 Task: Look for space in Amargosa, Brazil from 9th July, 2023 to 16th July, 2023 for 2 adults, 1 child in price range Rs.8000 to Rs.16000. Place can be entire place with 2 bedrooms having 2 beds and 1 bathroom. Property type can be house, flat, guest house. Amenities needed are: washing machine. Booking option can be shelf check-in. Required host language is Spanish.
Action: Mouse moved to (671, 89)
Screenshot: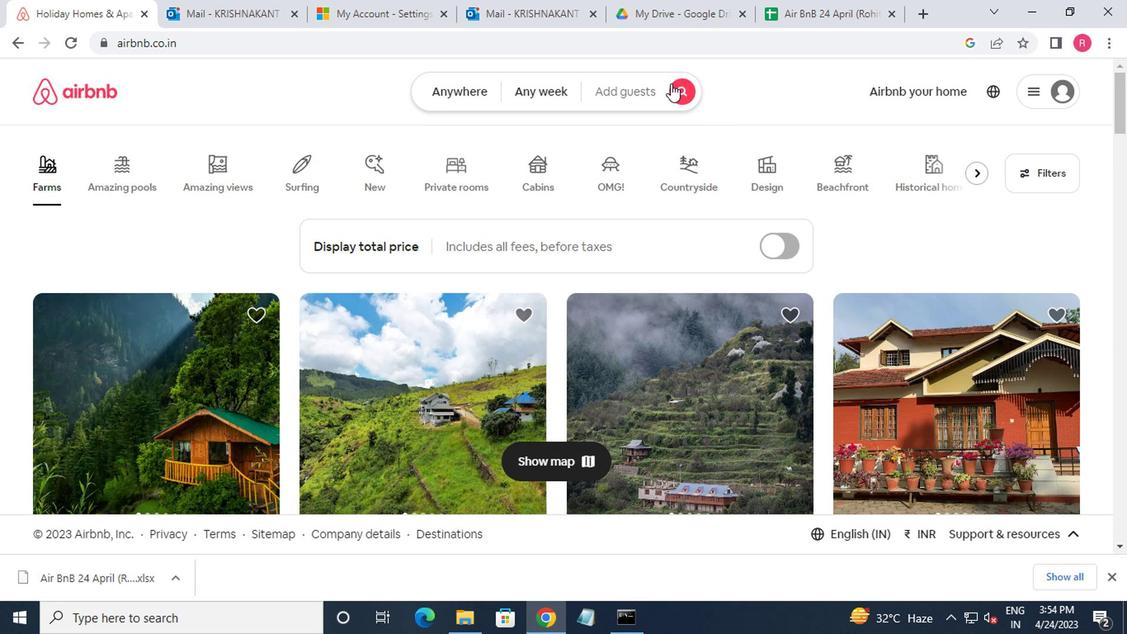 
Action: Mouse pressed left at (671, 89)
Screenshot: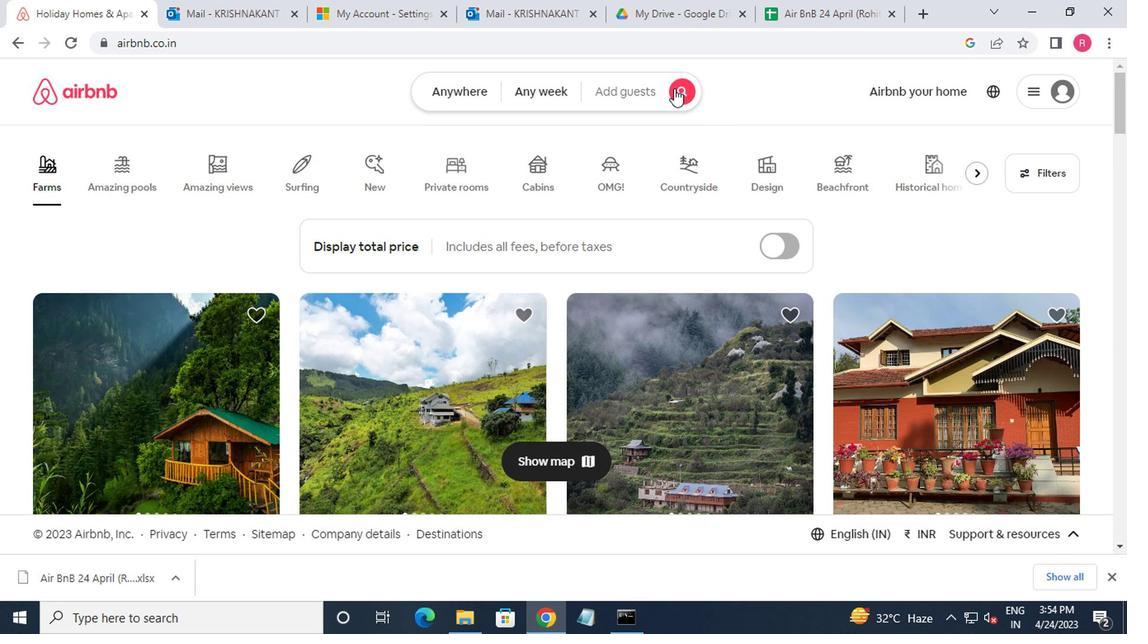 
Action: Mouse moved to (260, 167)
Screenshot: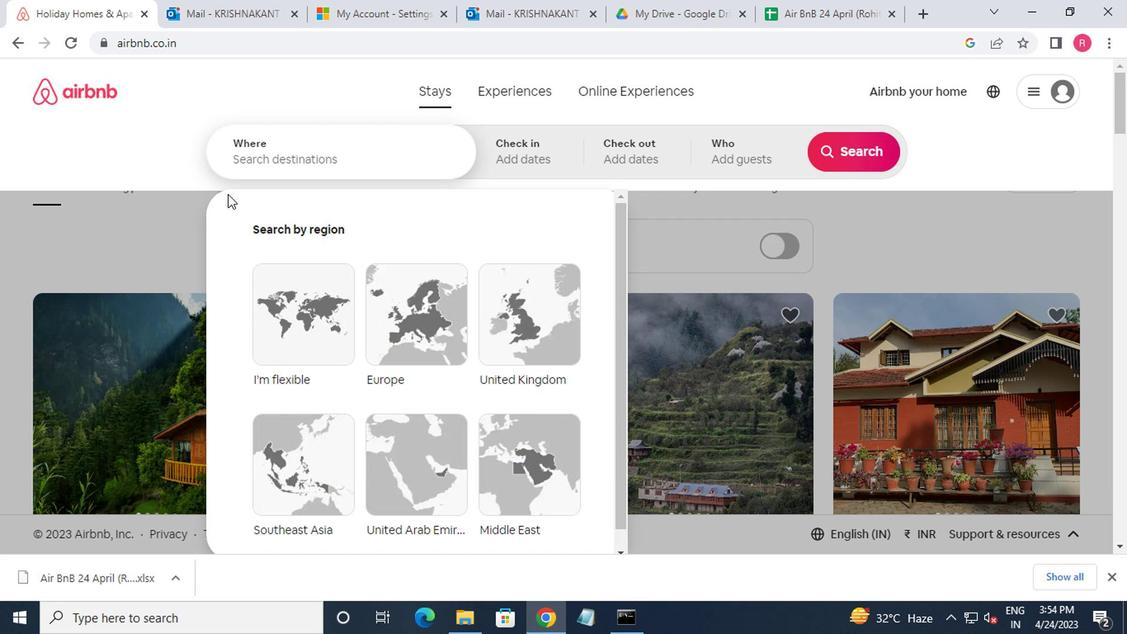
Action: Mouse pressed left at (260, 167)
Screenshot: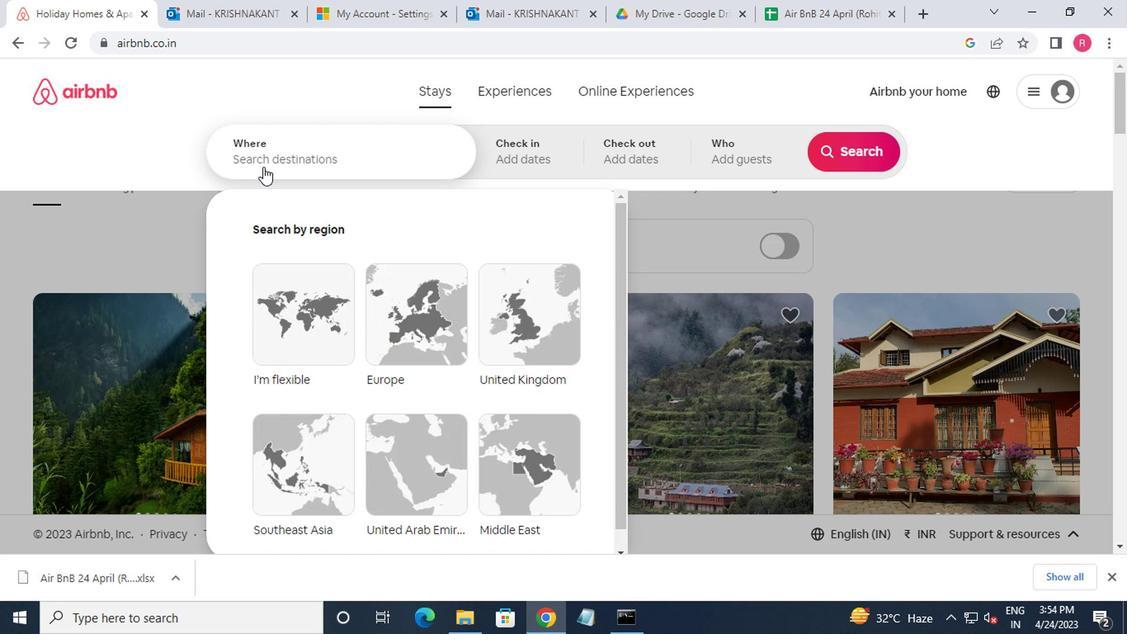 
Action: Mouse moved to (257, 169)
Screenshot: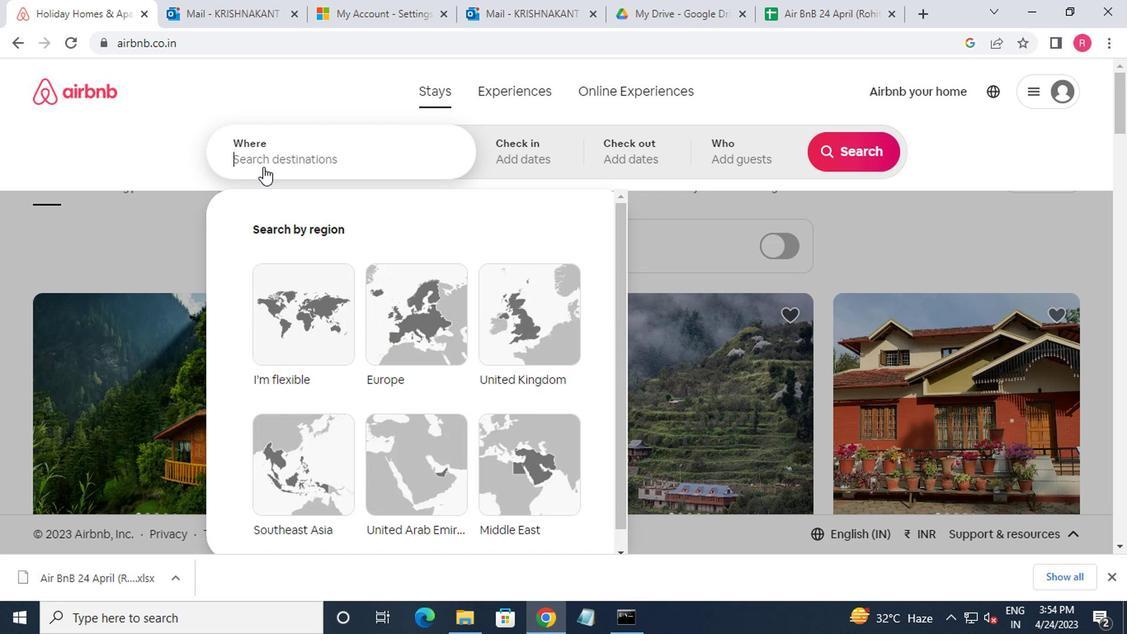
Action: Key pressed amargosa,brazil<Key.enter>
Screenshot: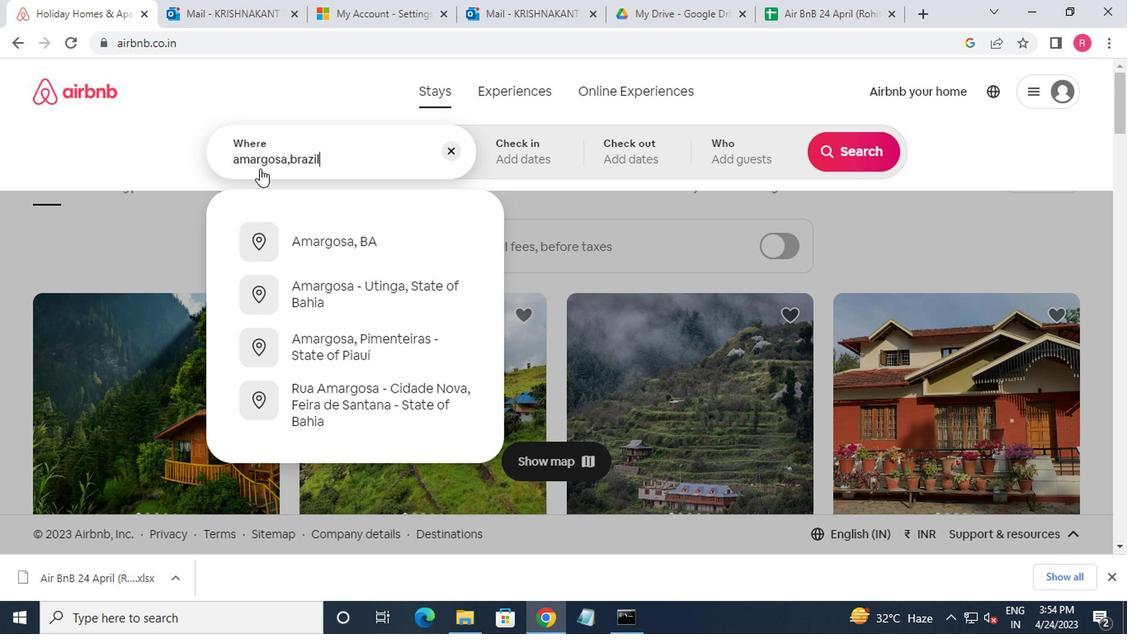 
Action: Mouse moved to (840, 283)
Screenshot: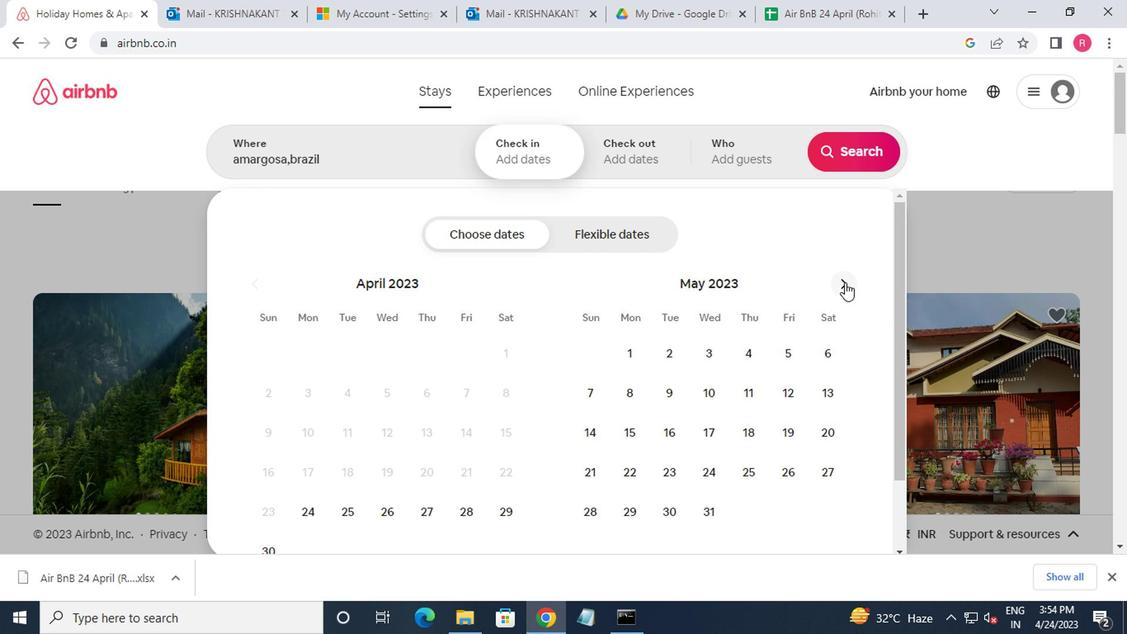 
Action: Mouse pressed left at (840, 283)
Screenshot: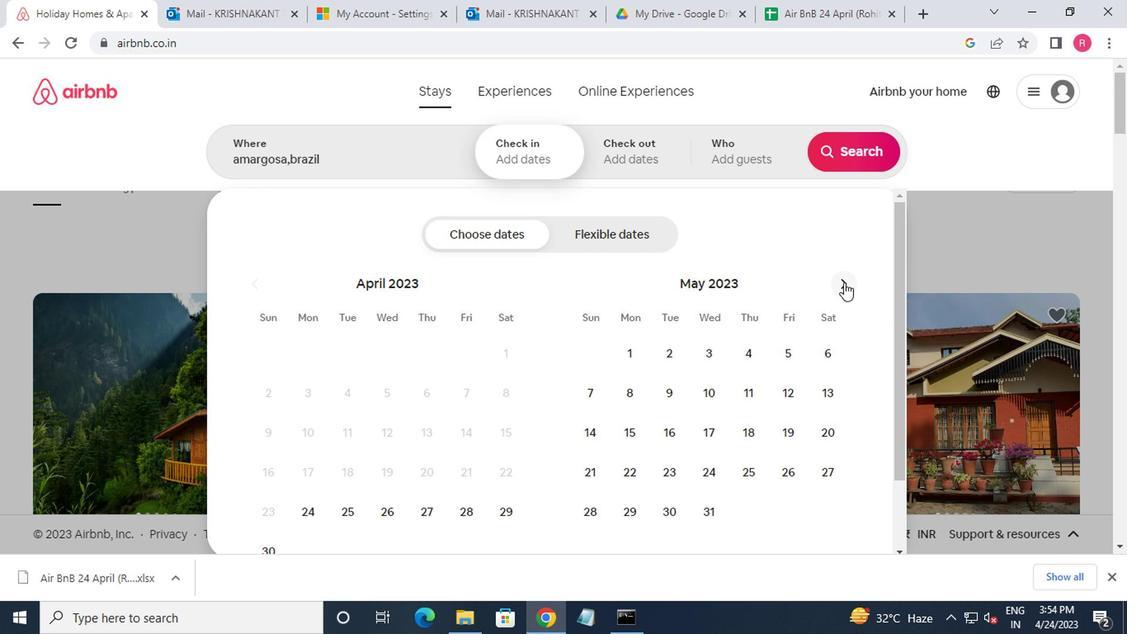 
Action: Mouse moved to (837, 286)
Screenshot: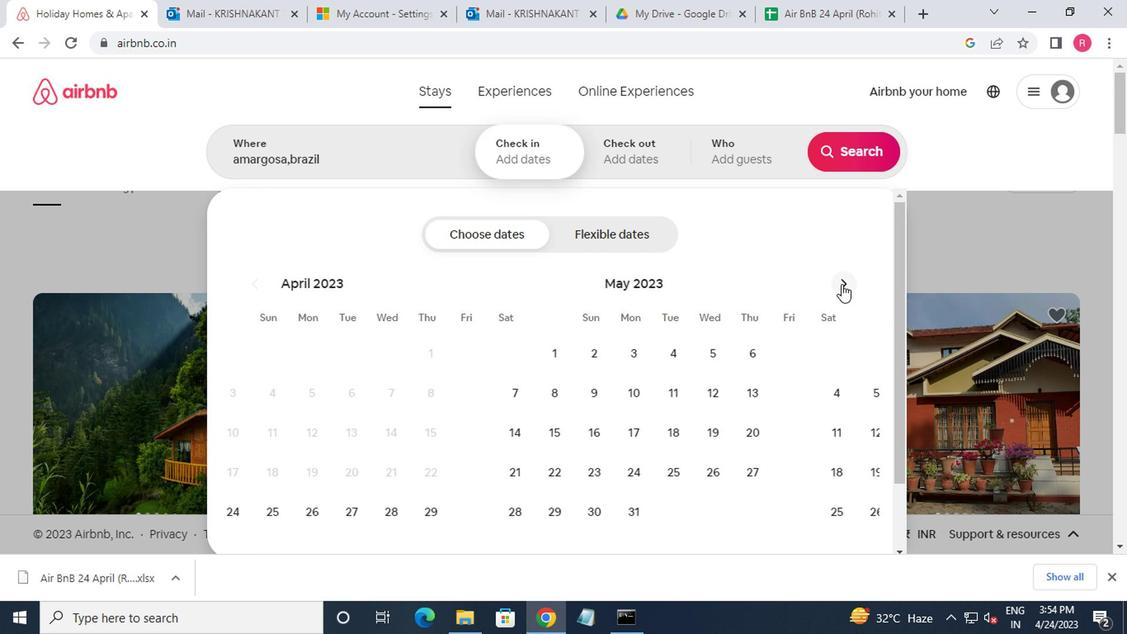 
Action: Mouse pressed left at (837, 286)
Screenshot: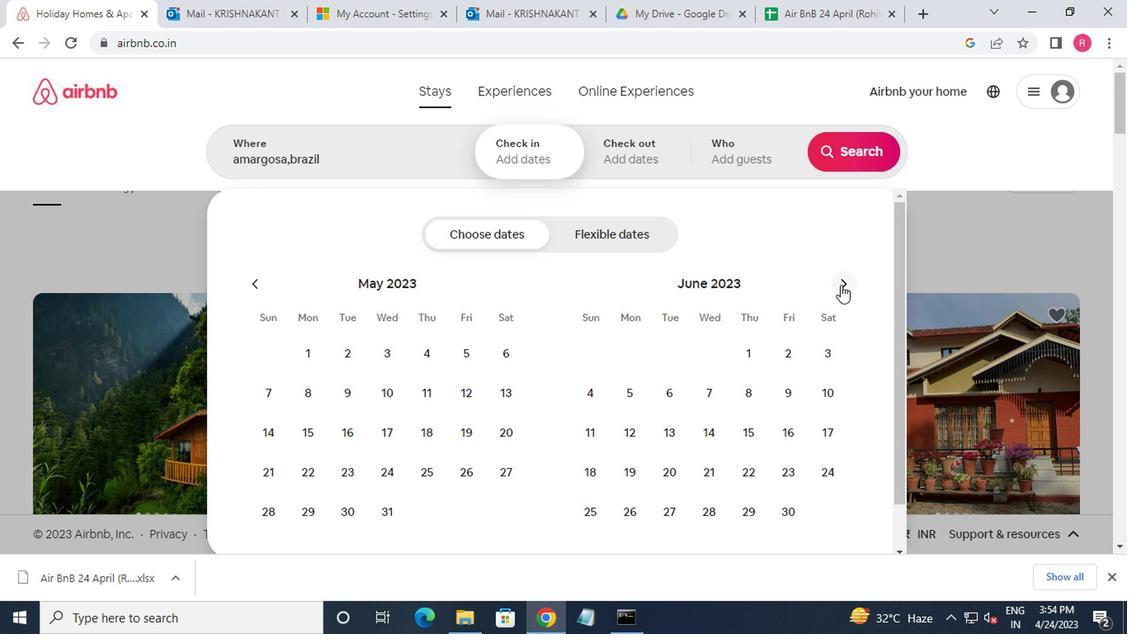 
Action: Mouse moved to (592, 439)
Screenshot: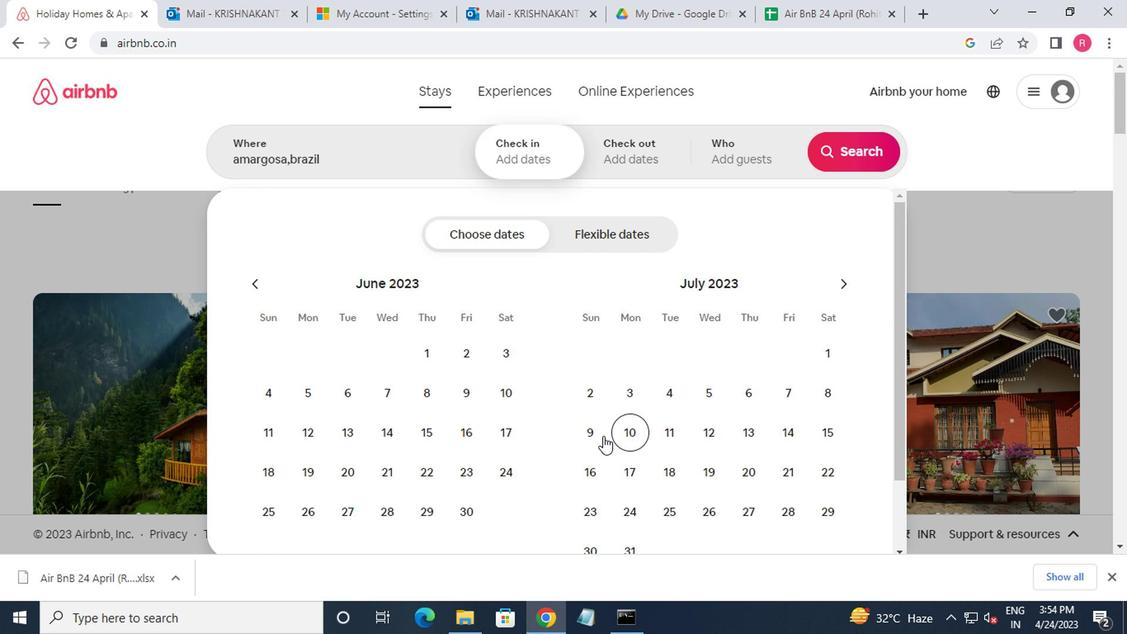 
Action: Mouse pressed left at (592, 439)
Screenshot: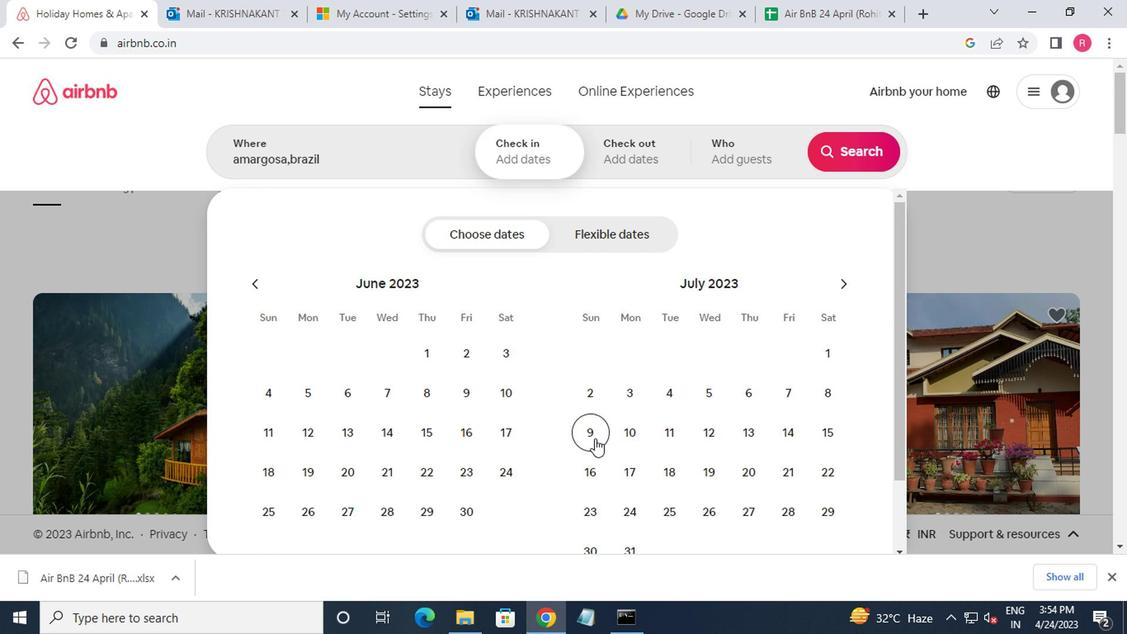 
Action: Mouse moved to (598, 485)
Screenshot: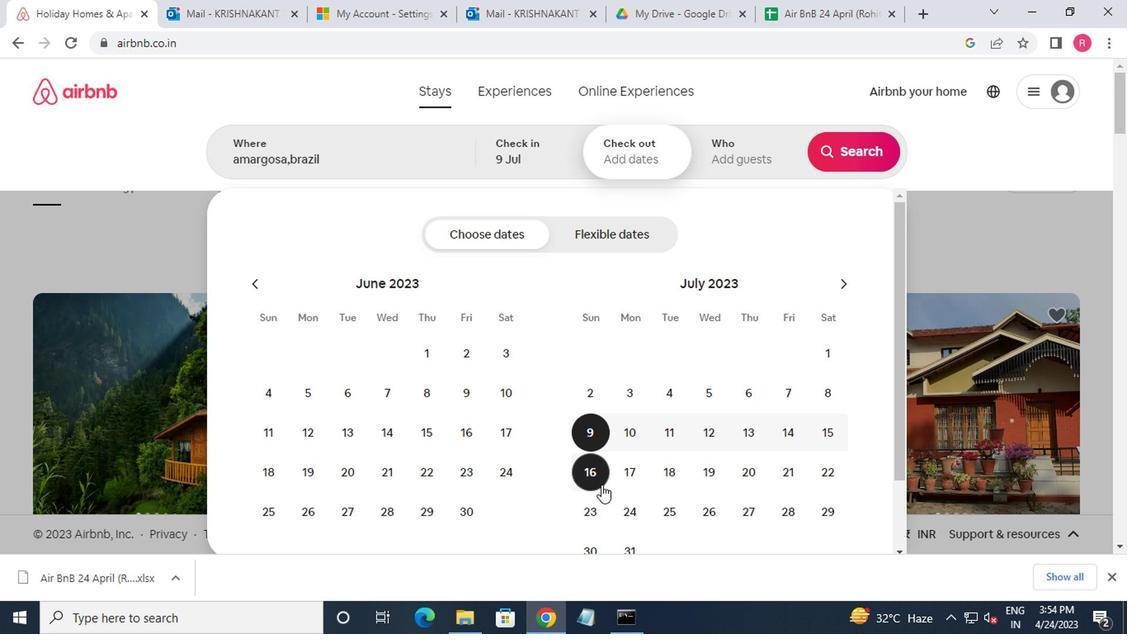 
Action: Mouse pressed left at (598, 485)
Screenshot: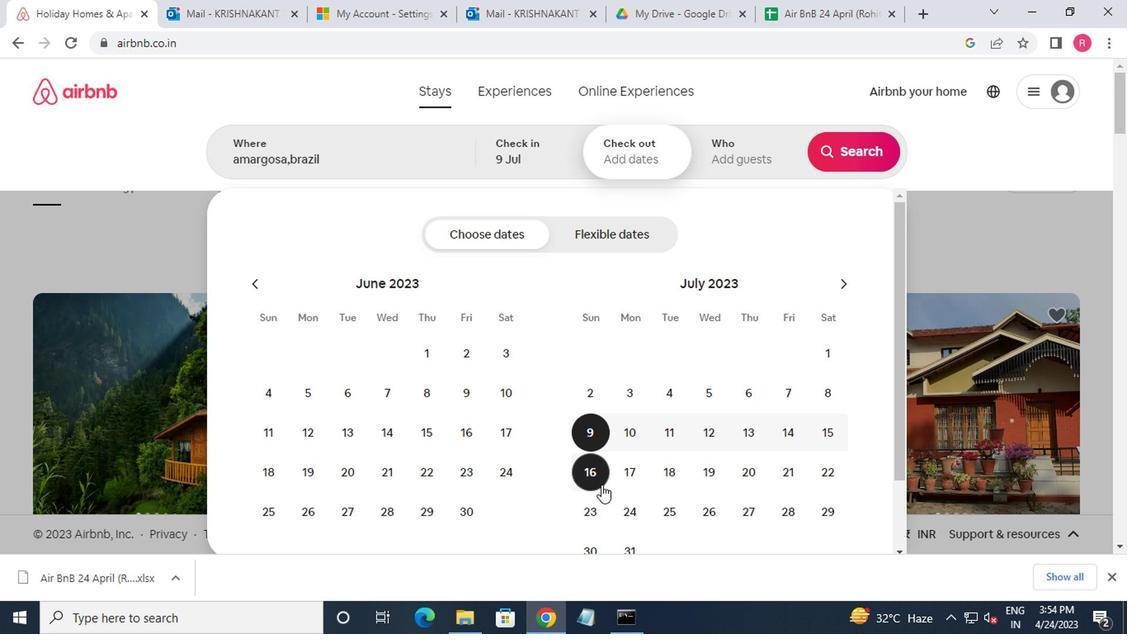 
Action: Mouse moved to (744, 163)
Screenshot: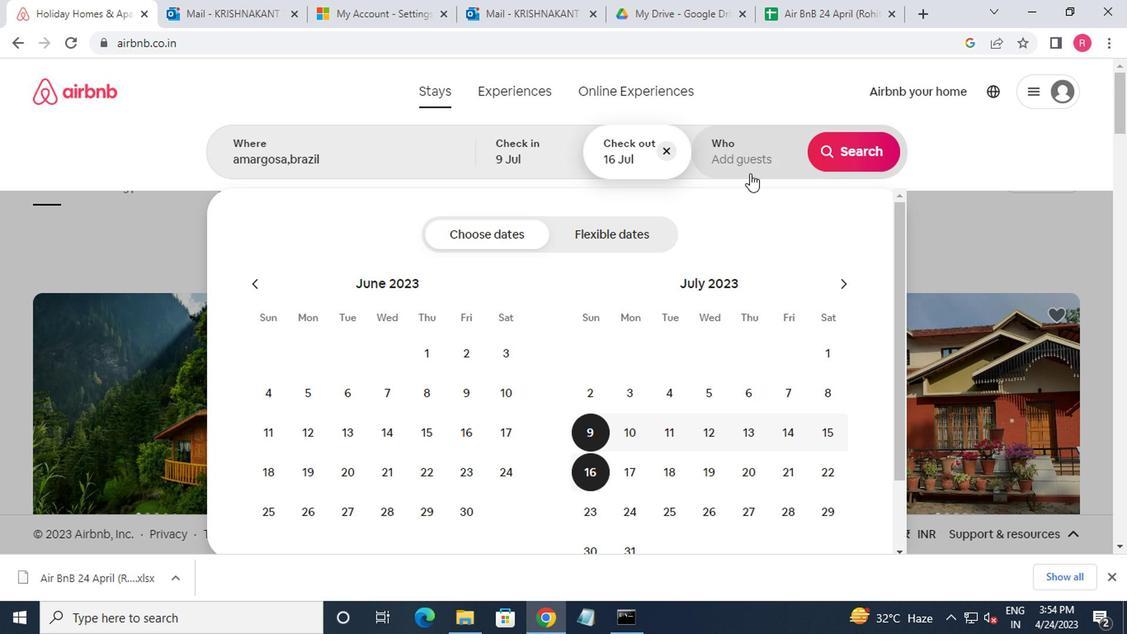 
Action: Mouse pressed left at (744, 163)
Screenshot: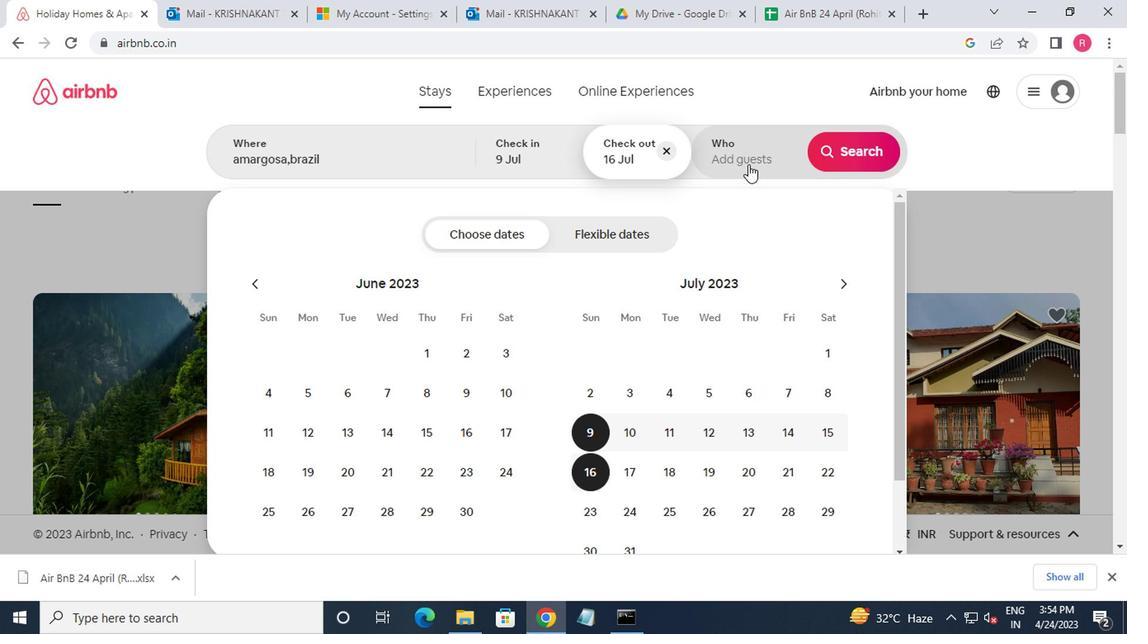 
Action: Mouse moved to (848, 244)
Screenshot: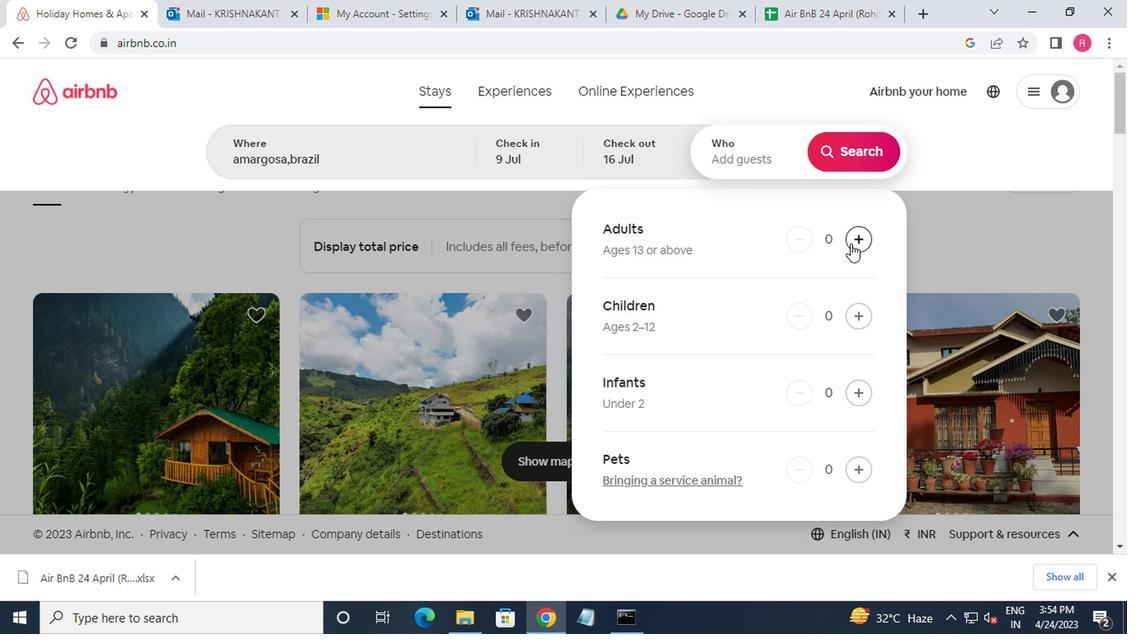 
Action: Mouse pressed left at (848, 244)
Screenshot: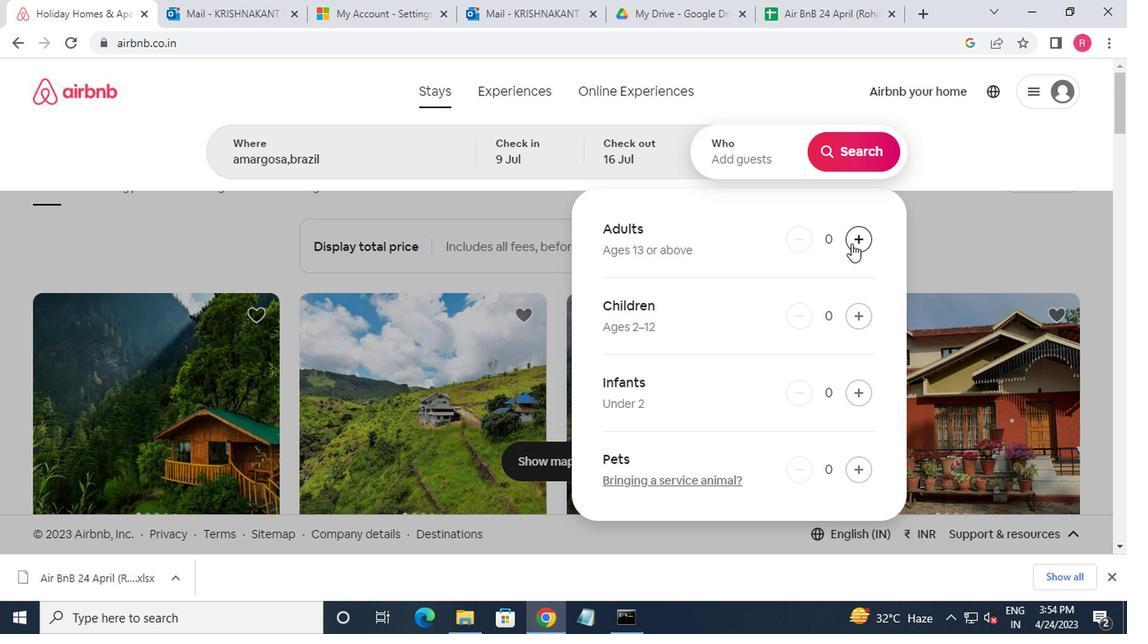 
Action: Mouse moved to (850, 243)
Screenshot: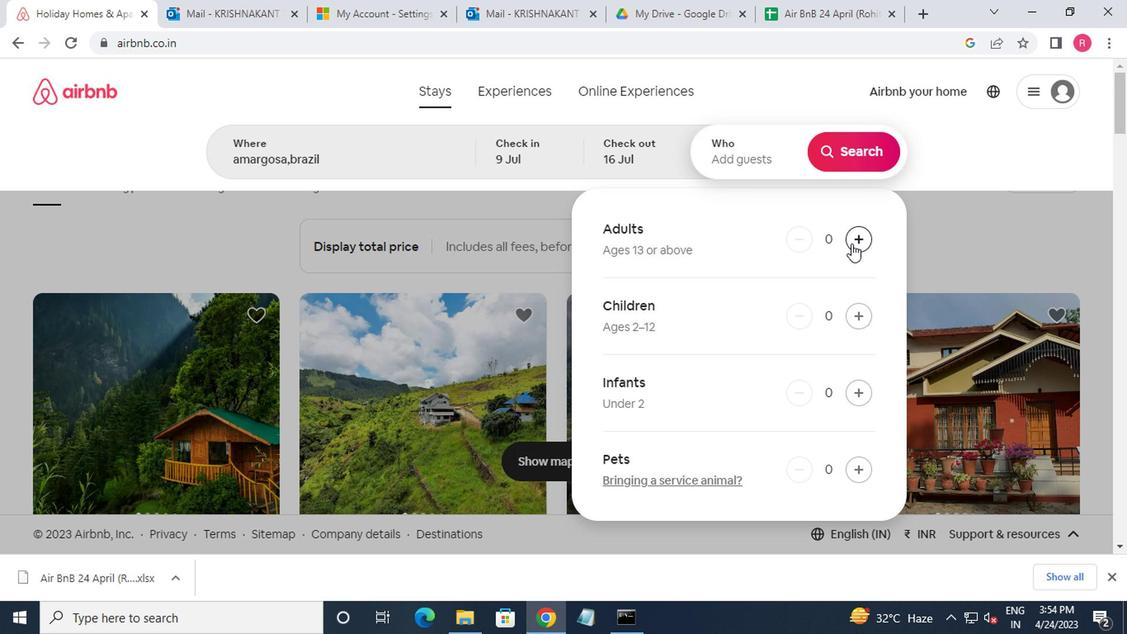 
Action: Mouse pressed left at (850, 243)
Screenshot: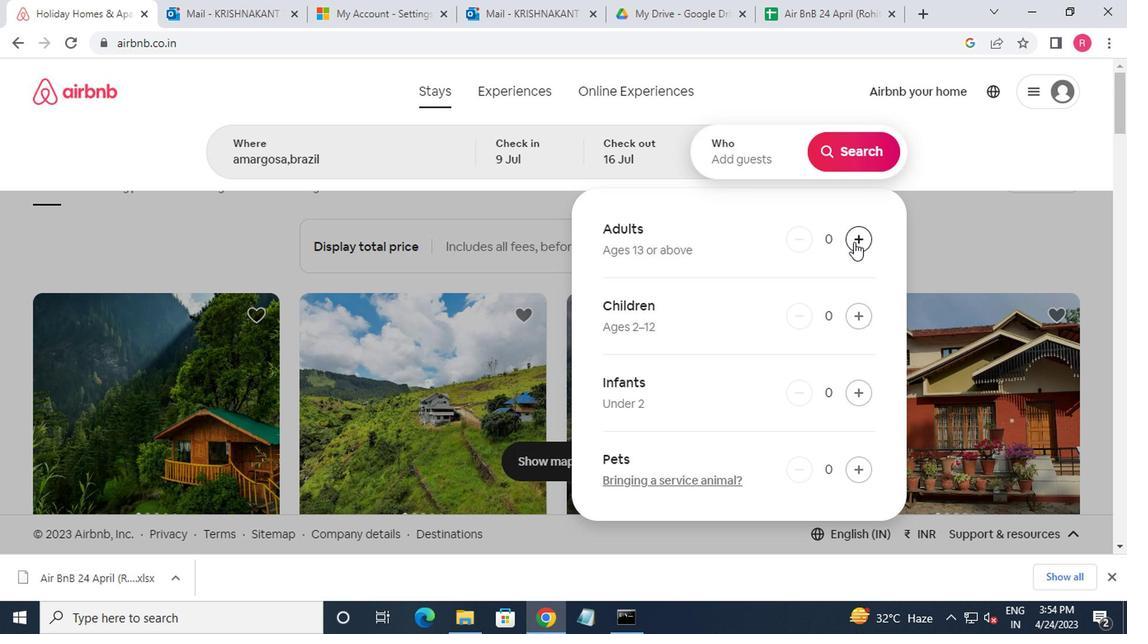 
Action: Mouse moved to (858, 308)
Screenshot: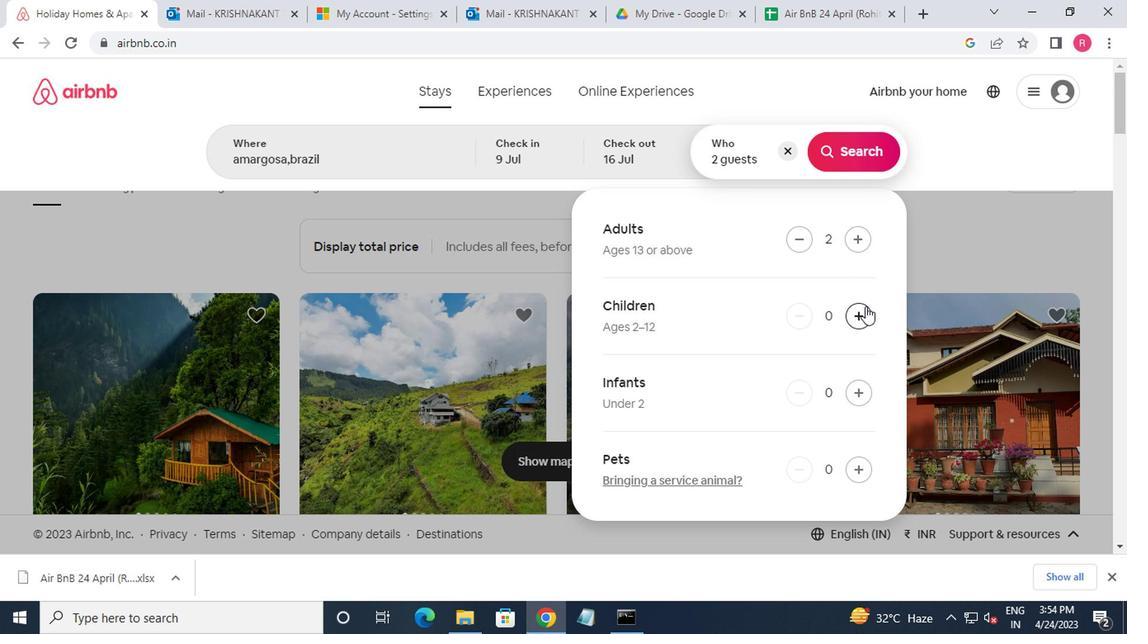 
Action: Mouse pressed left at (858, 308)
Screenshot: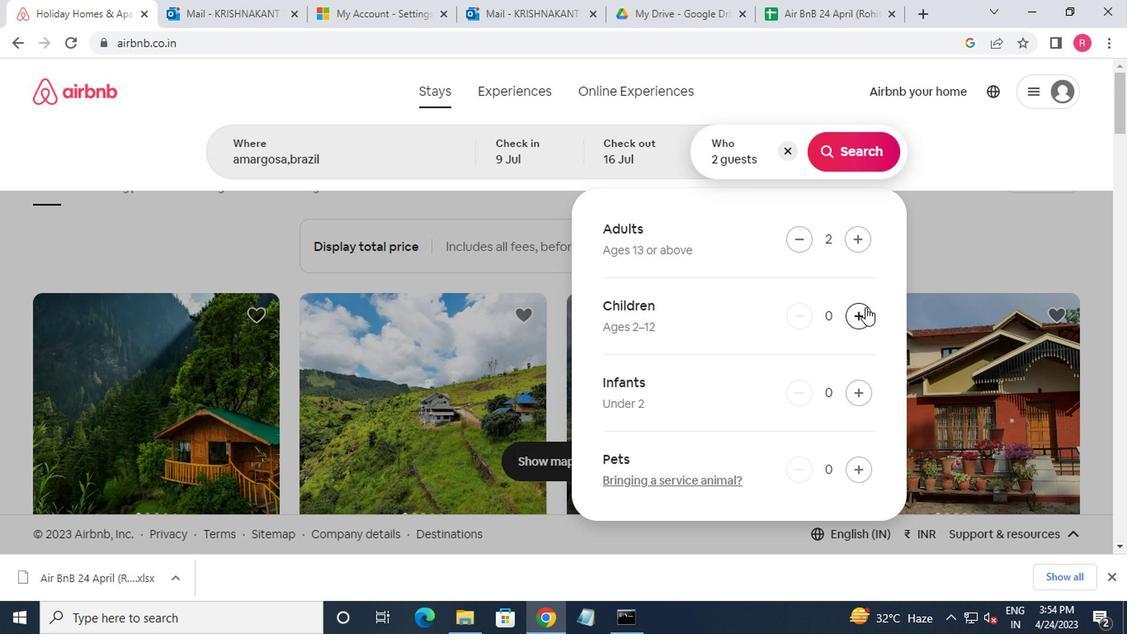 
Action: Mouse moved to (858, 149)
Screenshot: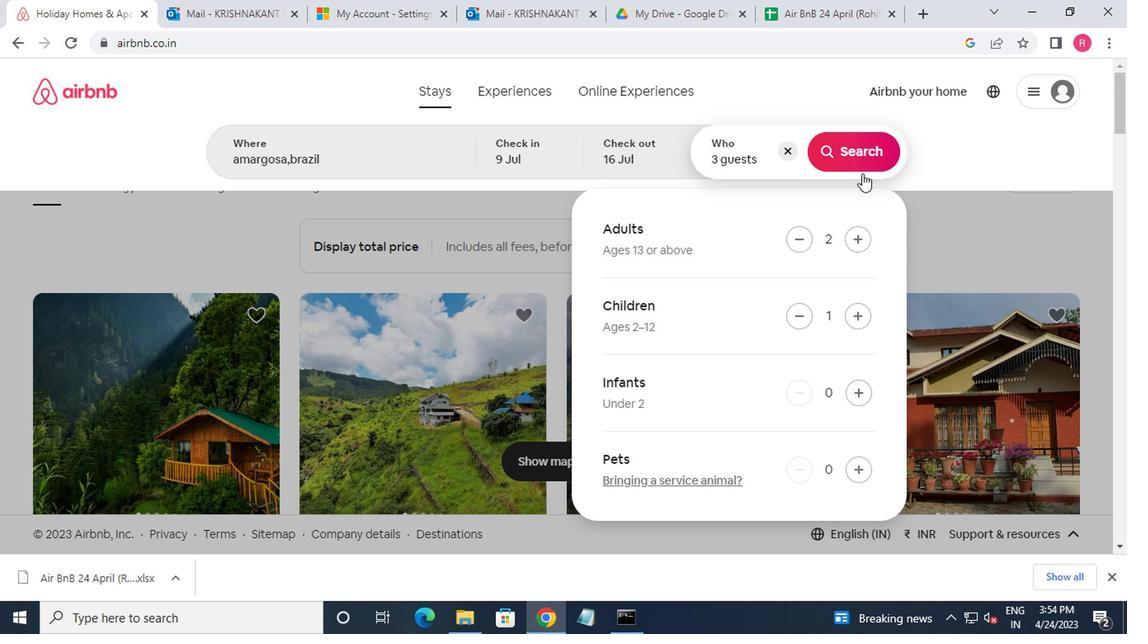 
Action: Mouse pressed left at (858, 149)
Screenshot: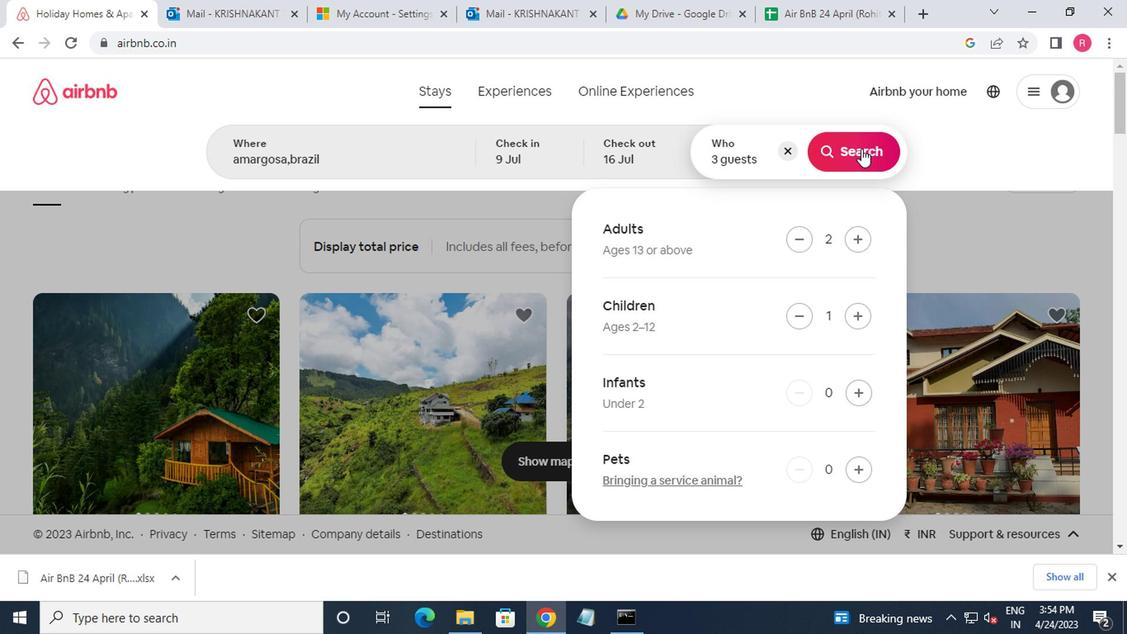
Action: Mouse moved to (1032, 153)
Screenshot: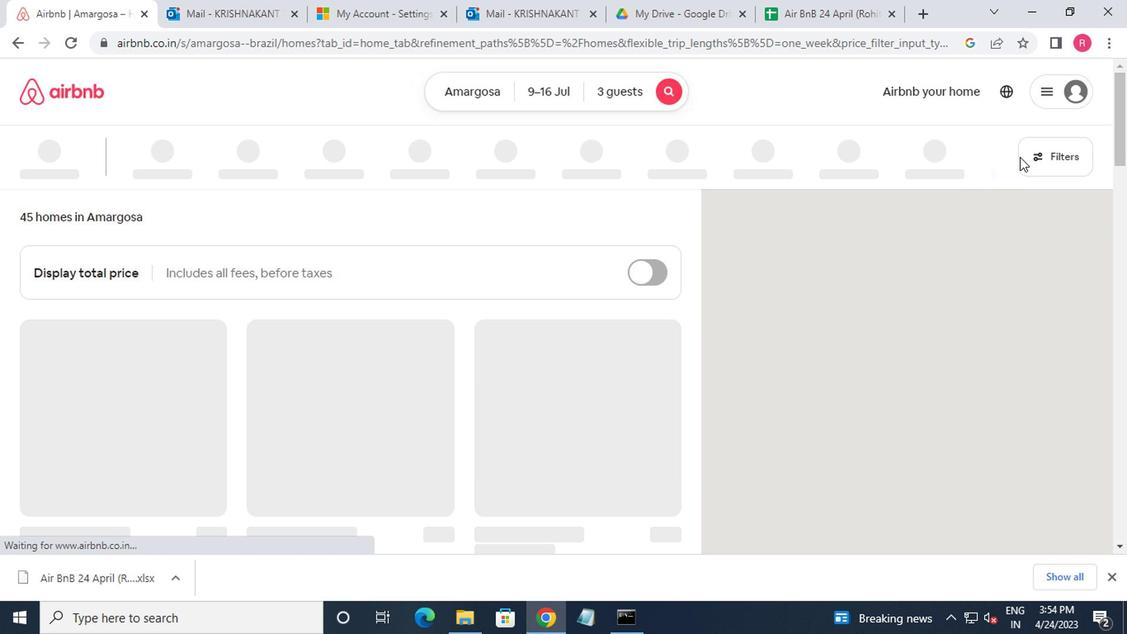 
Action: Mouse pressed left at (1032, 153)
Screenshot: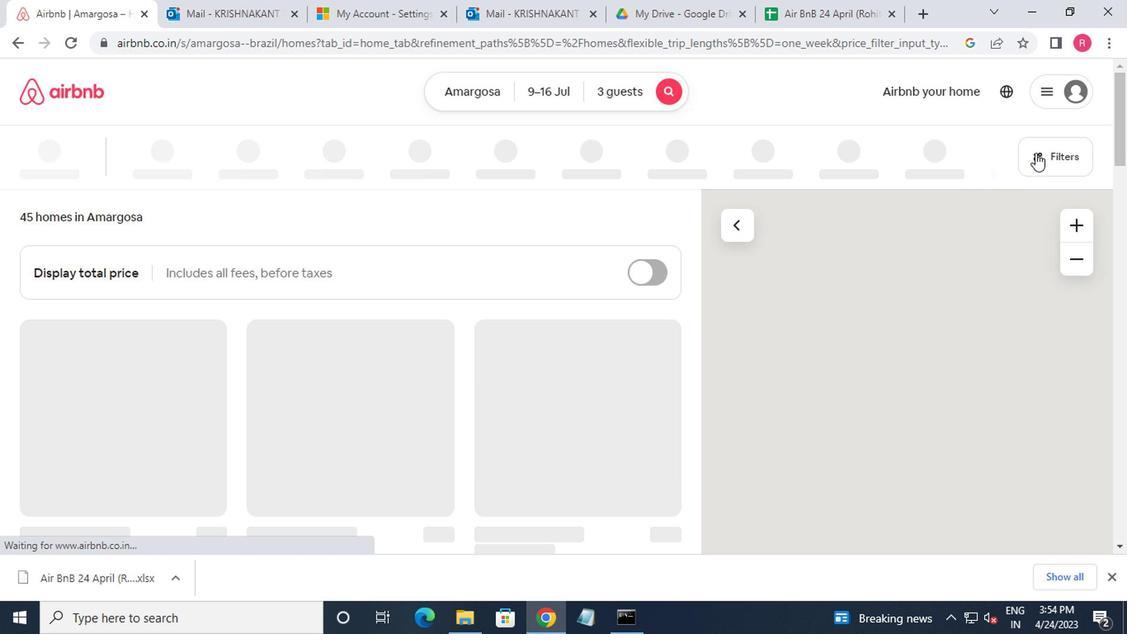 
Action: Mouse moved to (425, 370)
Screenshot: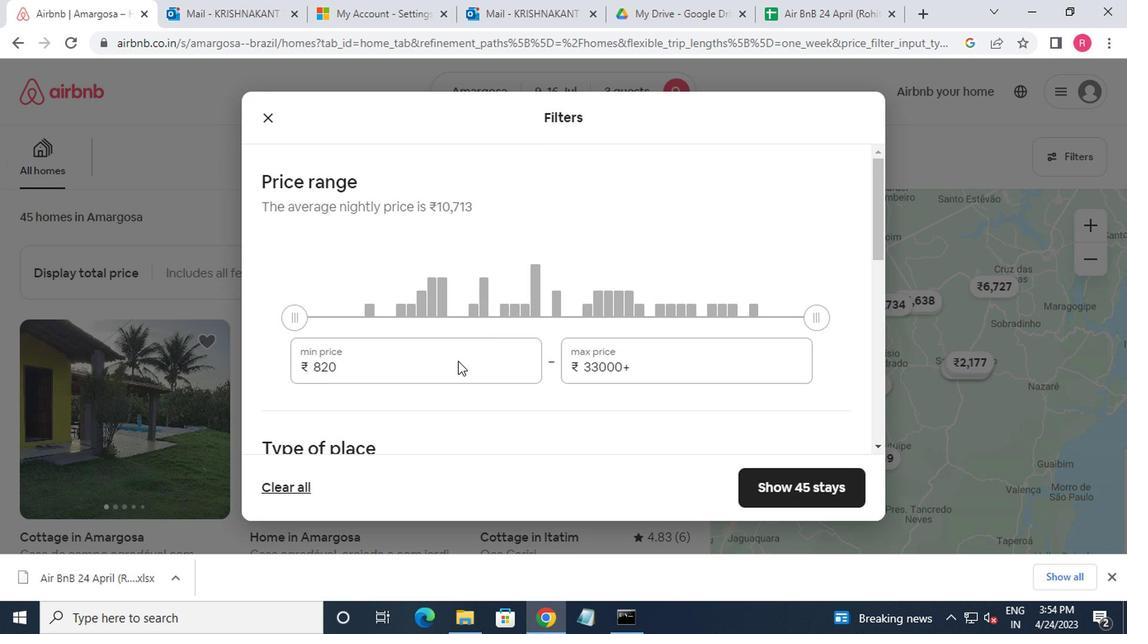 
Action: Mouse pressed left at (425, 370)
Screenshot: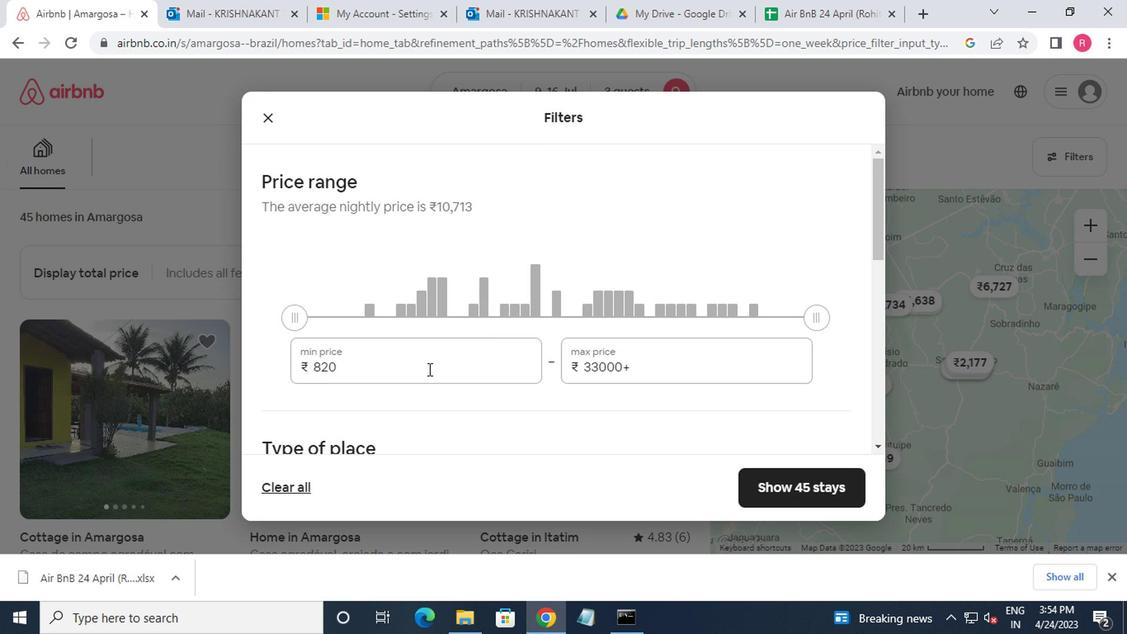 
Action: Mouse moved to (426, 368)
Screenshot: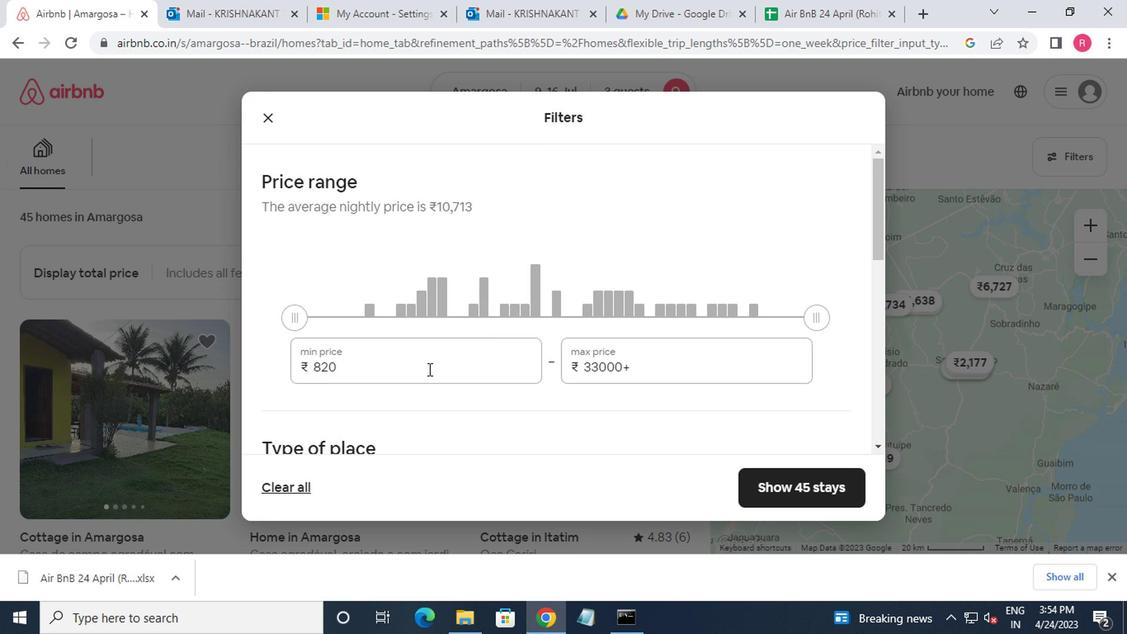 
Action: Key pressed <Key.backspace><Key.backspace>000<Key.tab>16000
Screenshot: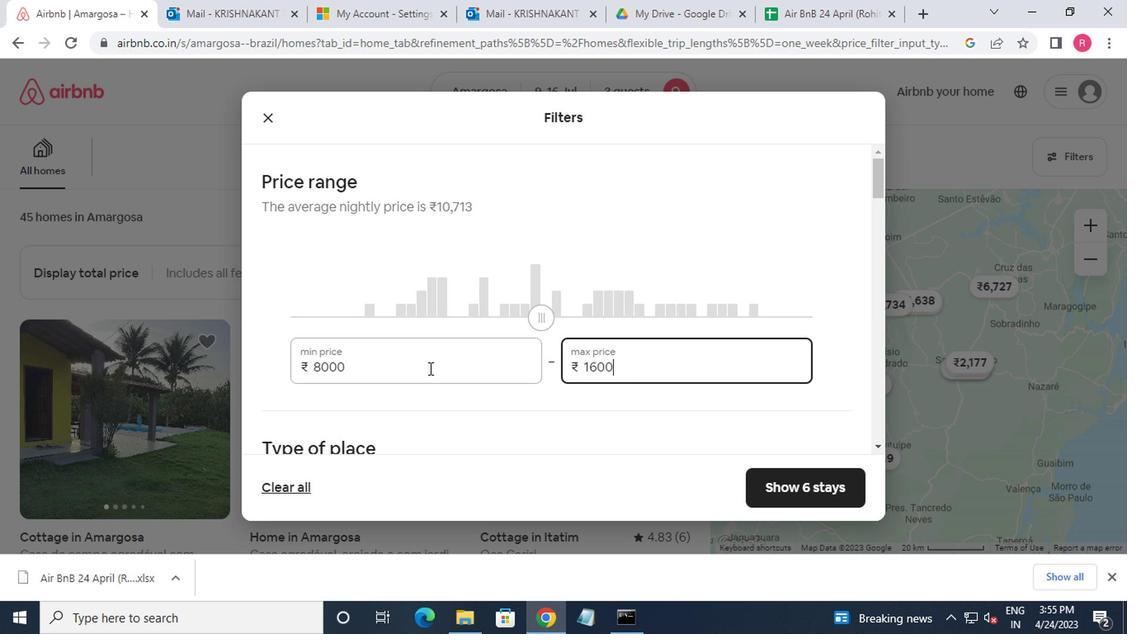 
Action: Mouse moved to (125, 572)
Screenshot: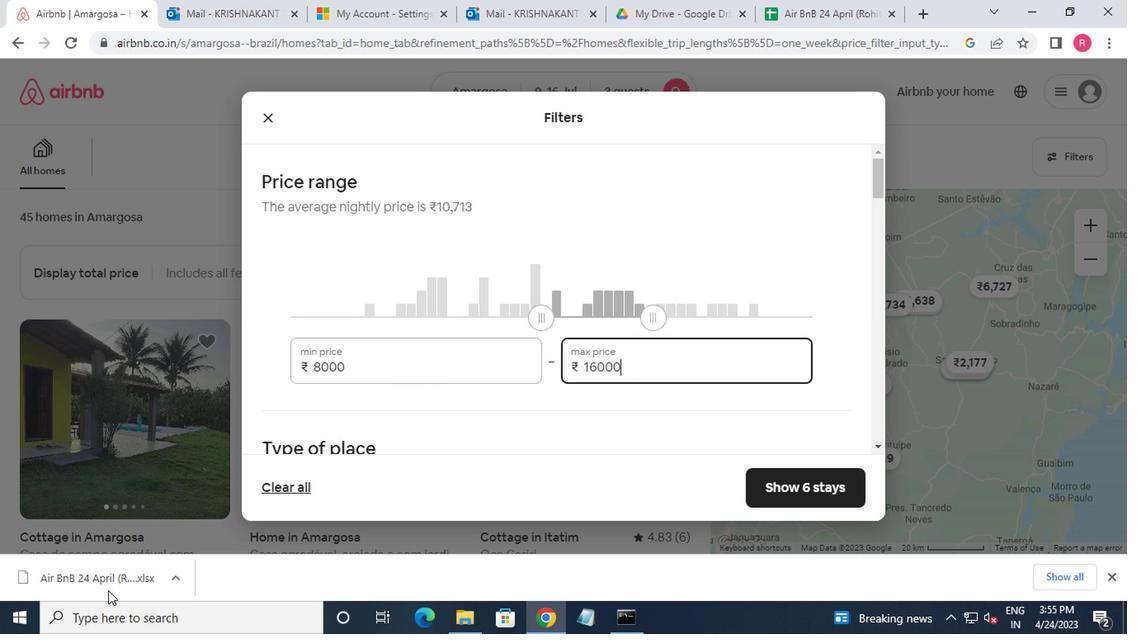 
Action: Mouse scrolled (125, 571) with delta (0, 0)
Screenshot: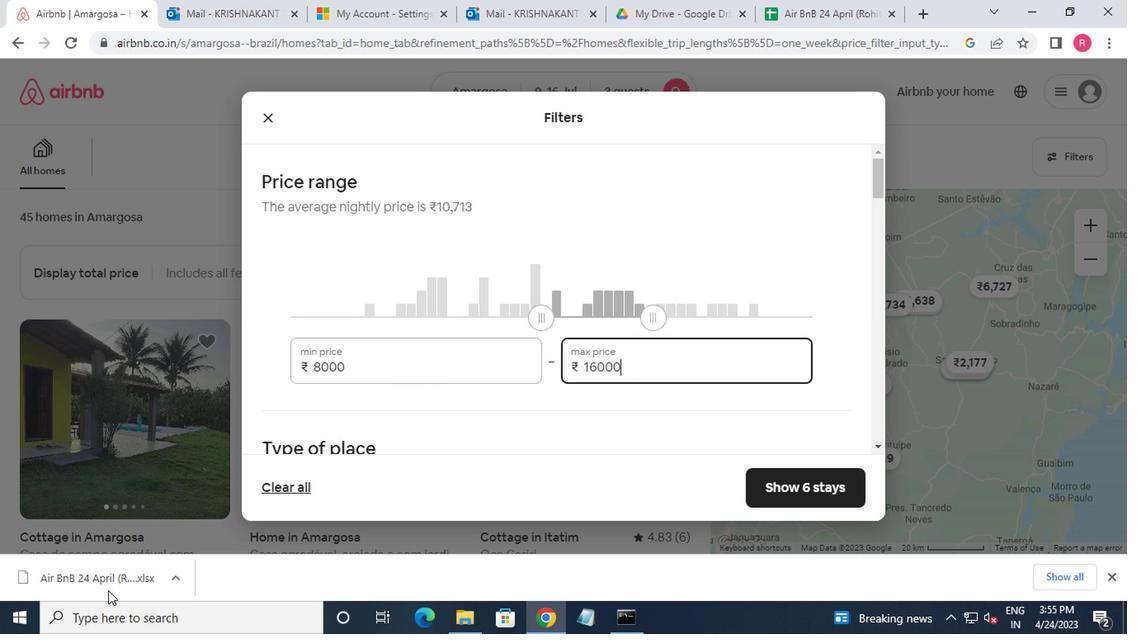 
Action: Mouse moved to (169, 551)
Screenshot: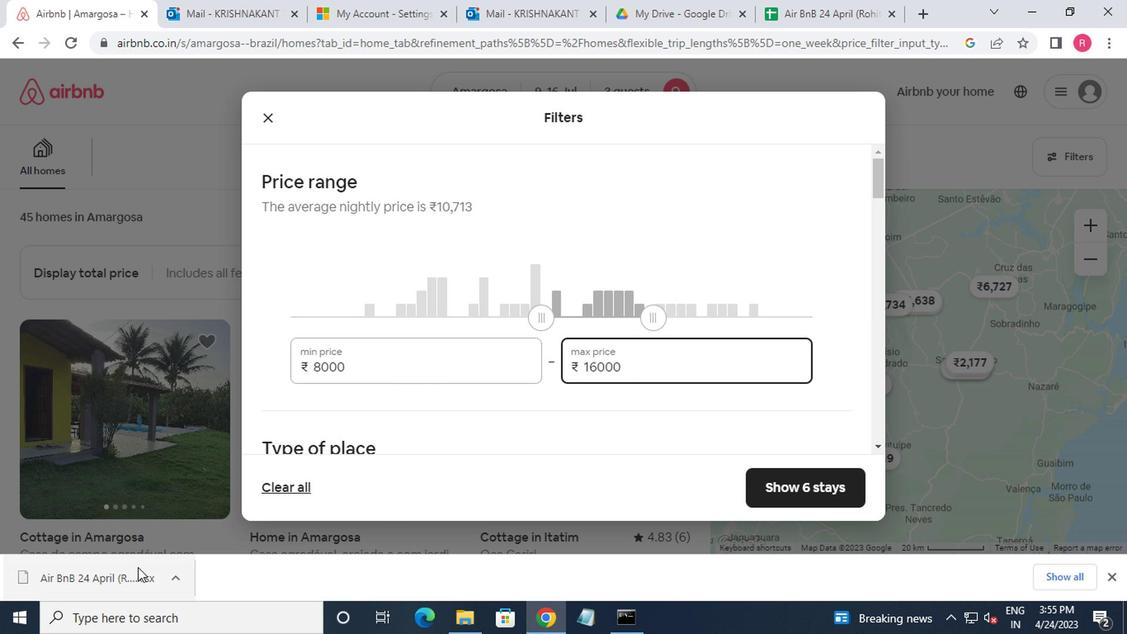 
Action: Mouse scrolled (169, 550) with delta (0, 0)
Screenshot: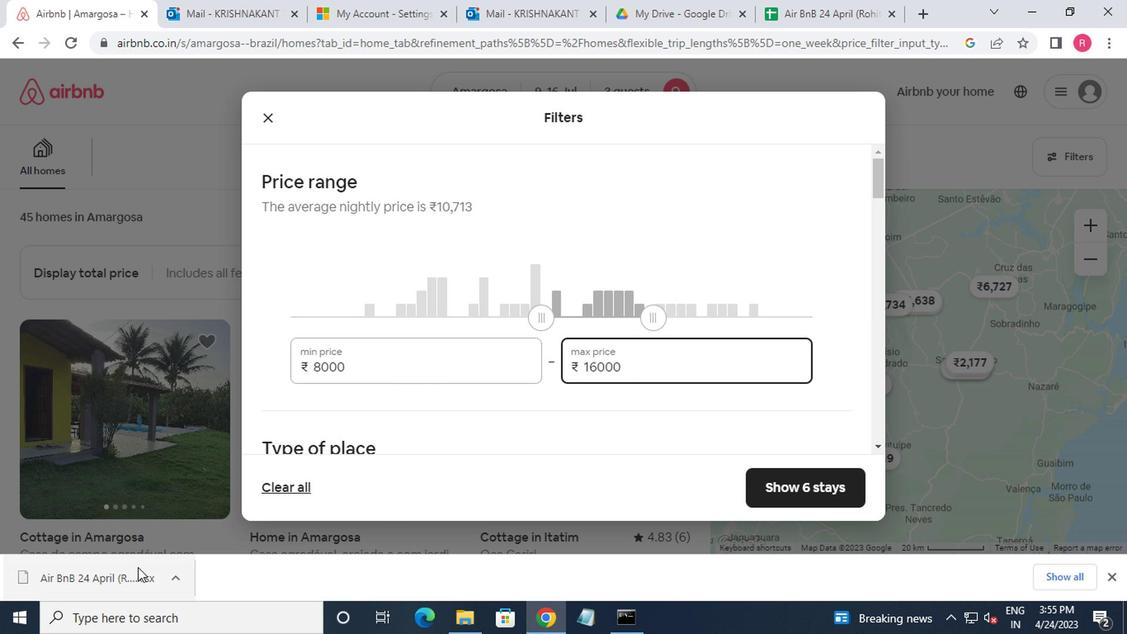 
Action: Mouse moved to (371, 427)
Screenshot: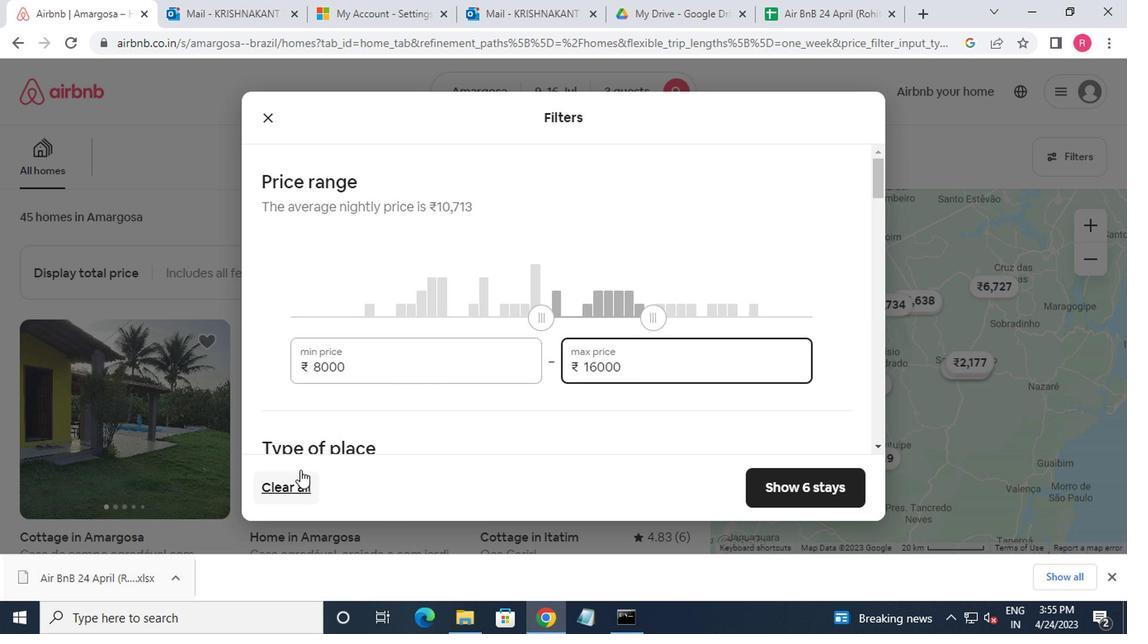 
Action: Mouse scrolled (371, 425) with delta (0, -1)
Screenshot: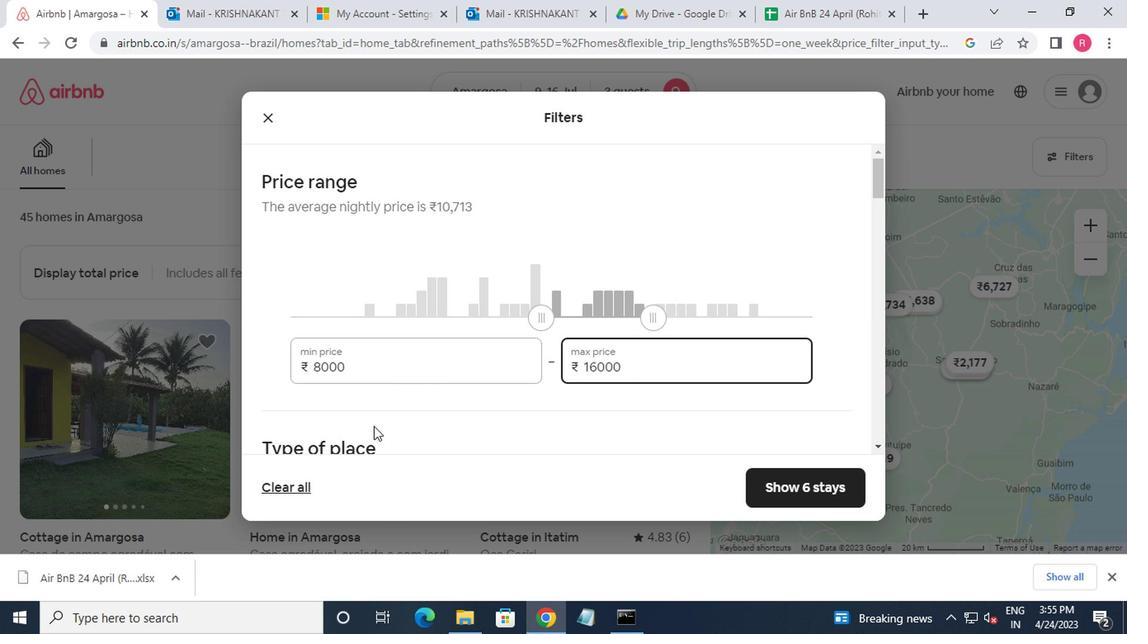 
Action: Mouse scrolled (371, 425) with delta (0, -1)
Screenshot: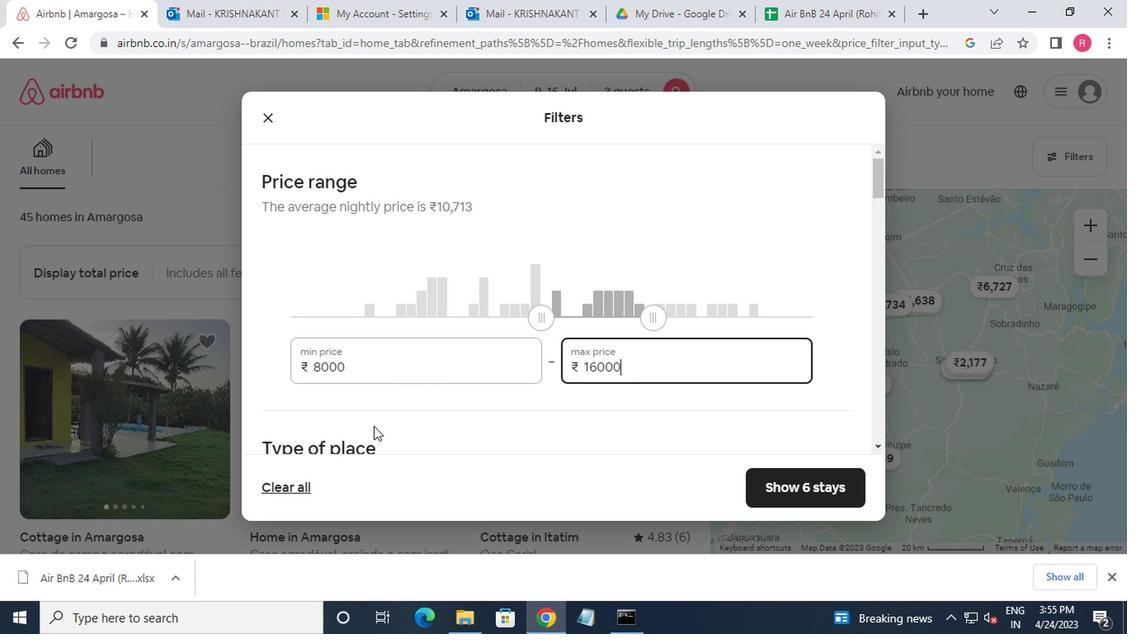 
Action: Mouse moved to (291, 343)
Screenshot: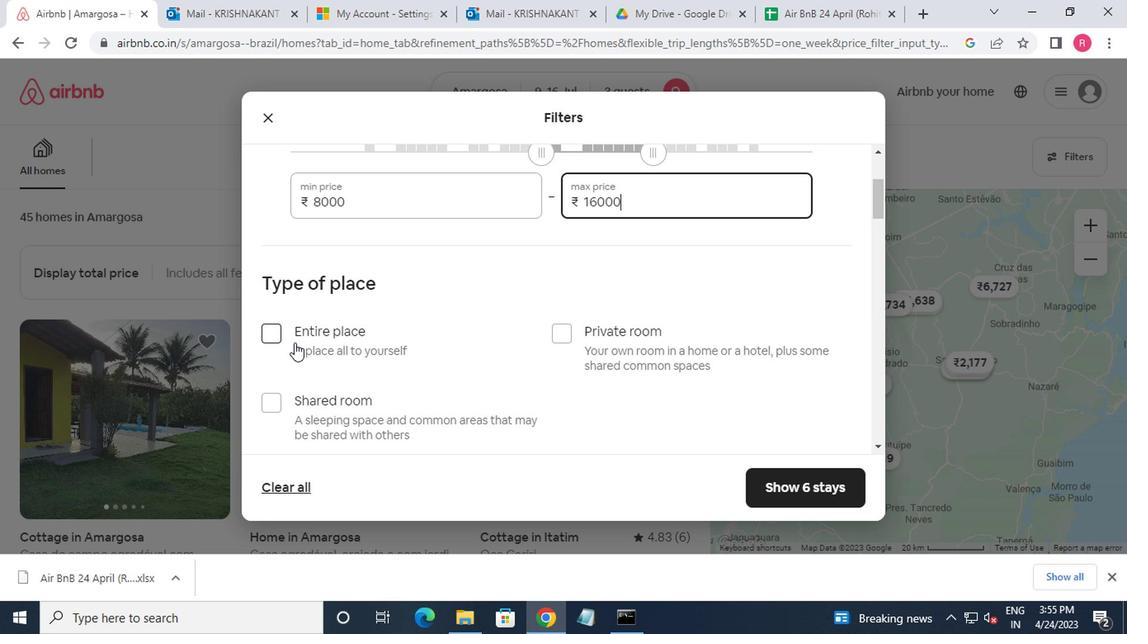 
Action: Mouse scrolled (291, 343) with delta (0, 0)
Screenshot: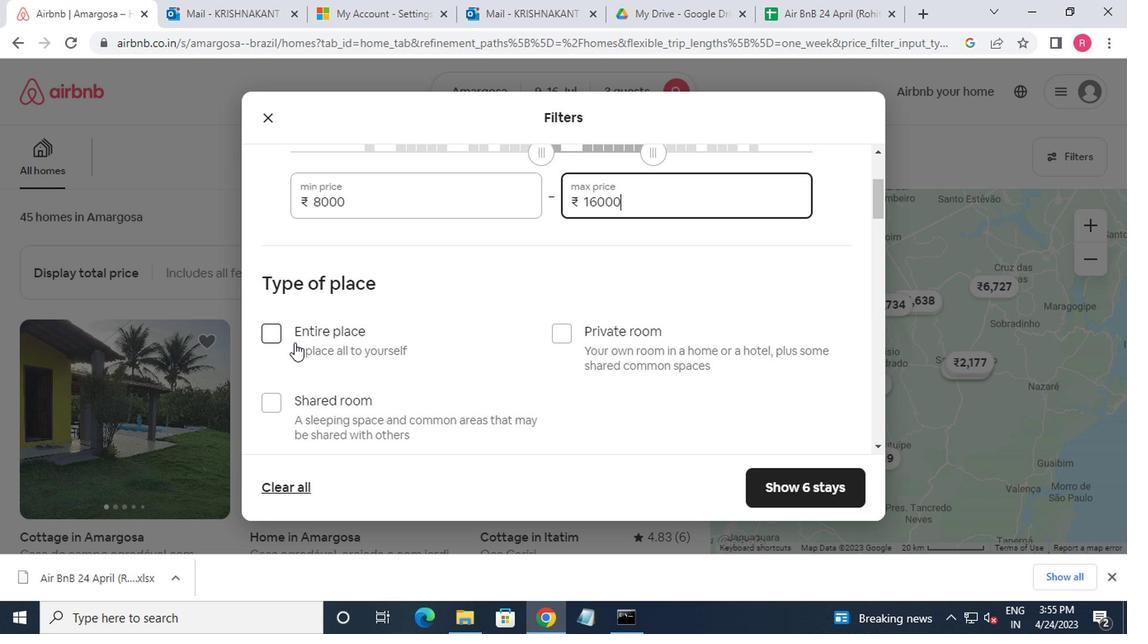
Action: Mouse moved to (269, 255)
Screenshot: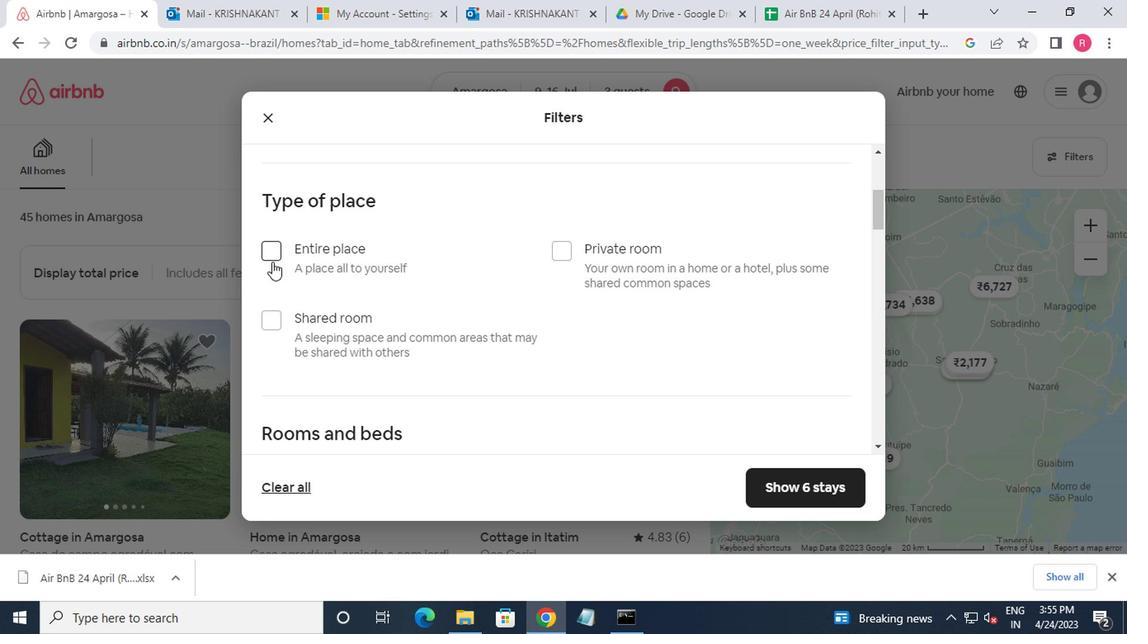 
Action: Mouse pressed left at (269, 255)
Screenshot: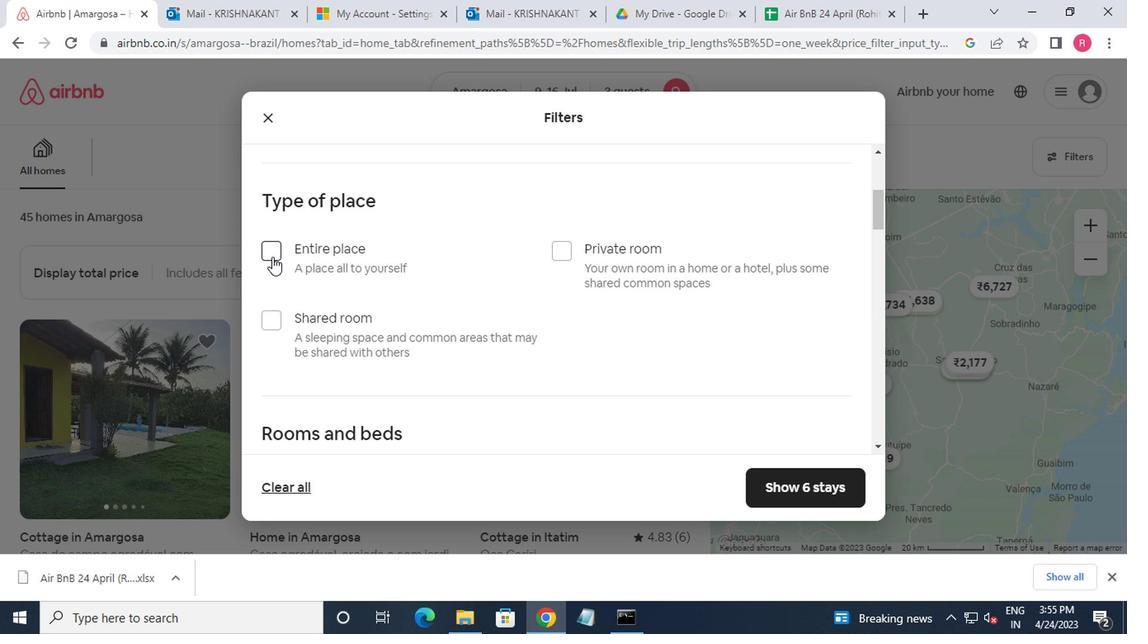 
Action: Mouse moved to (341, 302)
Screenshot: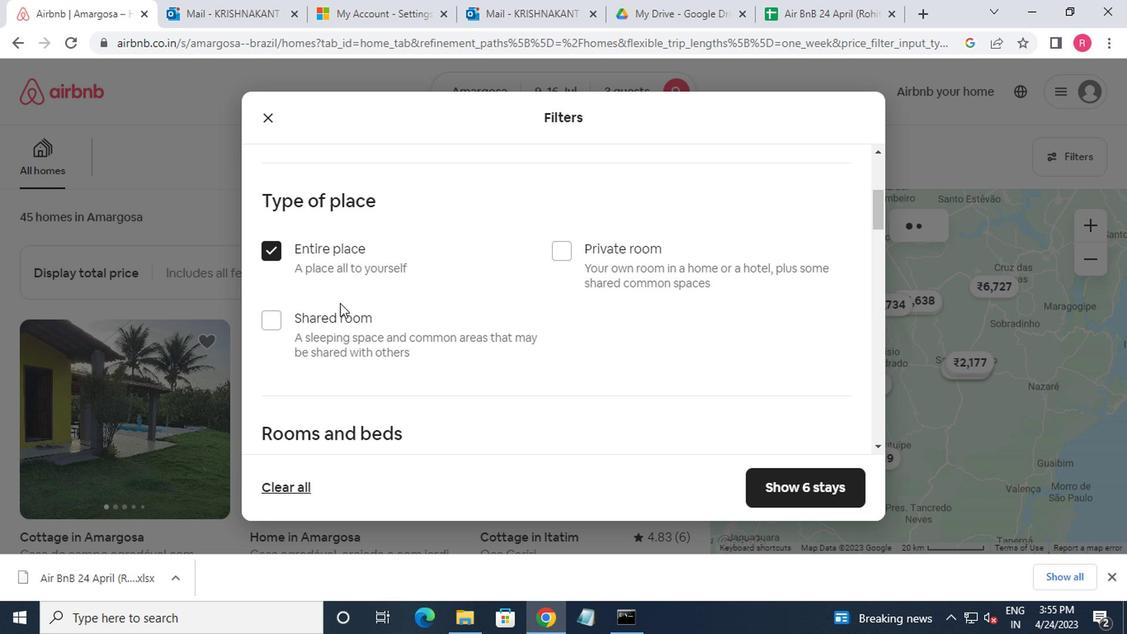 
Action: Mouse scrolled (341, 301) with delta (0, -1)
Screenshot: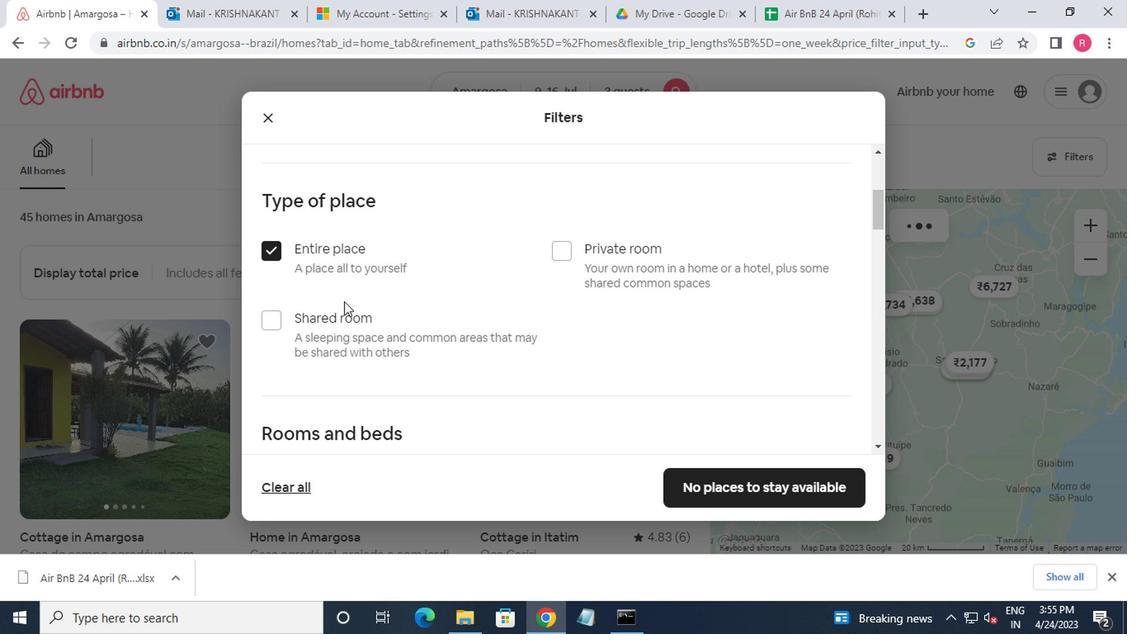 
Action: Mouse moved to (341, 302)
Screenshot: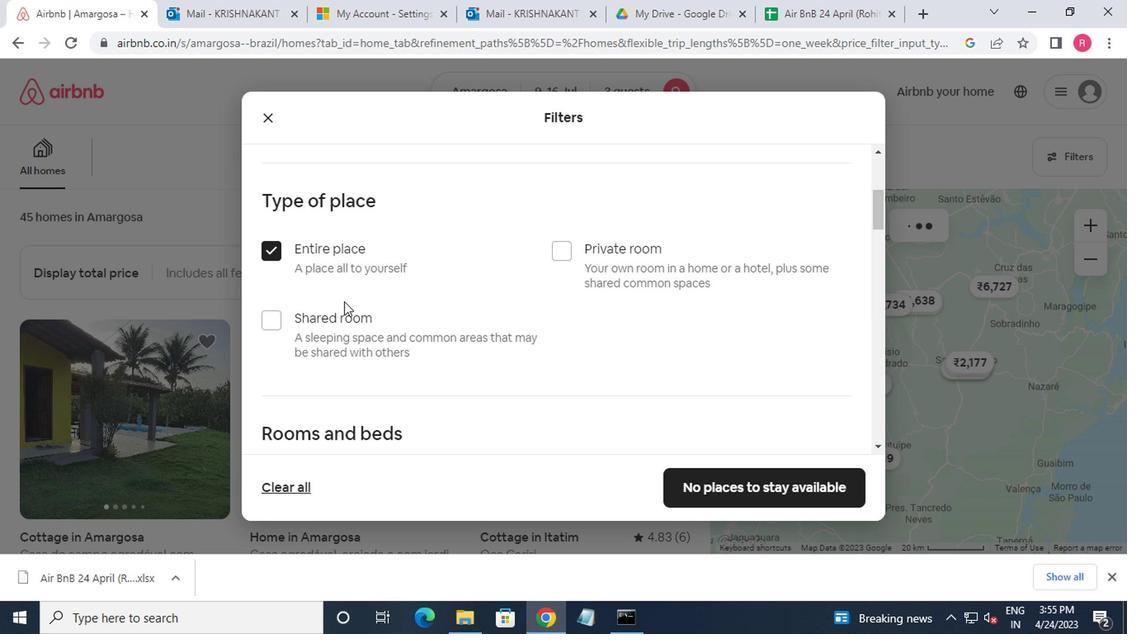 
Action: Mouse scrolled (341, 301) with delta (0, -1)
Screenshot: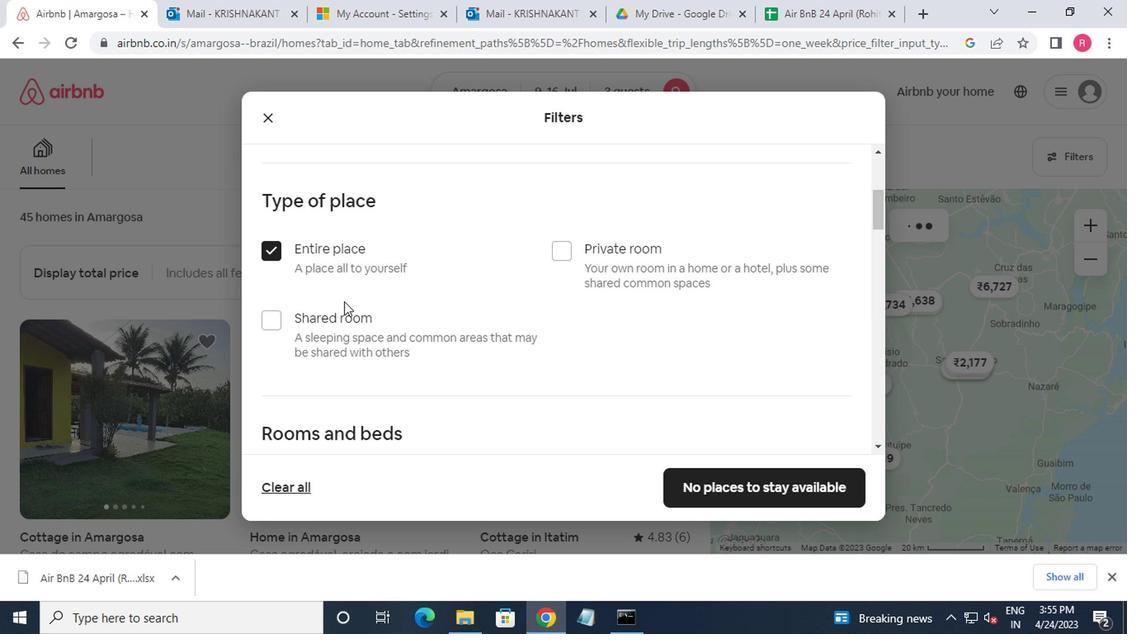 
Action: Mouse scrolled (341, 301) with delta (0, -1)
Screenshot: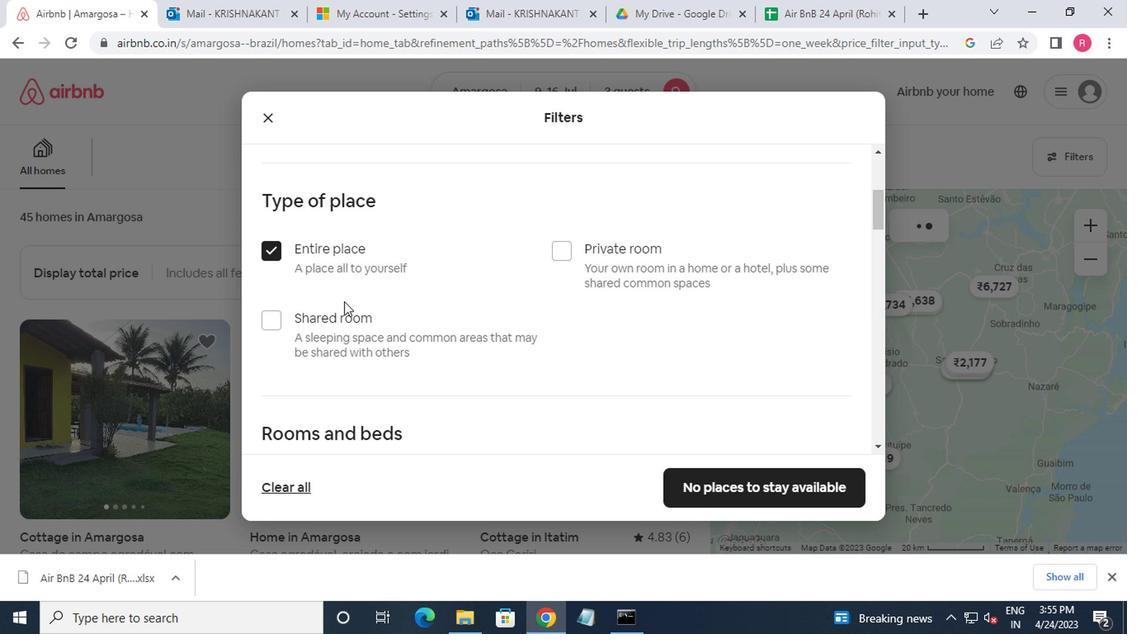 
Action: Mouse moved to (420, 283)
Screenshot: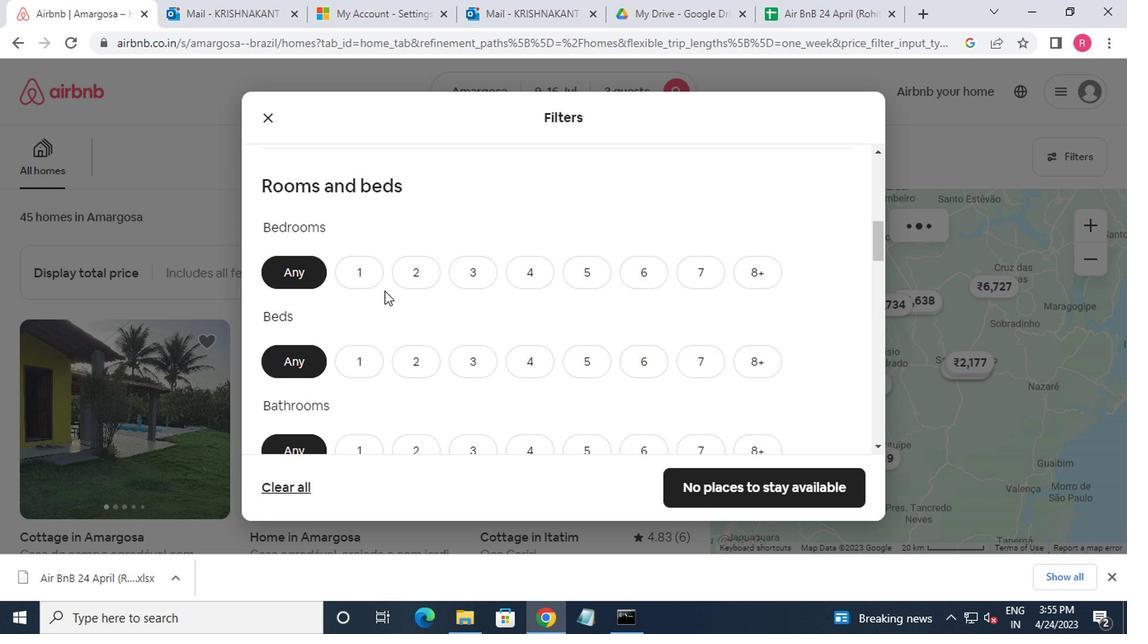 
Action: Mouse pressed left at (420, 283)
Screenshot: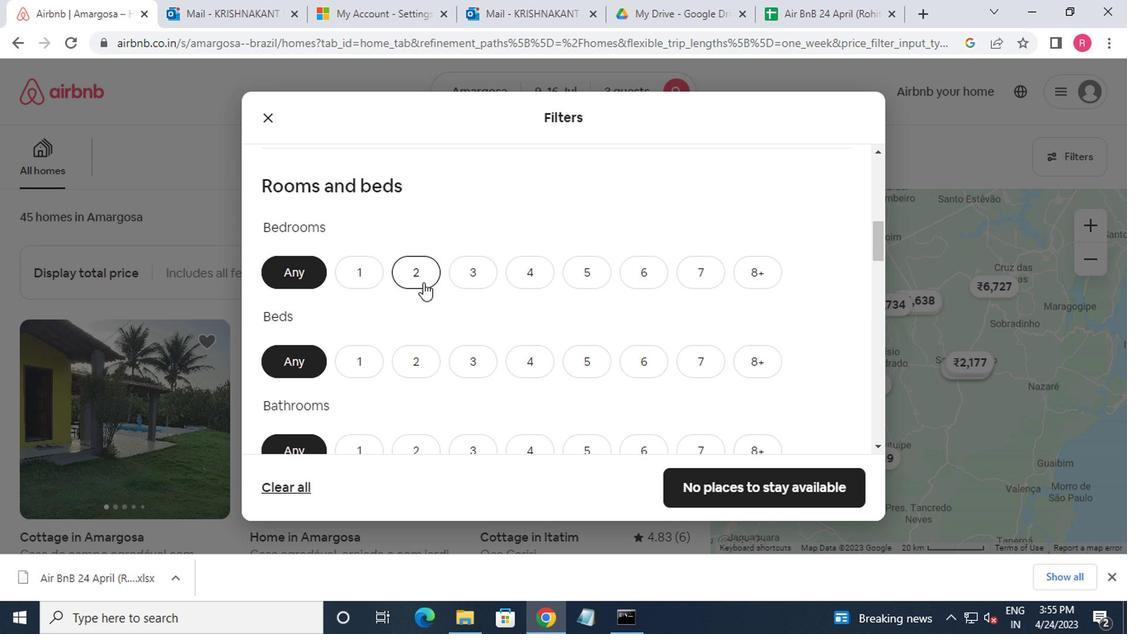 
Action: Mouse moved to (407, 370)
Screenshot: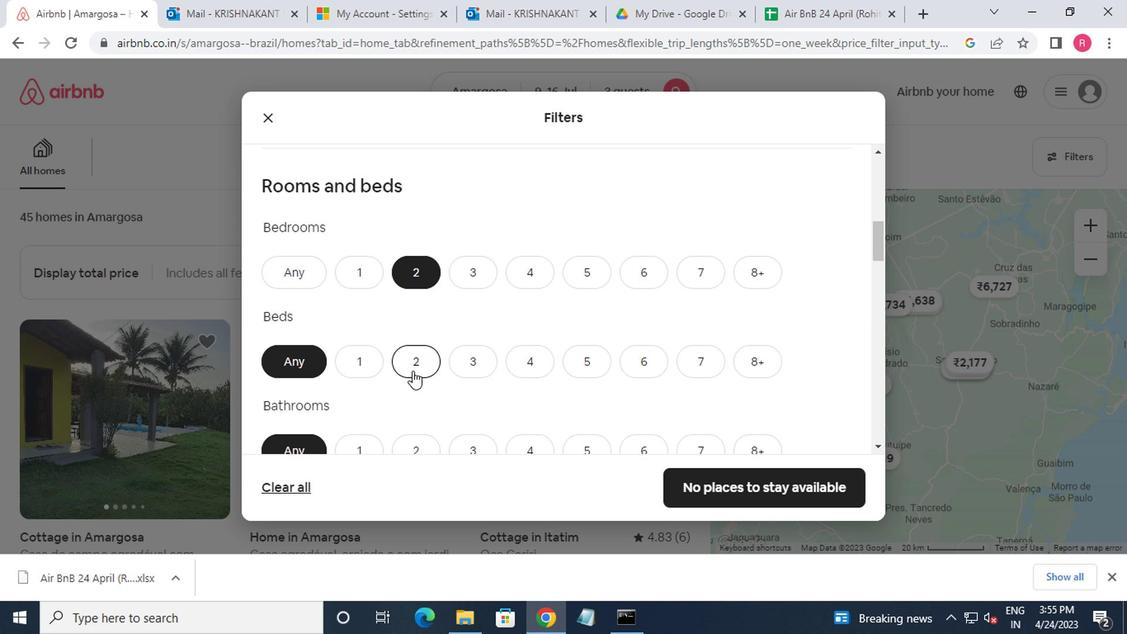 
Action: Mouse pressed left at (407, 370)
Screenshot: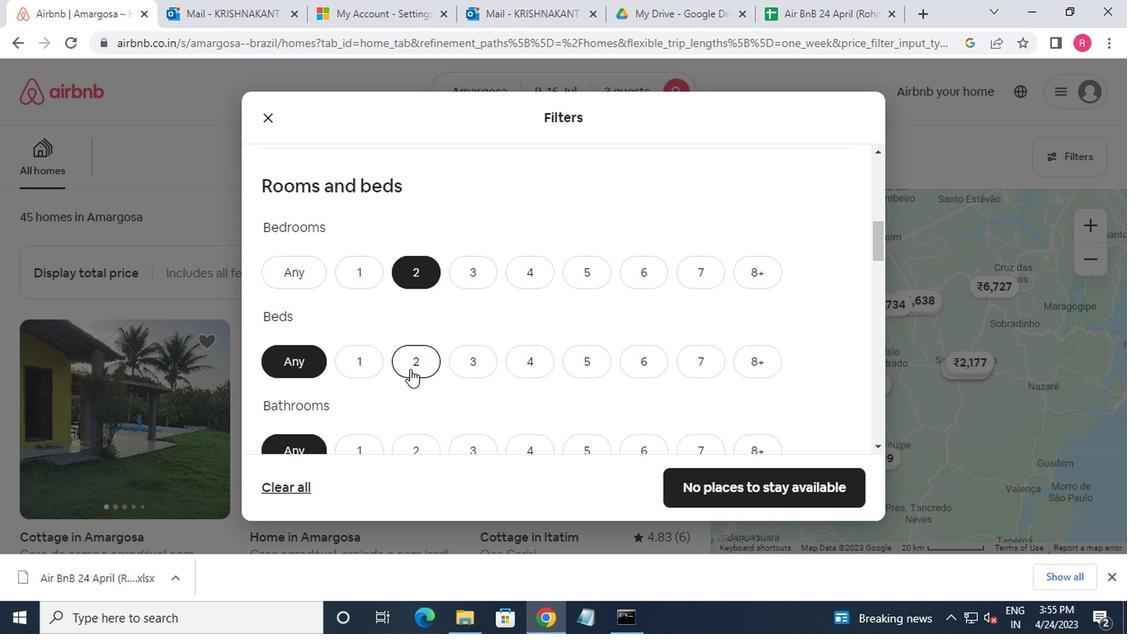 
Action: Mouse scrolled (407, 368) with delta (0, -1)
Screenshot: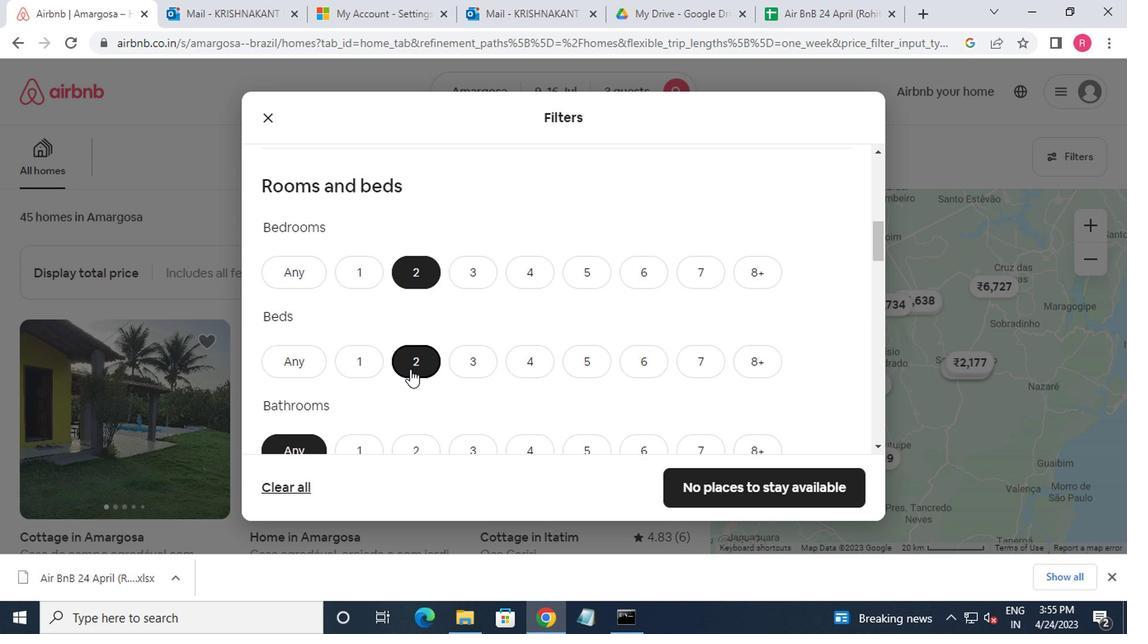 
Action: Mouse moved to (367, 372)
Screenshot: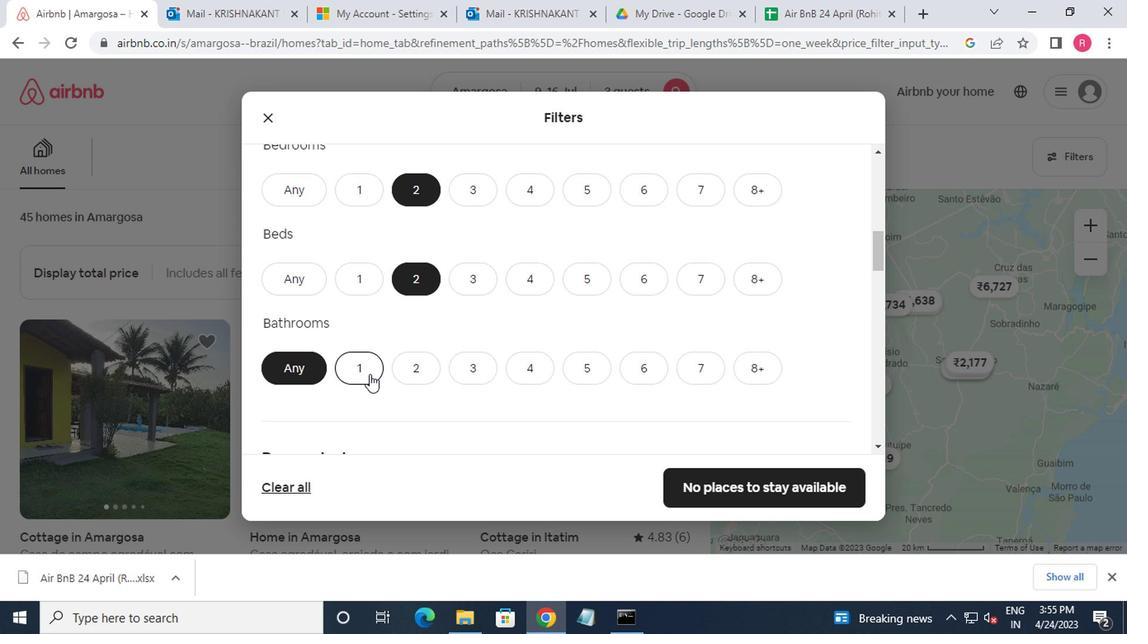 
Action: Mouse pressed left at (367, 372)
Screenshot: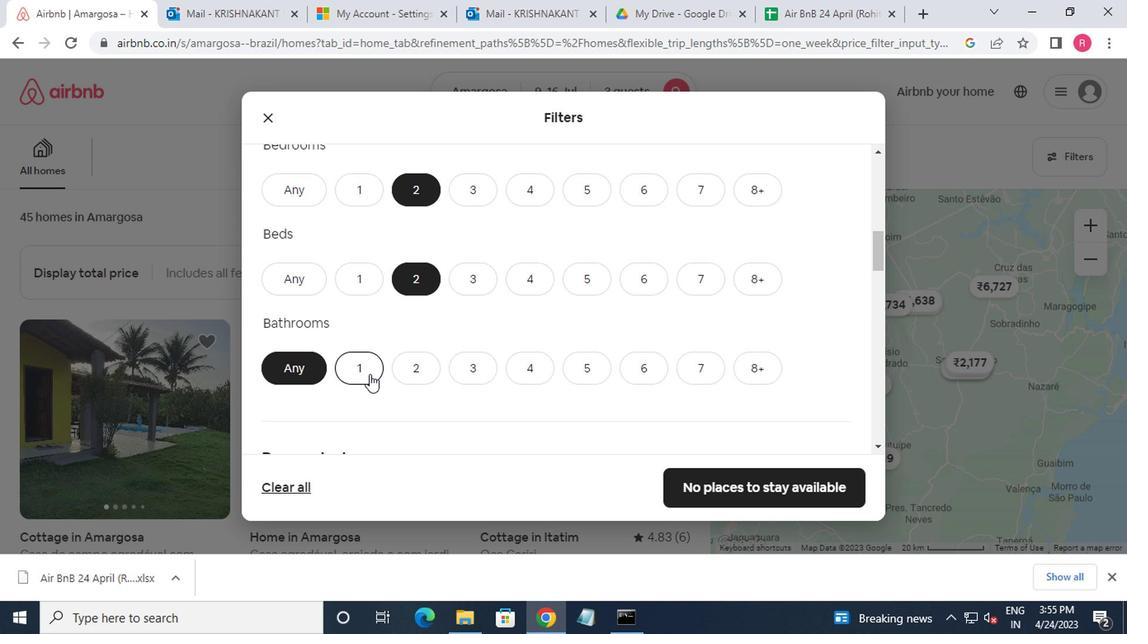 
Action: Mouse moved to (373, 370)
Screenshot: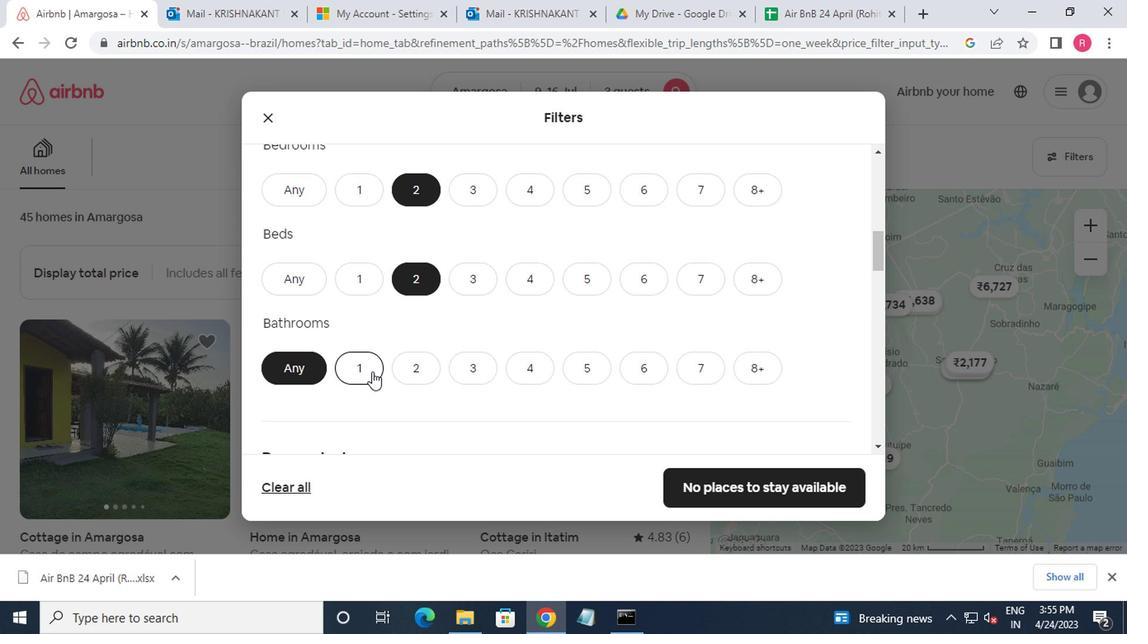 
Action: Mouse scrolled (373, 368) with delta (0, -1)
Screenshot: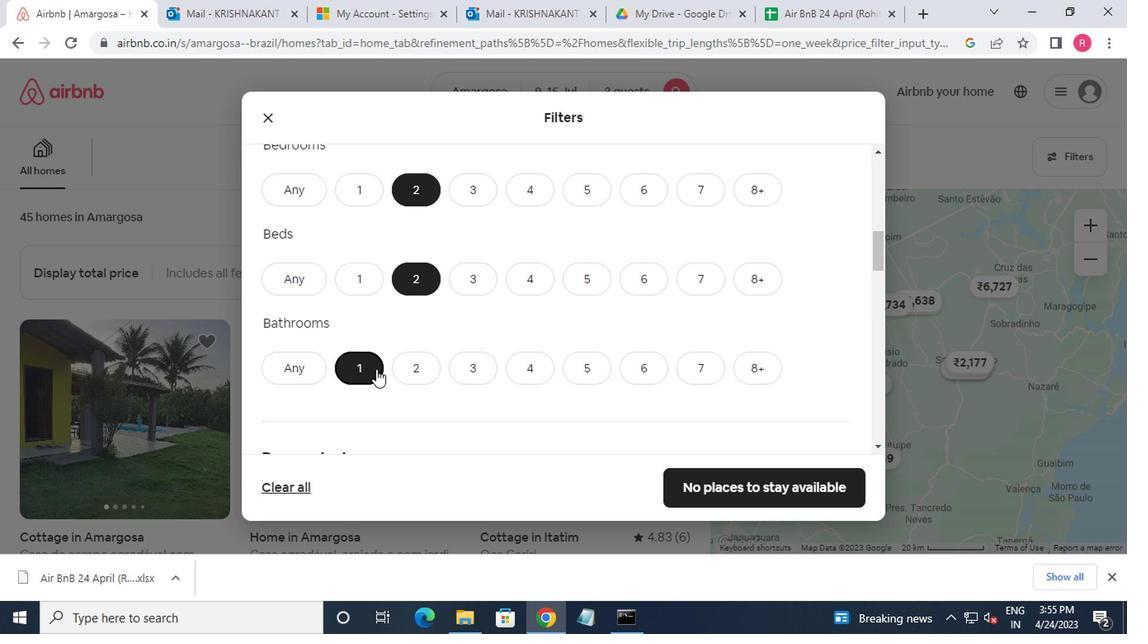 
Action: Mouse scrolled (373, 368) with delta (0, -1)
Screenshot: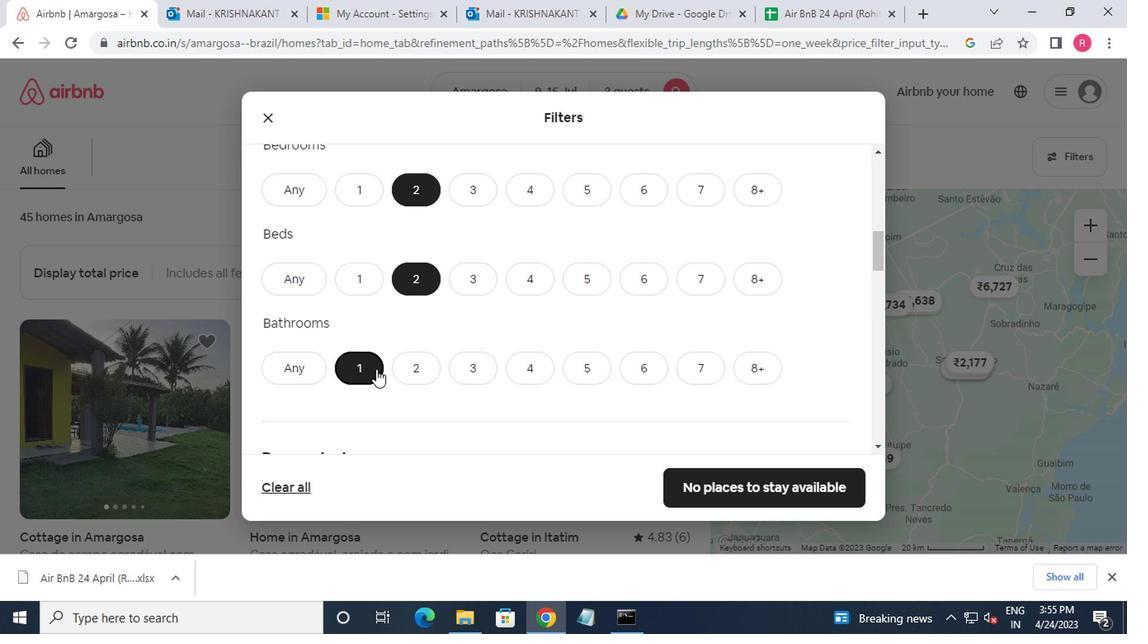 
Action: Mouse scrolled (373, 368) with delta (0, -1)
Screenshot: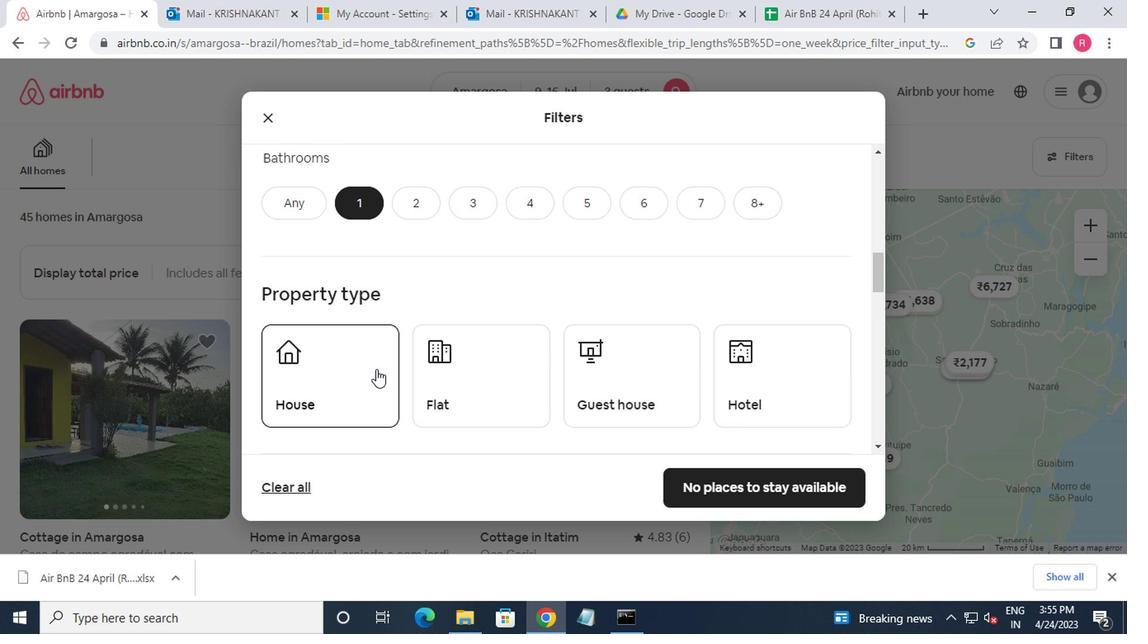 
Action: Mouse scrolled (373, 368) with delta (0, -1)
Screenshot: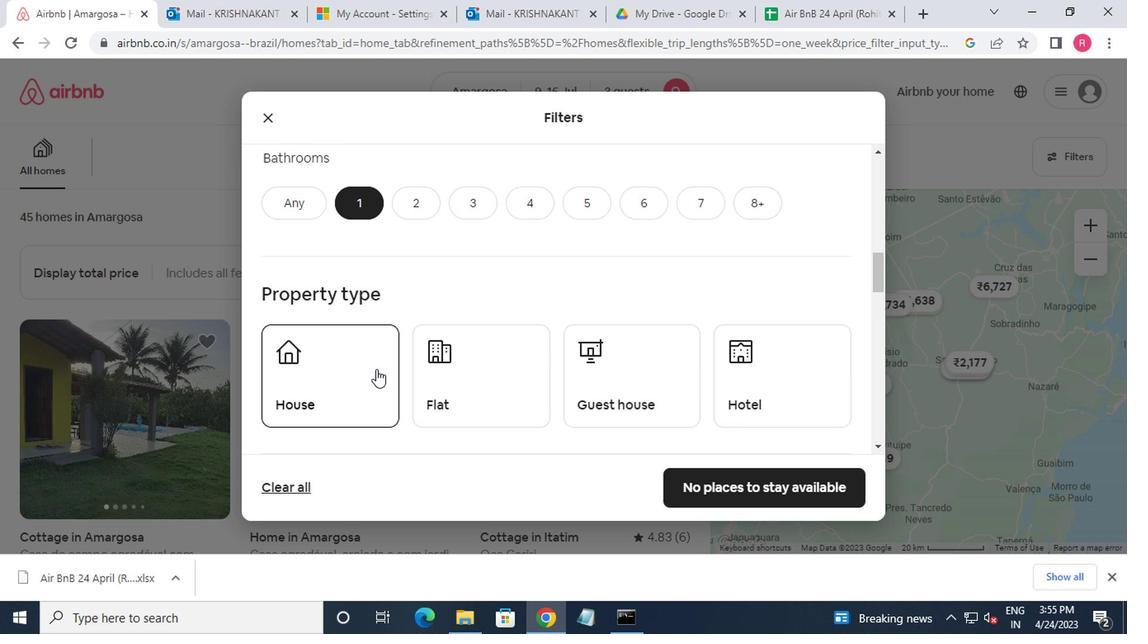 
Action: Mouse moved to (333, 229)
Screenshot: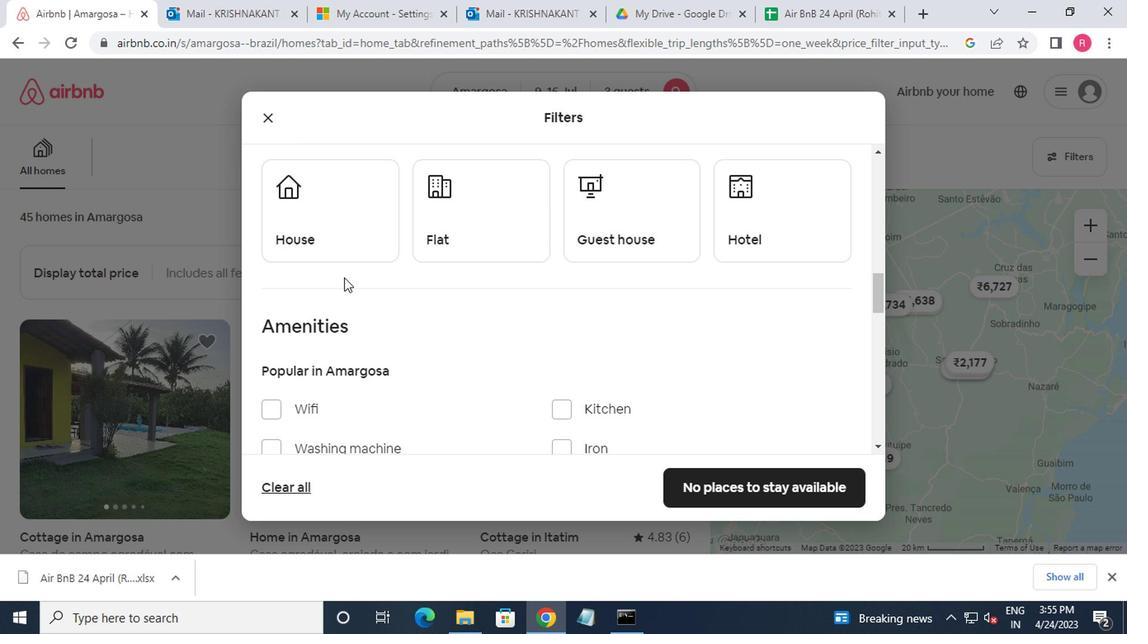 
Action: Mouse pressed left at (333, 229)
Screenshot: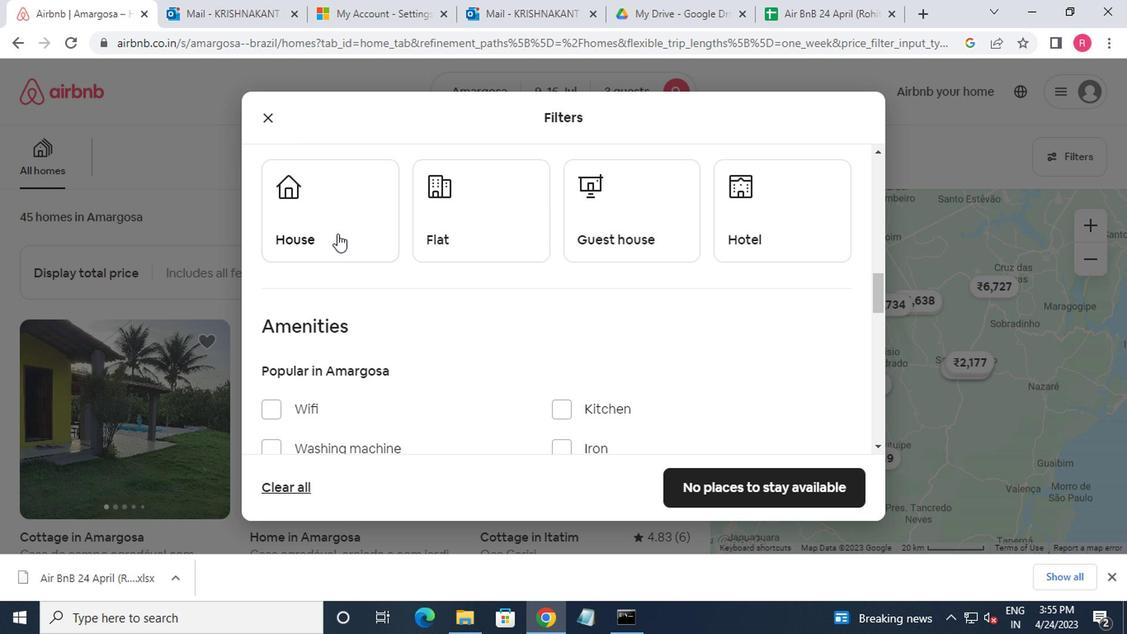 
Action: Mouse moved to (422, 230)
Screenshot: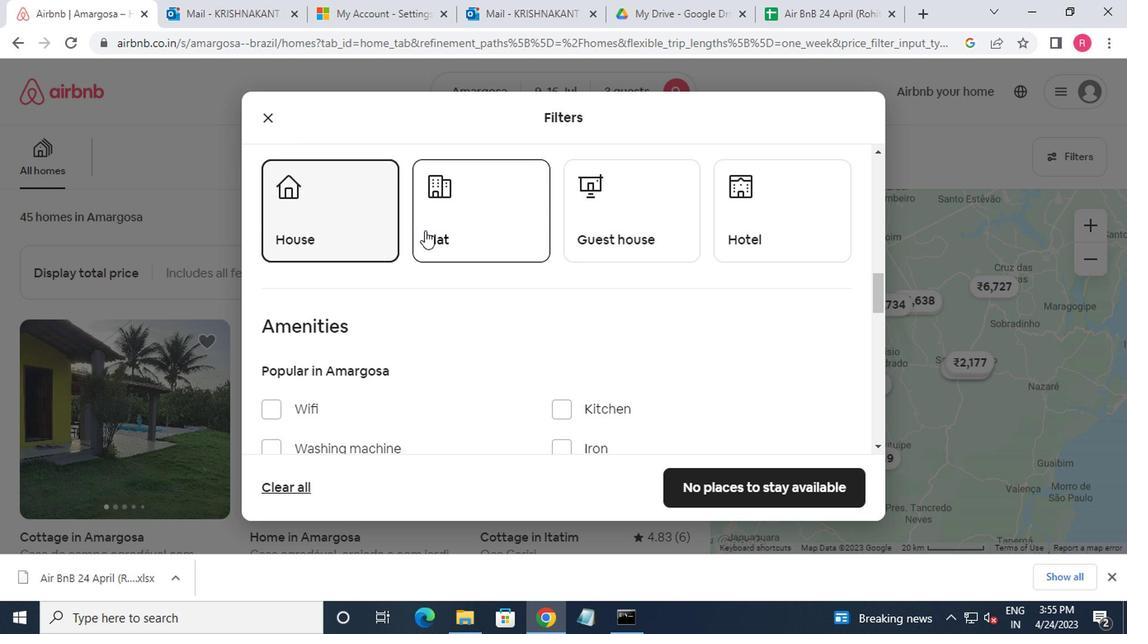 
Action: Mouse pressed left at (422, 230)
Screenshot: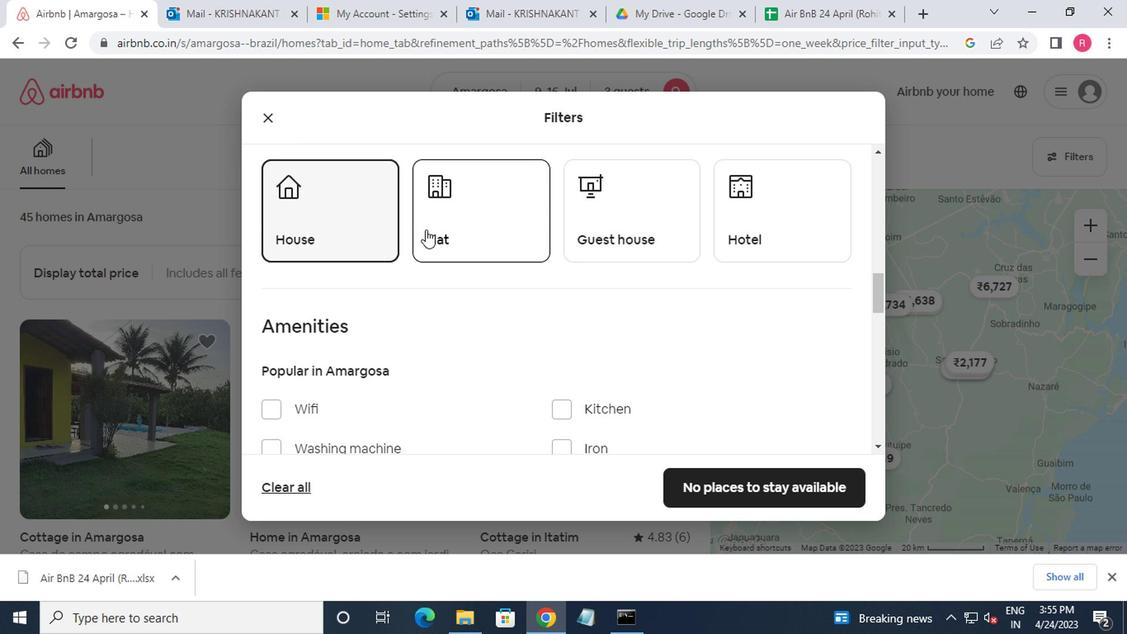 
Action: Mouse moved to (417, 238)
Screenshot: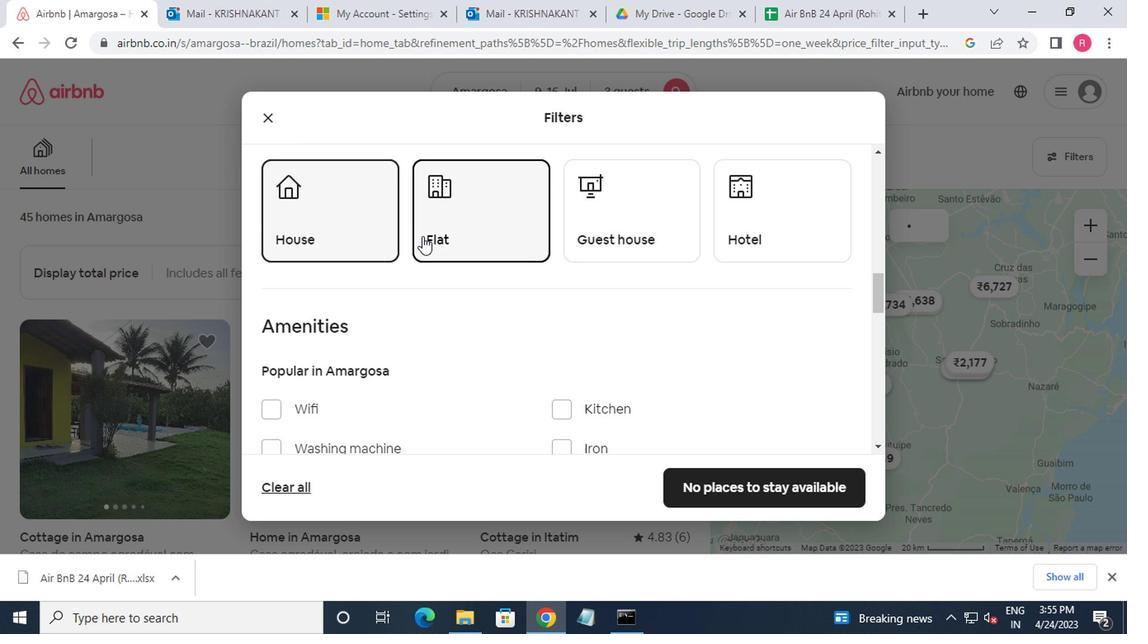 
Action: Mouse scrolled (417, 237) with delta (0, 0)
Screenshot: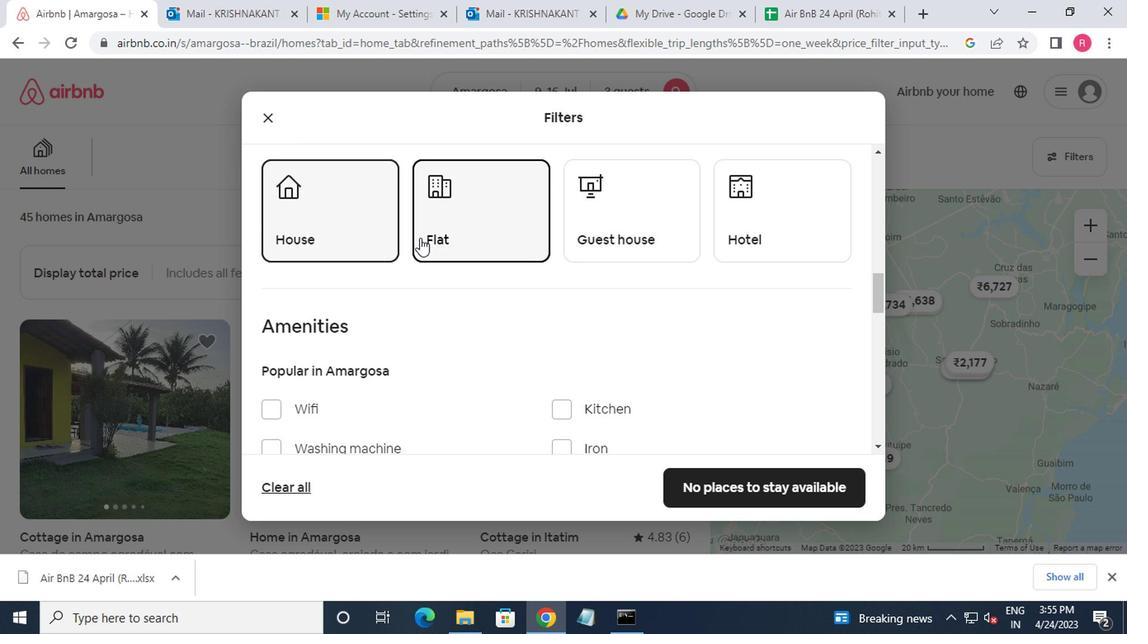 
Action: Mouse moved to (337, 368)
Screenshot: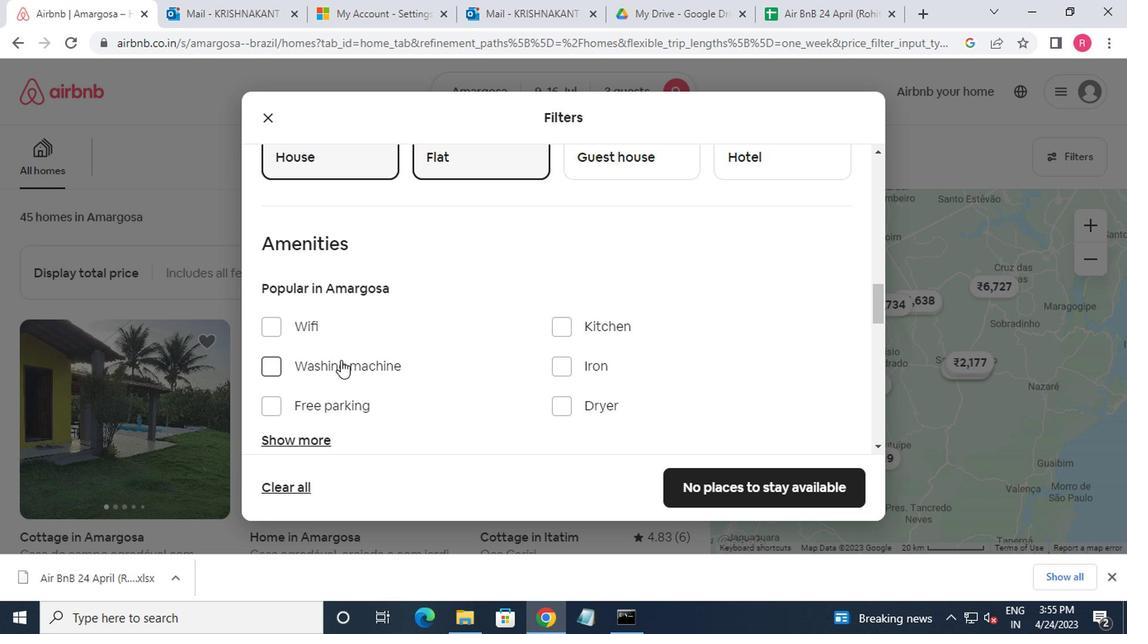
Action: Mouse pressed left at (337, 368)
Screenshot: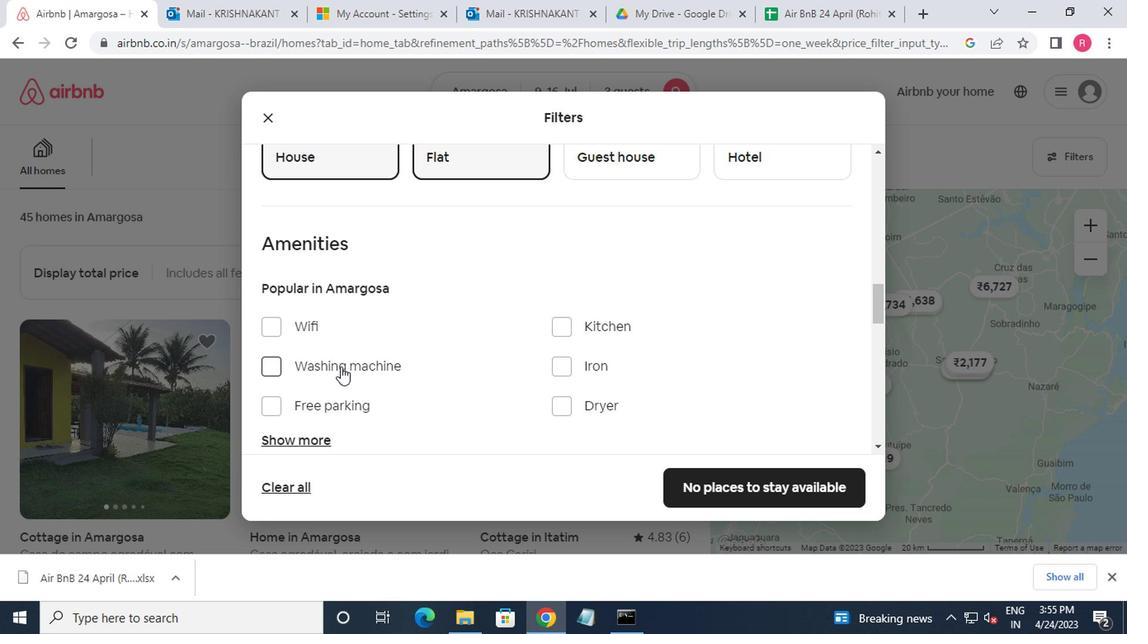 
Action: Mouse moved to (383, 368)
Screenshot: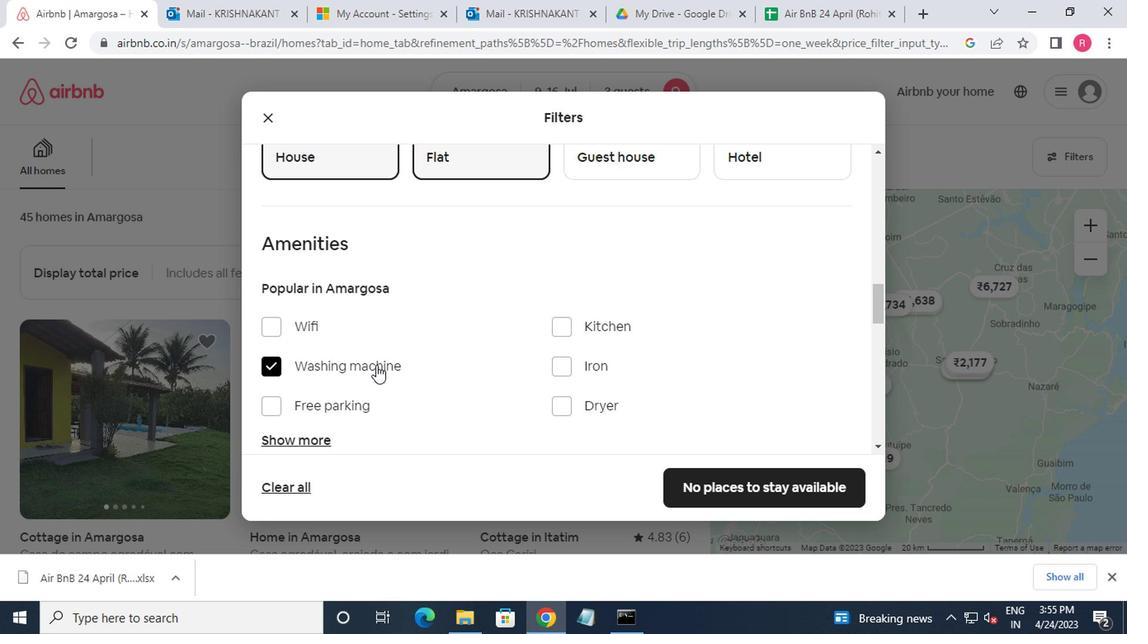 
Action: Mouse scrolled (383, 368) with delta (0, 0)
Screenshot: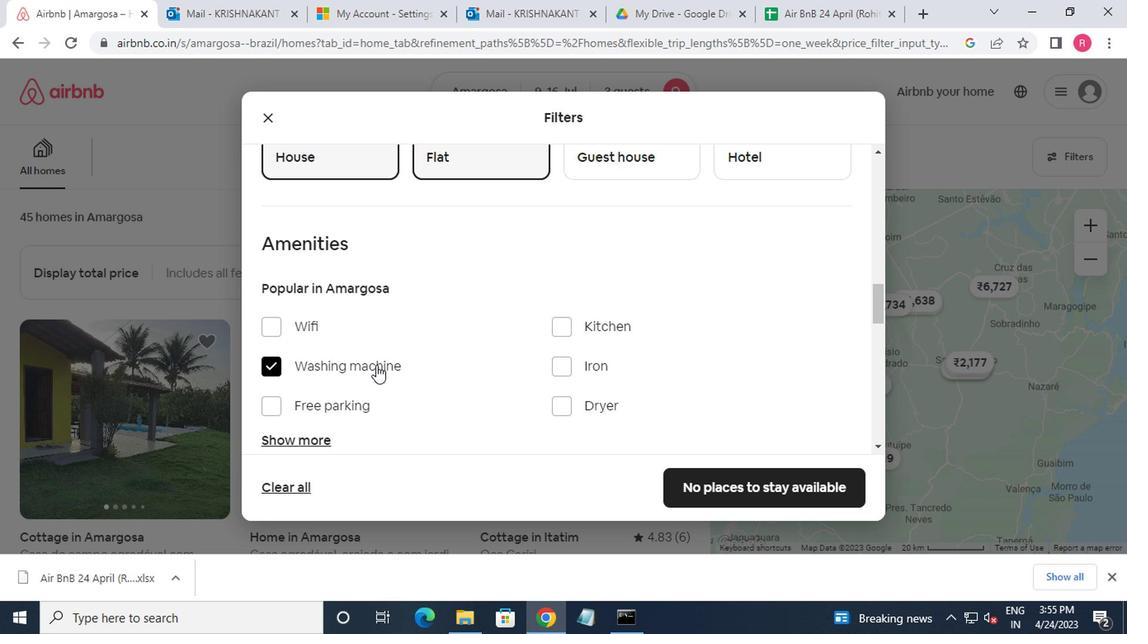 
Action: Mouse moved to (384, 370)
Screenshot: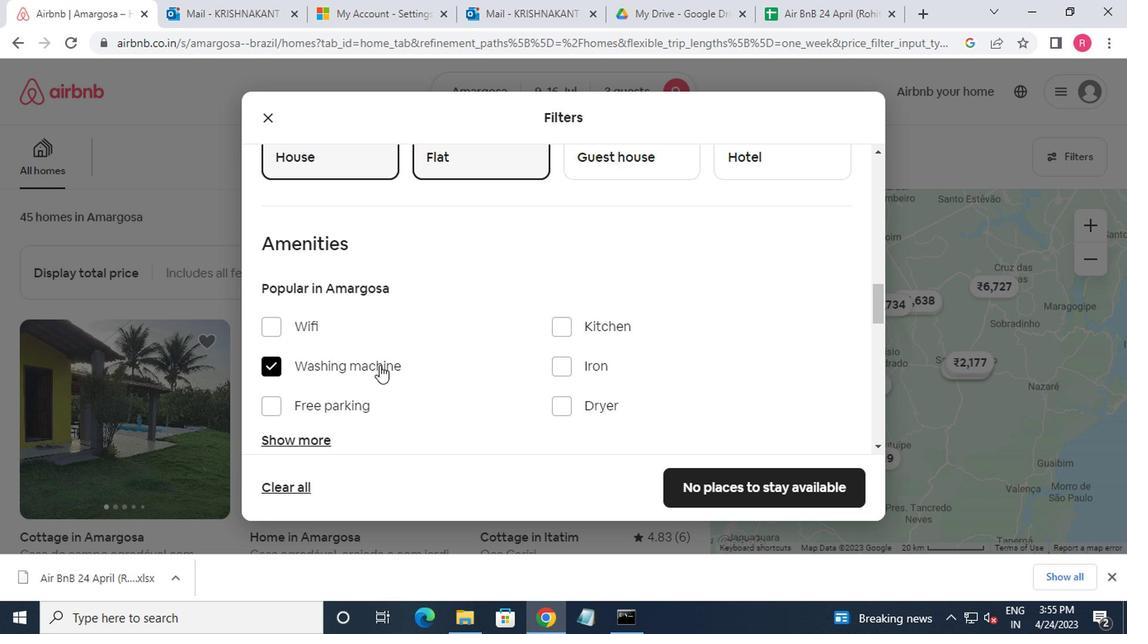 
Action: Mouse scrolled (384, 368) with delta (0, -1)
Screenshot: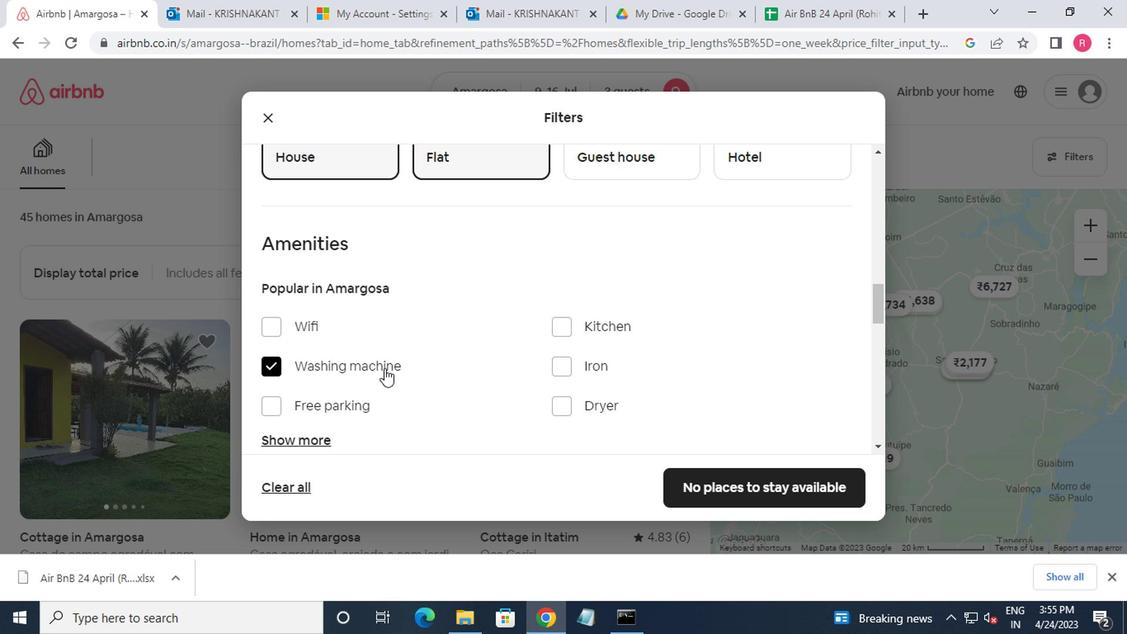 
Action: Mouse moved to (386, 371)
Screenshot: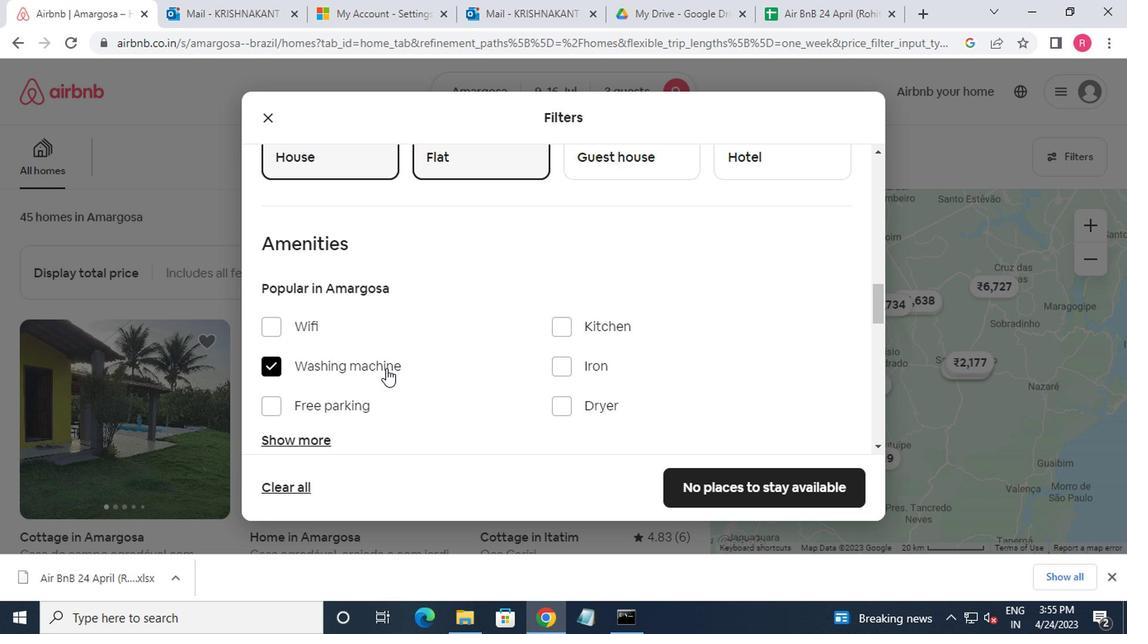 
Action: Mouse scrolled (386, 370) with delta (0, -1)
Screenshot: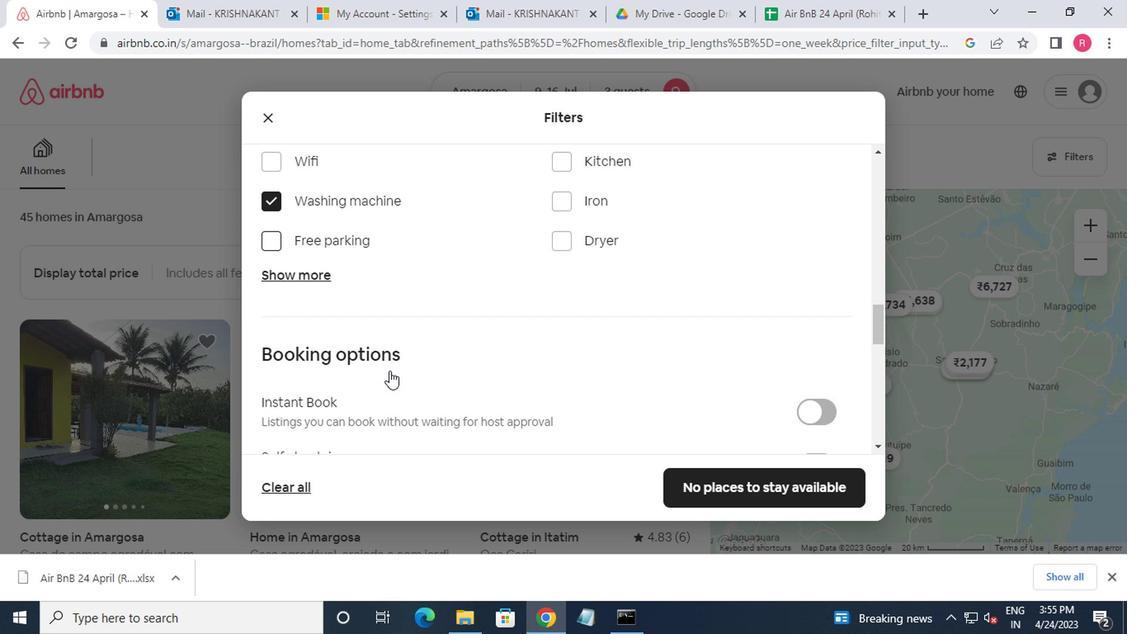 
Action: Mouse scrolled (386, 370) with delta (0, -1)
Screenshot: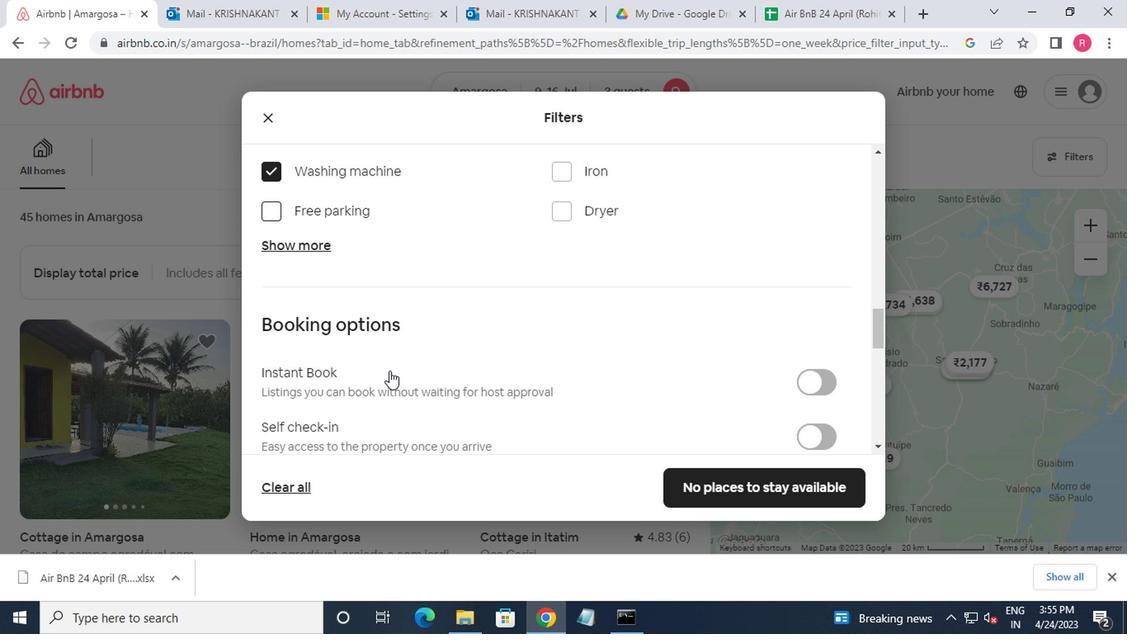 
Action: Mouse moved to (815, 309)
Screenshot: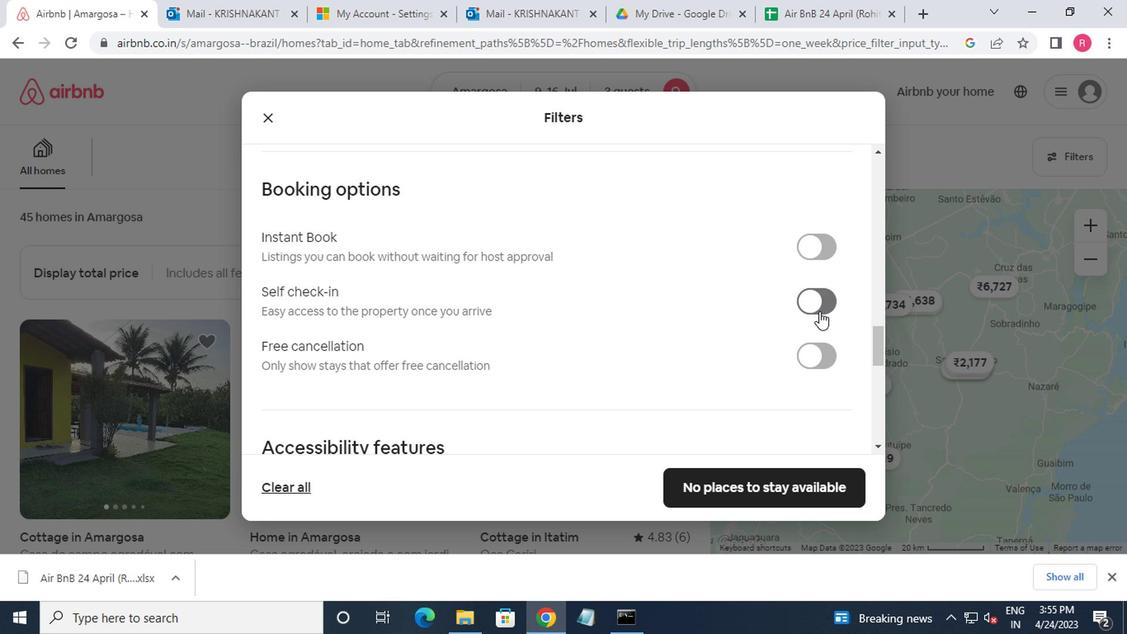 
Action: Mouse pressed left at (815, 309)
Screenshot: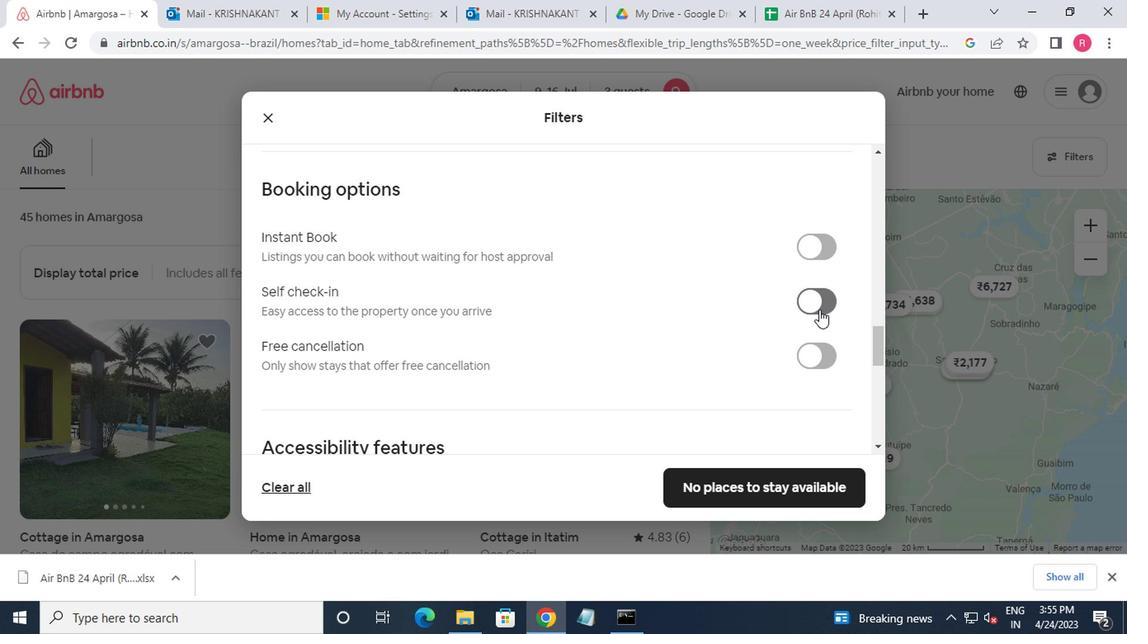
Action: Mouse moved to (815, 307)
Screenshot: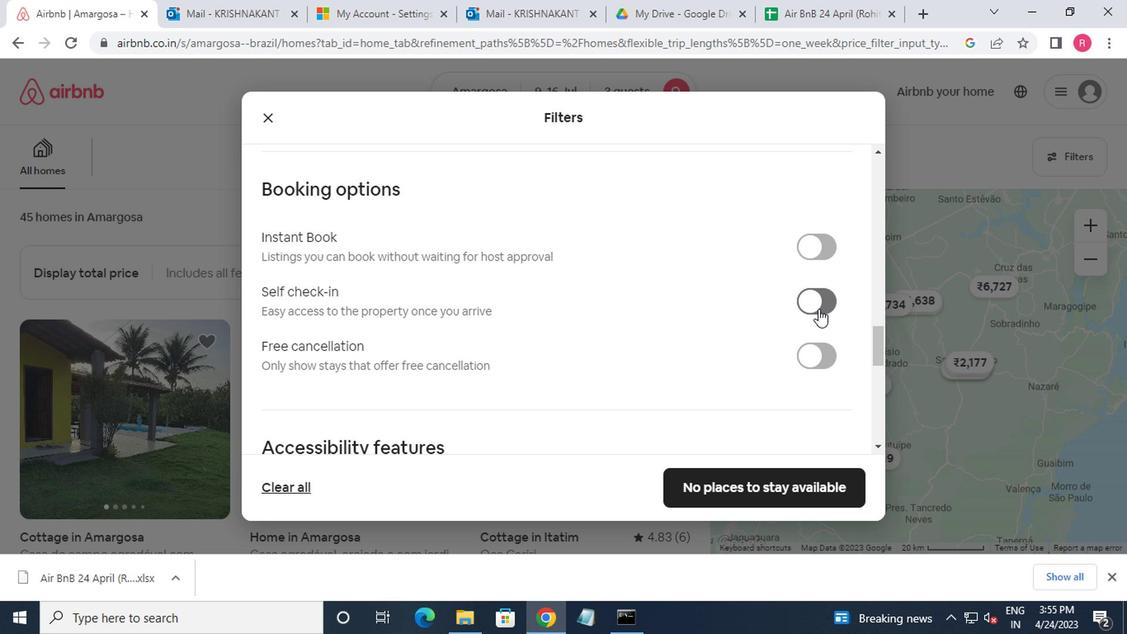
Action: Mouse scrolled (815, 306) with delta (0, 0)
Screenshot: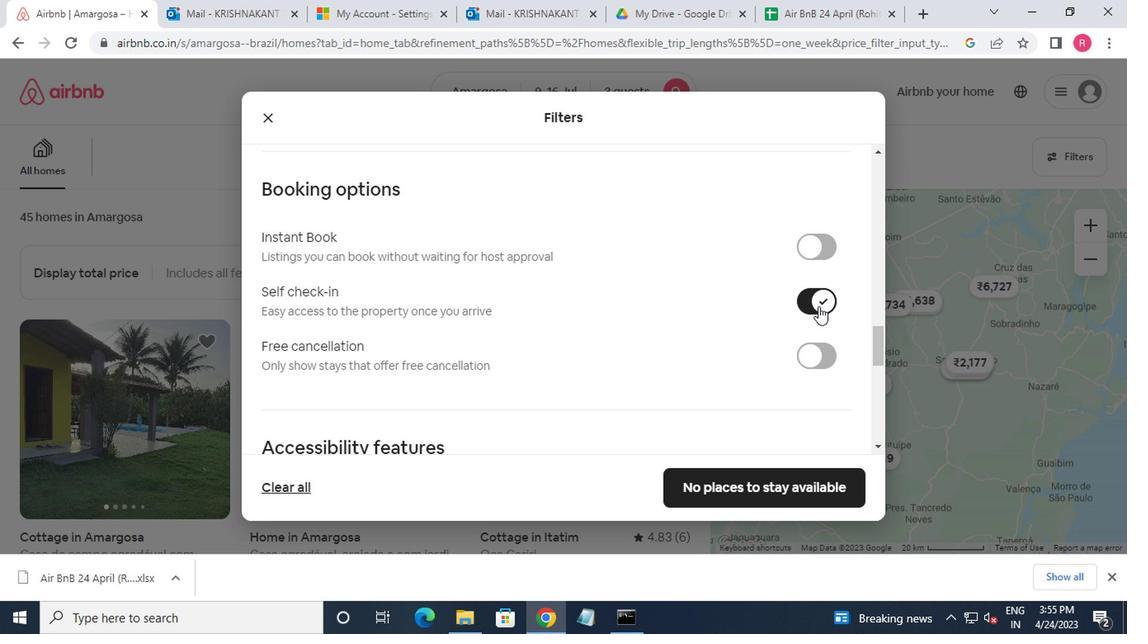 
Action: Mouse scrolled (815, 306) with delta (0, 0)
Screenshot: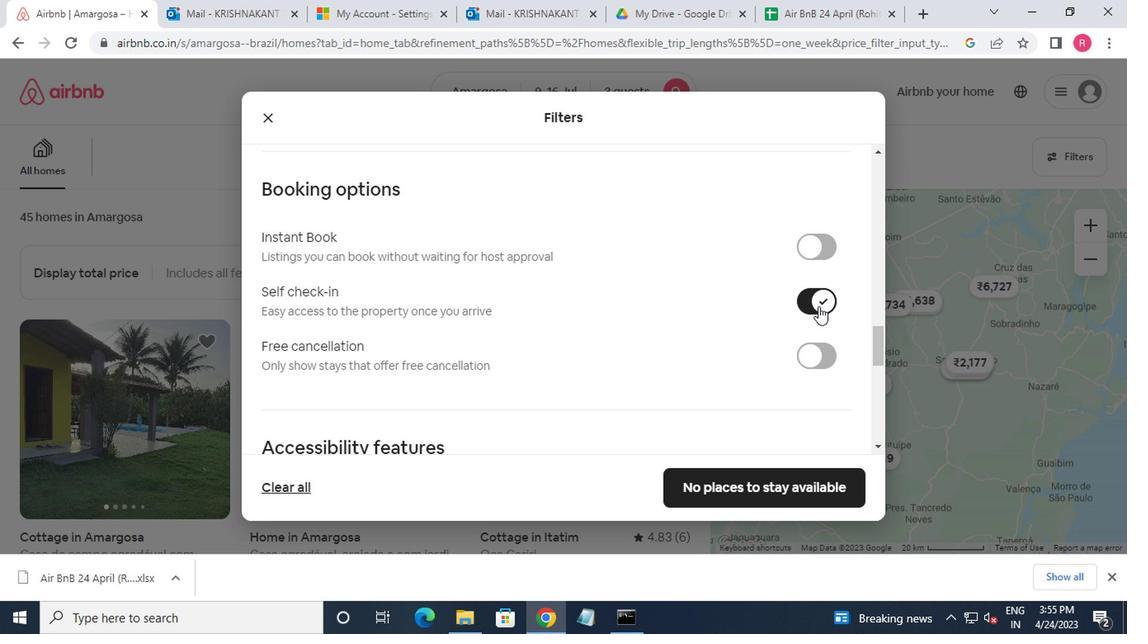 
Action: Mouse scrolled (815, 306) with delta (0, 0)
Screenshot: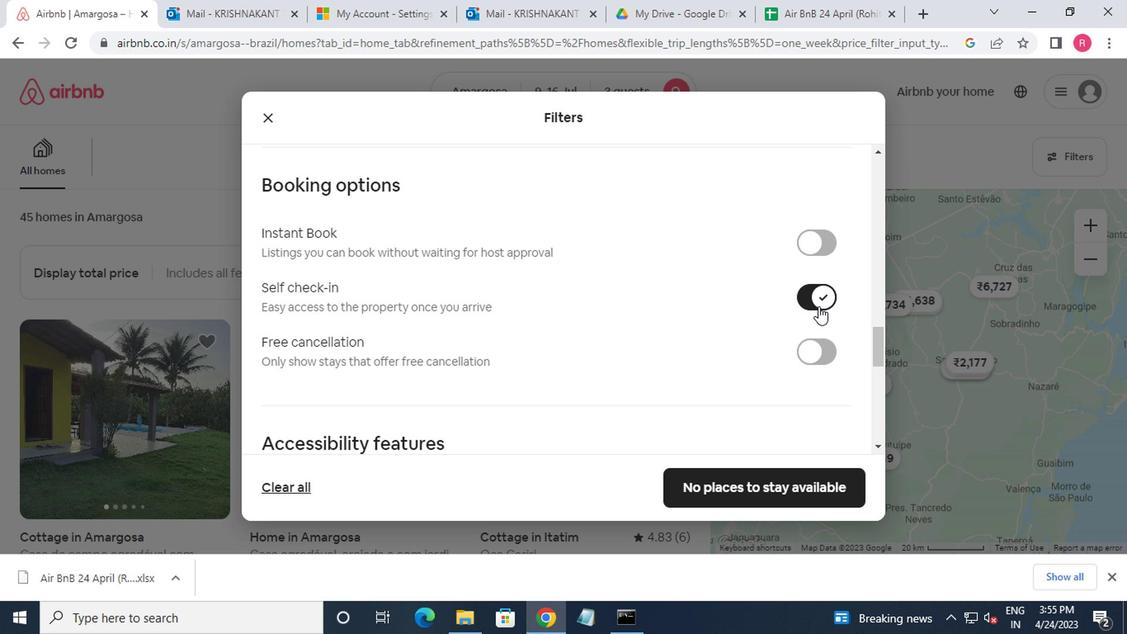 
Action: Mouse moved to (750, 319)
Screenshot: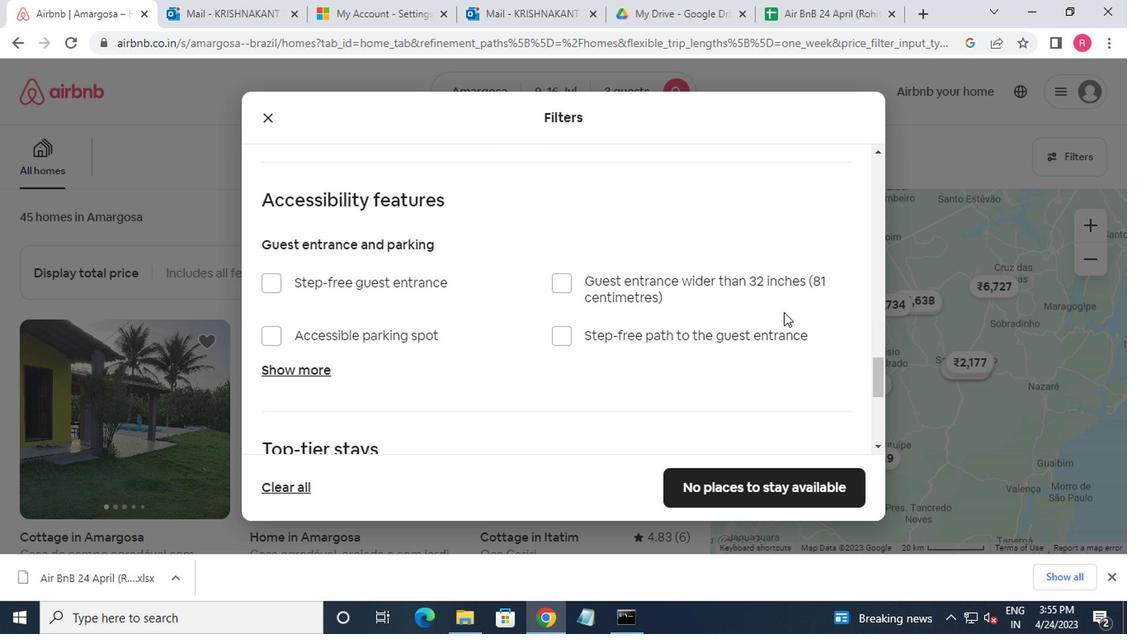 
Action: Mouse scrolled (750, 318) with delta (0, 0)
Screenshot: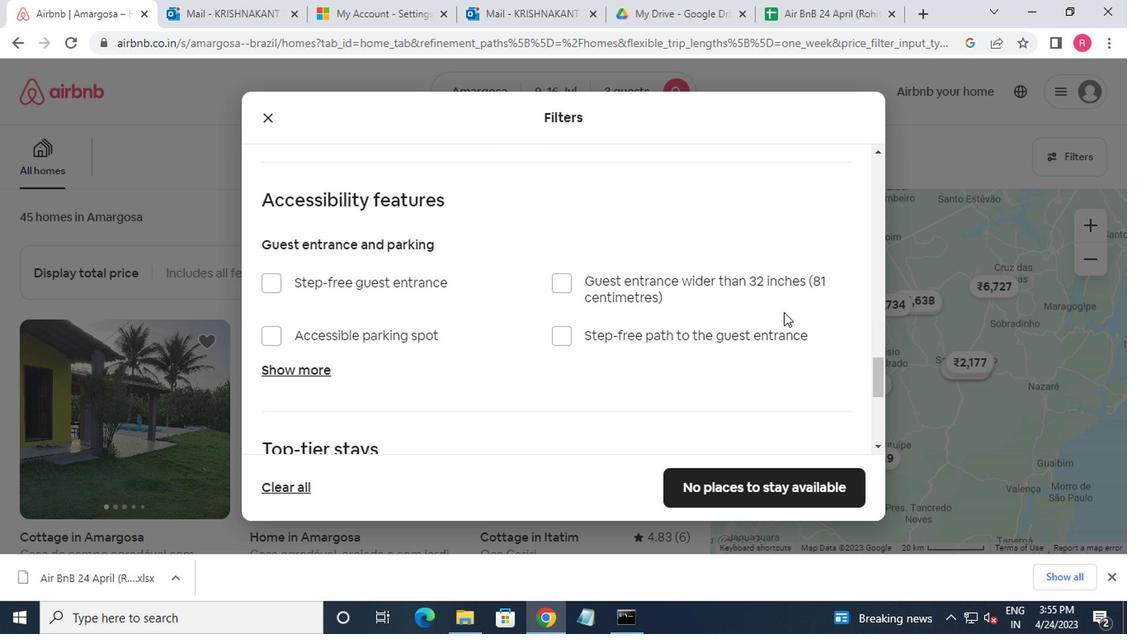 
Action: Mouse moved to (737, 323)
Screenshot: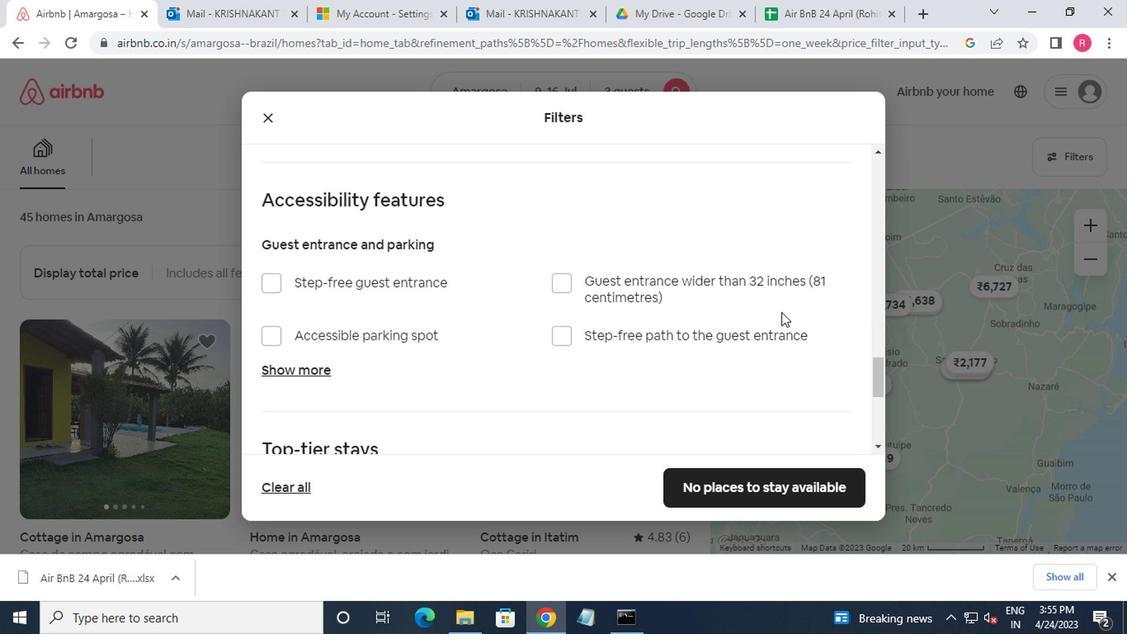 
Action: Mouse scrolled (737, 321) with delta (0, -1)
Screenshot: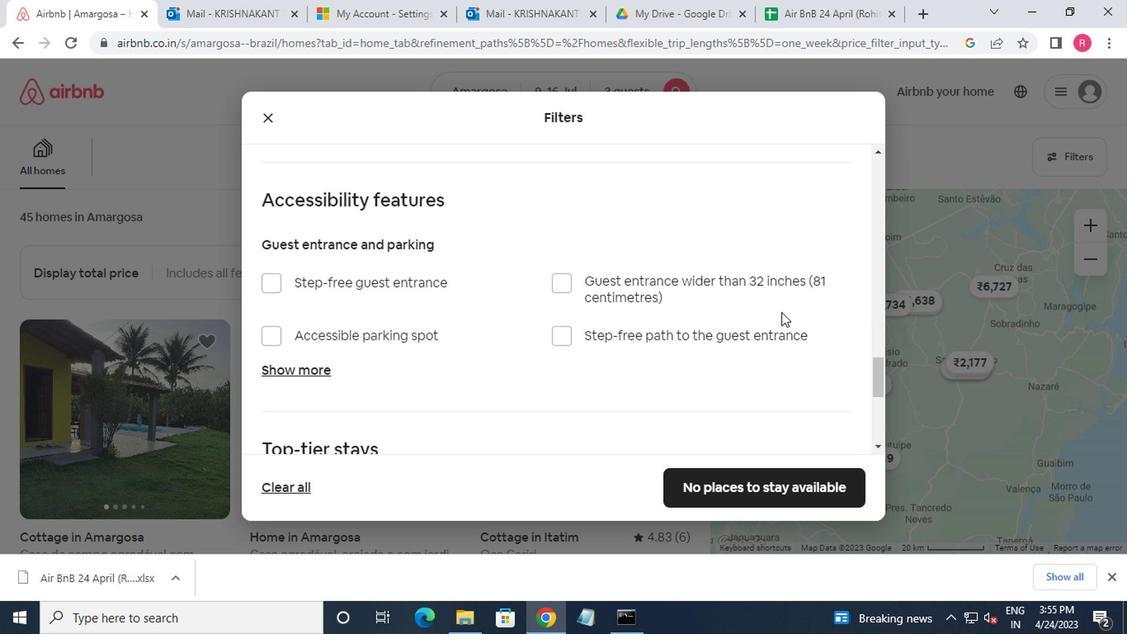 
Action: Mouse moved to (732, 323)
Screenshot: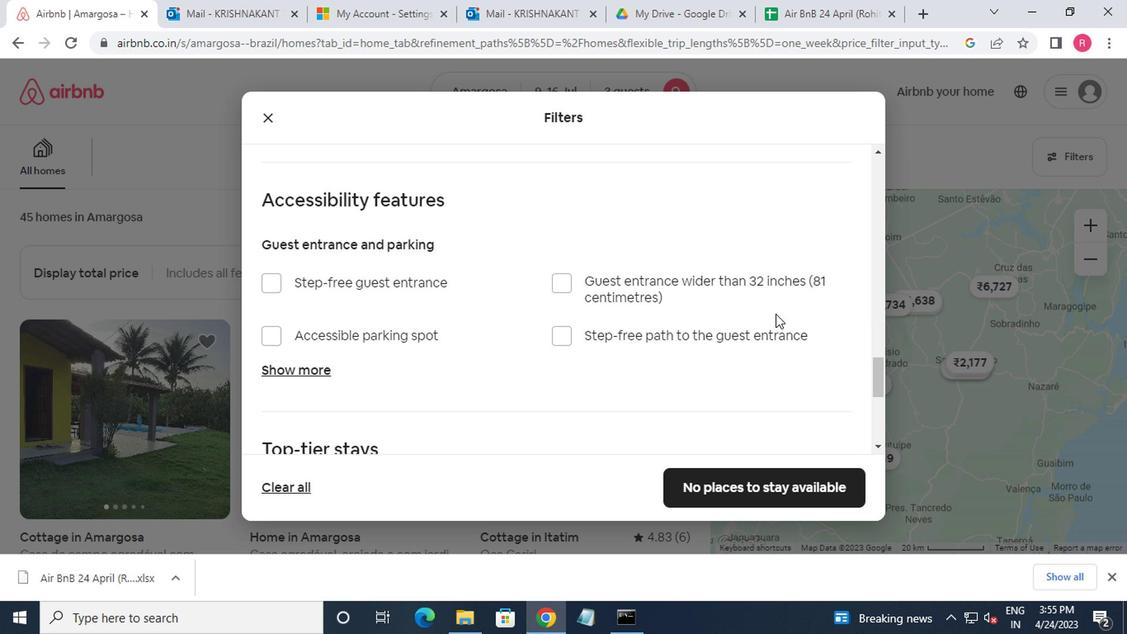 
Action: Mouse scrolled (732, 321) with delta (0, -1)
Screenshot: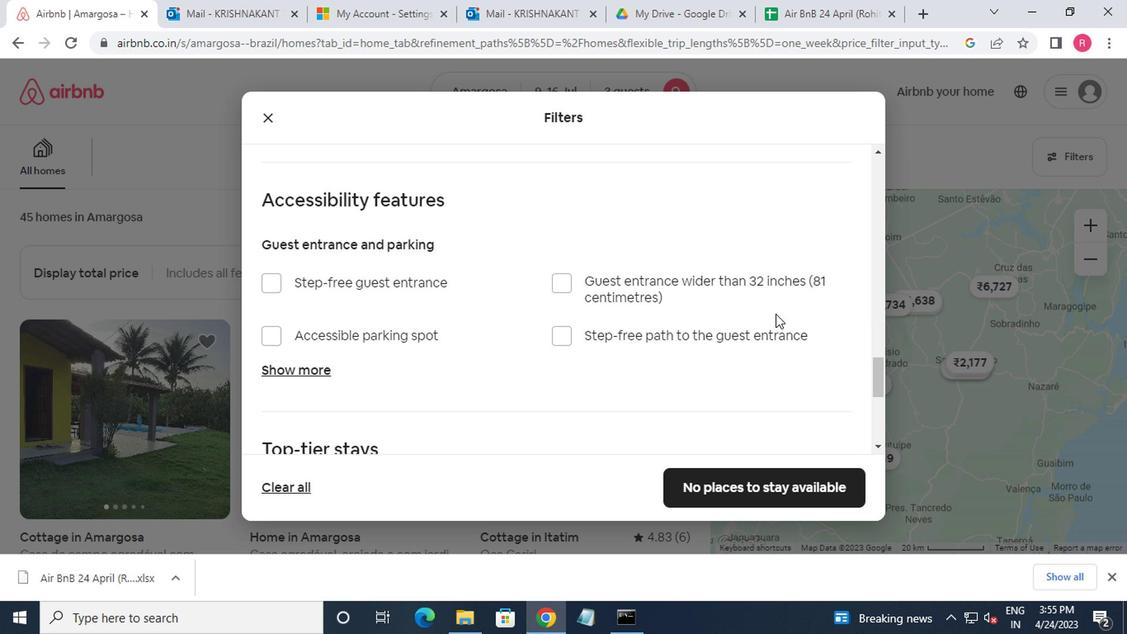 
Action: Mouse moved to (717, 325)
Screenshot: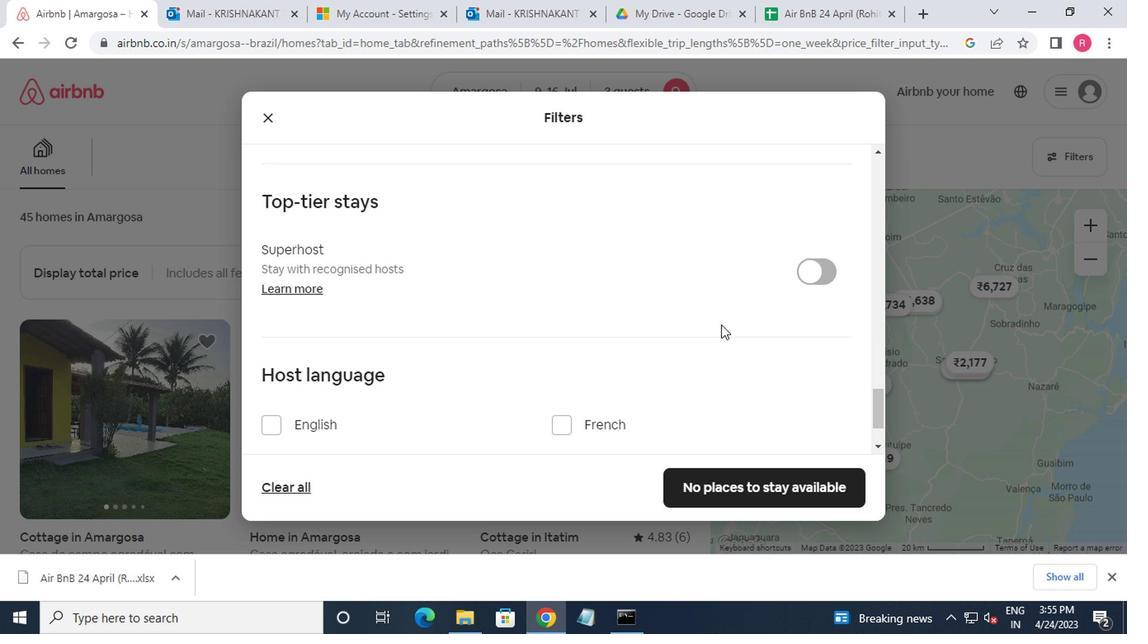 
Action: Mouse scrolled (717, 324) with delta (0, 0)
Screenshot: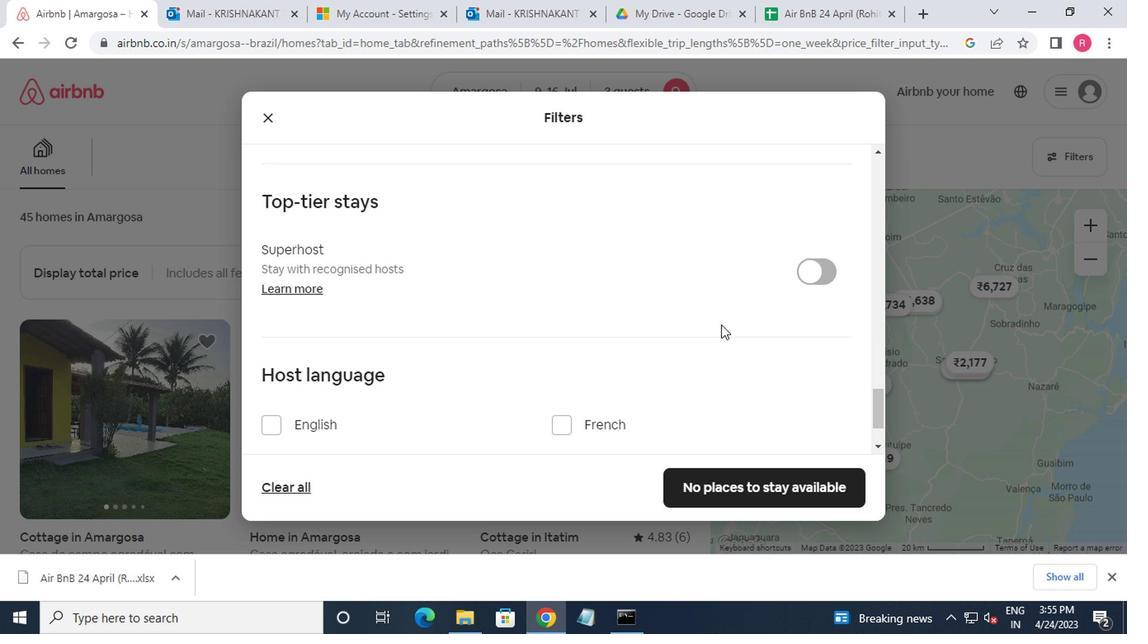 
Action: Mouse scrolled (717, 324) with delta (0, 0)
Screenshot: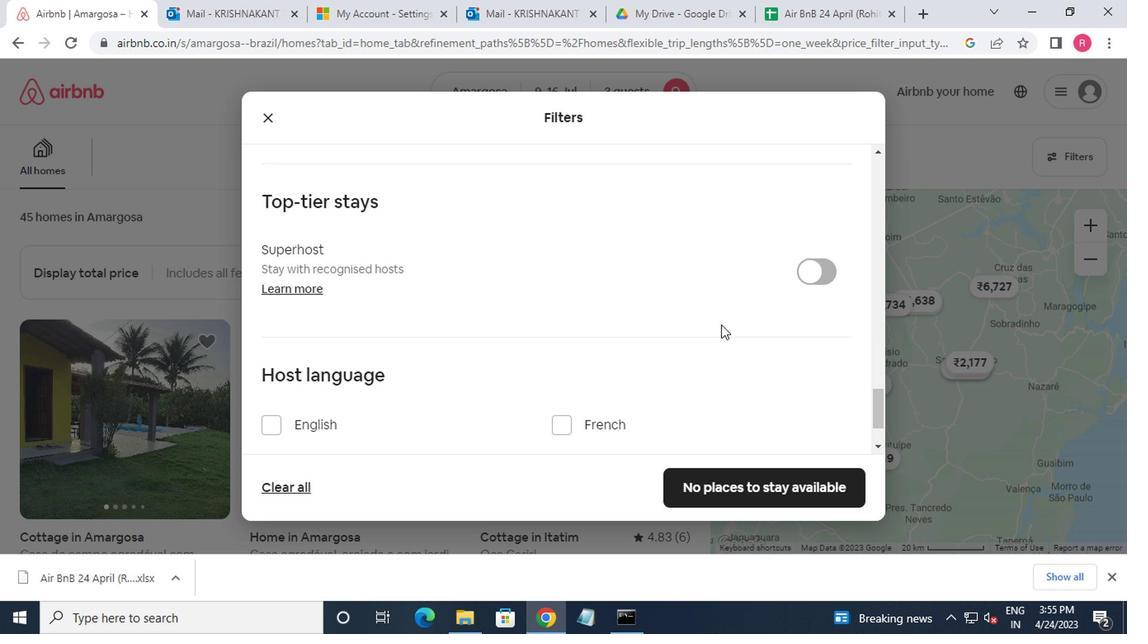 
Action: Mouse scrolled (717, 324) with delta (0, 0)
Screenshot: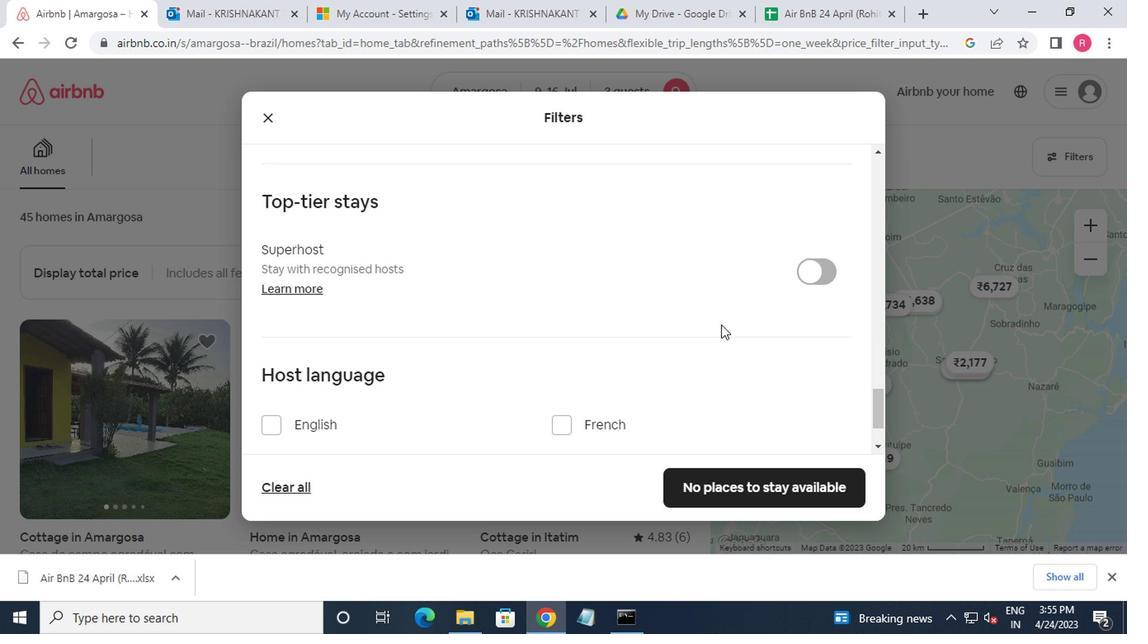 
Action: Mouse moved to (263, 413)
Screenshot: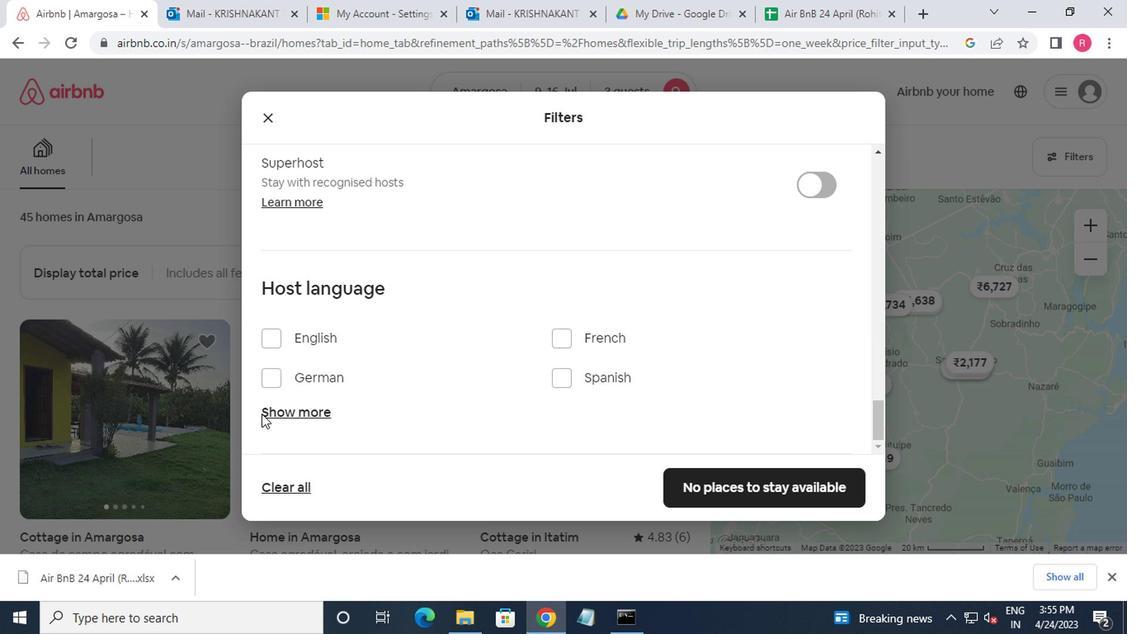 
Action: Mouse pressed left at (263, 413)
Screenshot: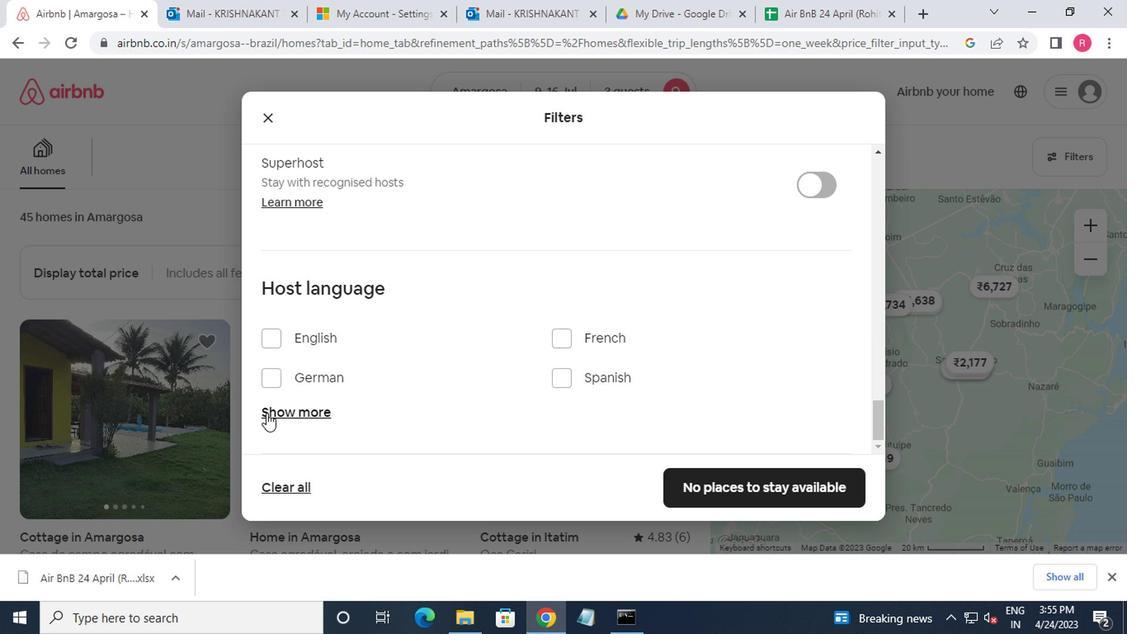 
Action: Mouse moved to (306, 399)
Screenshot: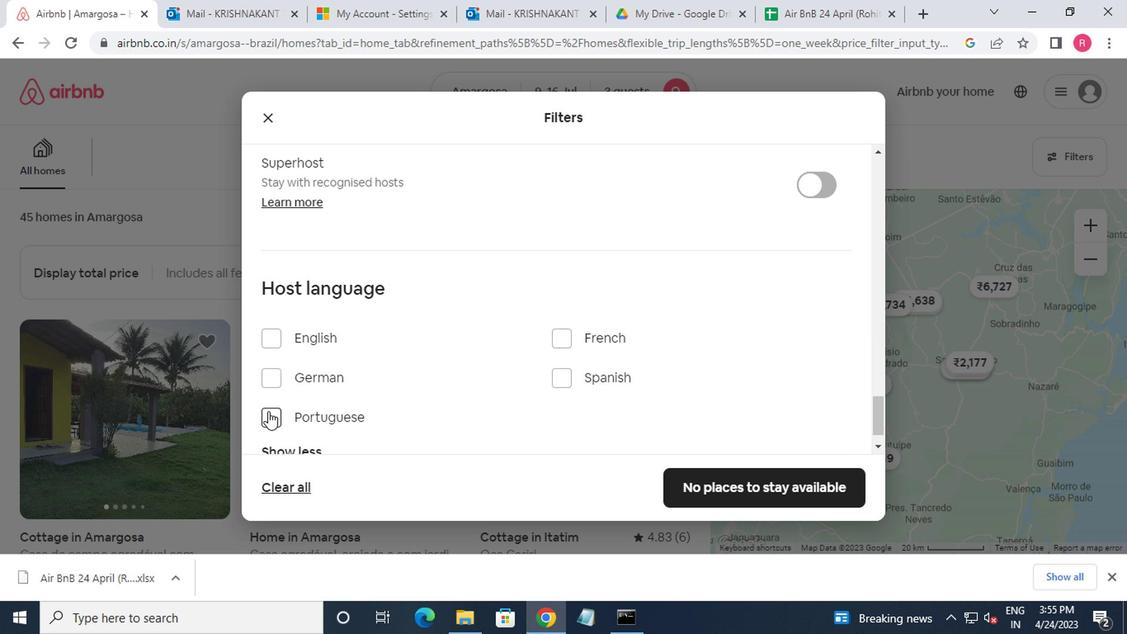 
Action: Mouse scrolled (306, 398) with delta (0, 0)
Screenshot: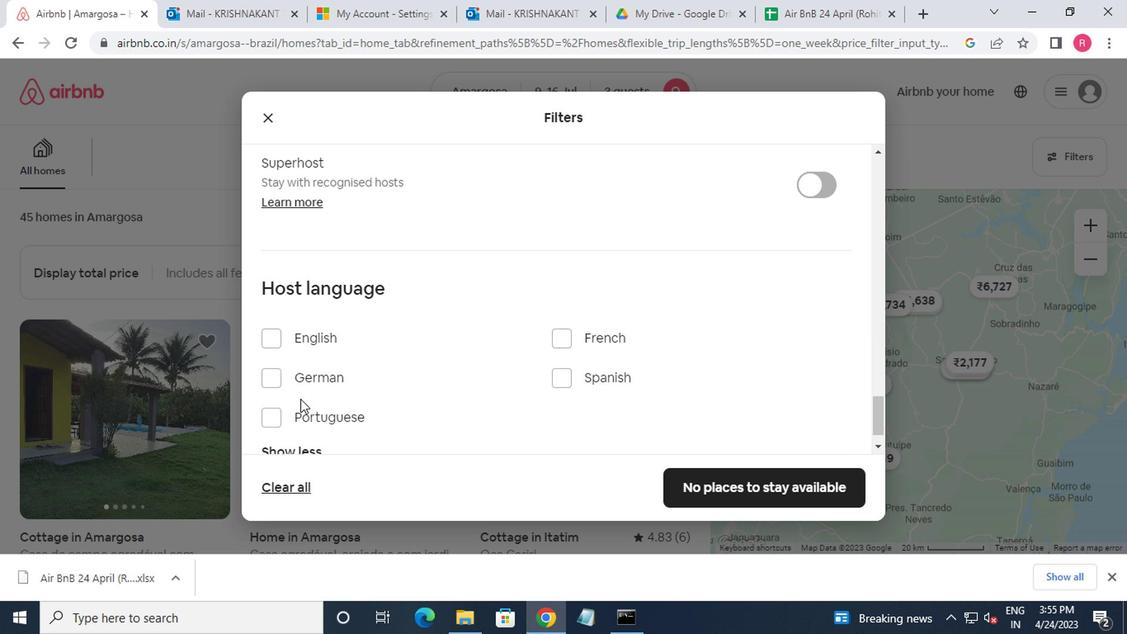 
Action: Mouse scrolled (306, 398) with delta (0, 0)
Screenshot: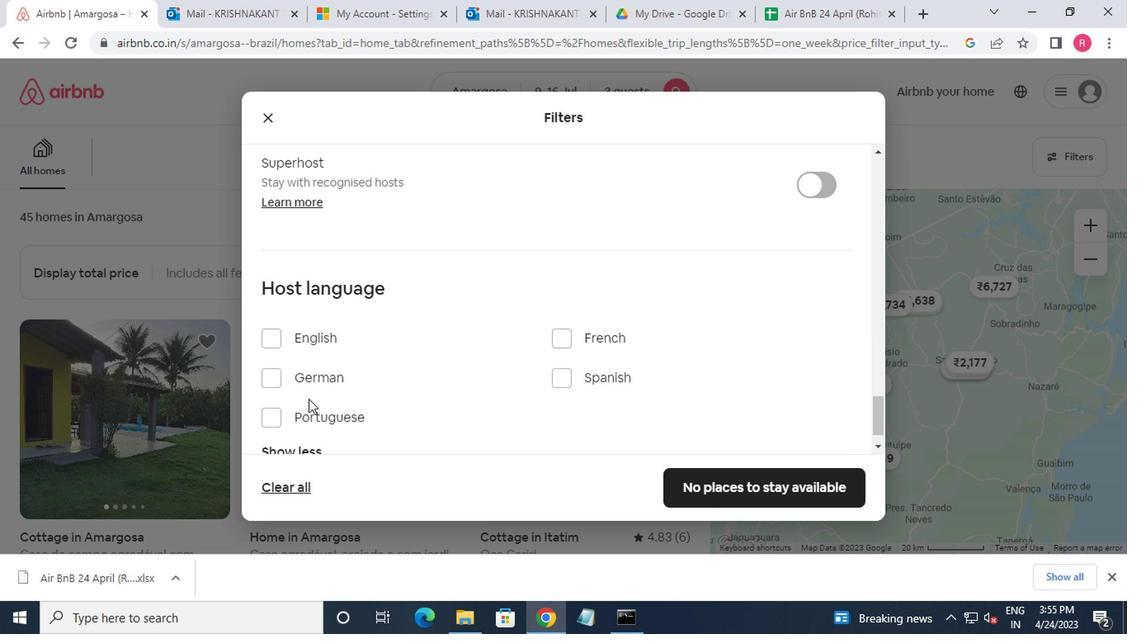 
Action: Mouse moved to (307, 399)
Screenshot: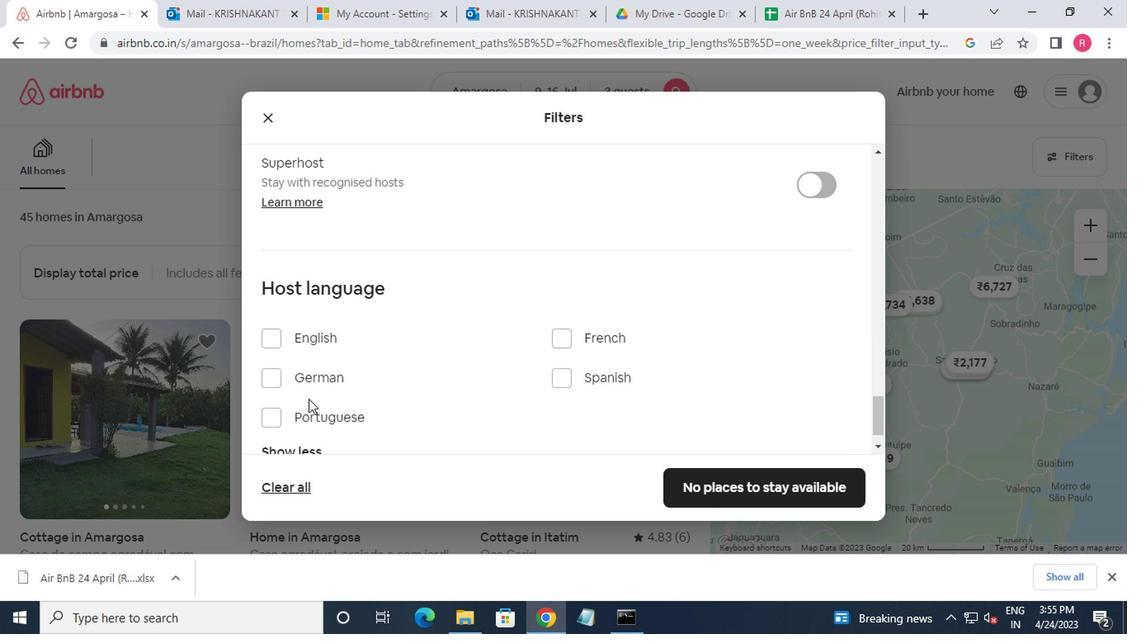 
Action: Mouse scrolled (307, 398) with delta (0, 0)
Screenshot: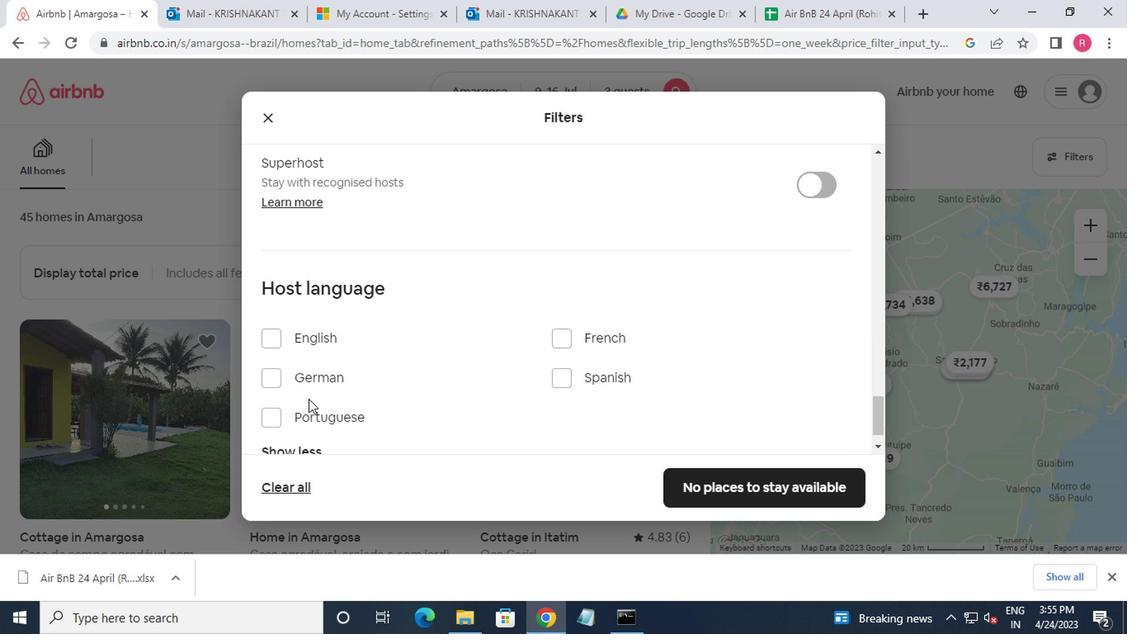 
Action: Mouse moved to (558, 340)
Screenshot: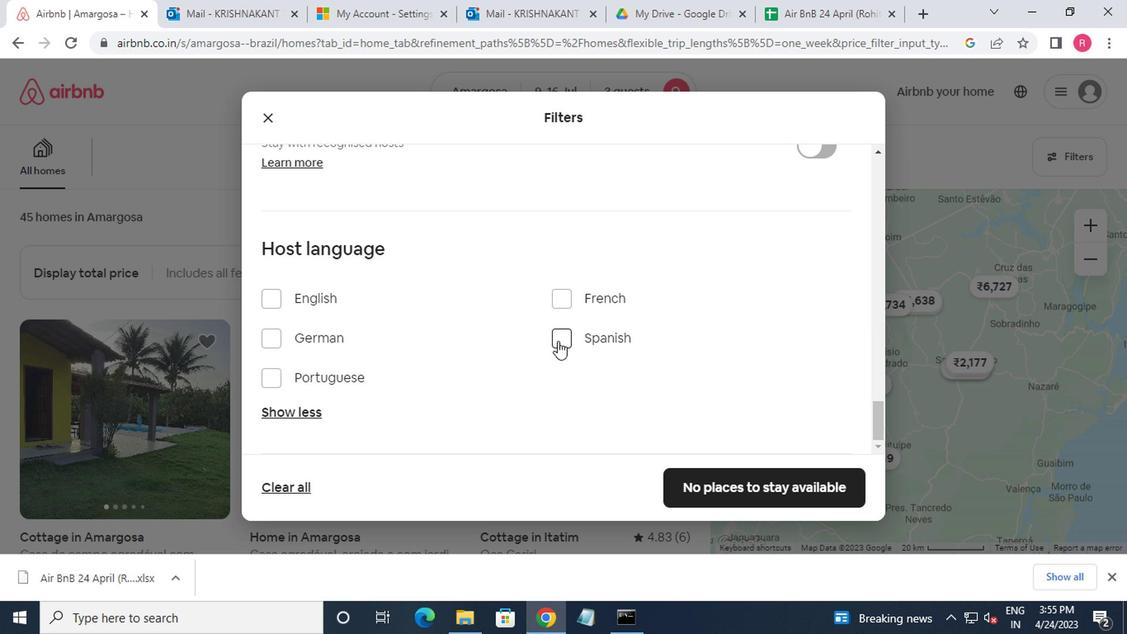 
Action: Mouse pressed left at (558, 340)
Screenshot: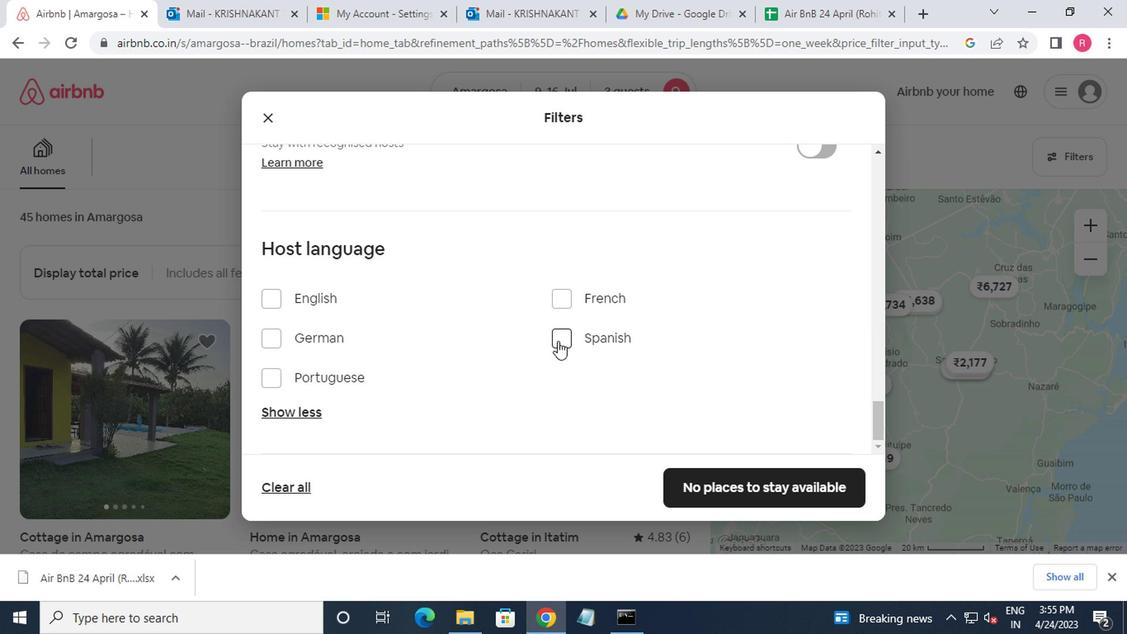 
Action: Mouse moved to (683, 486)
Screenshot: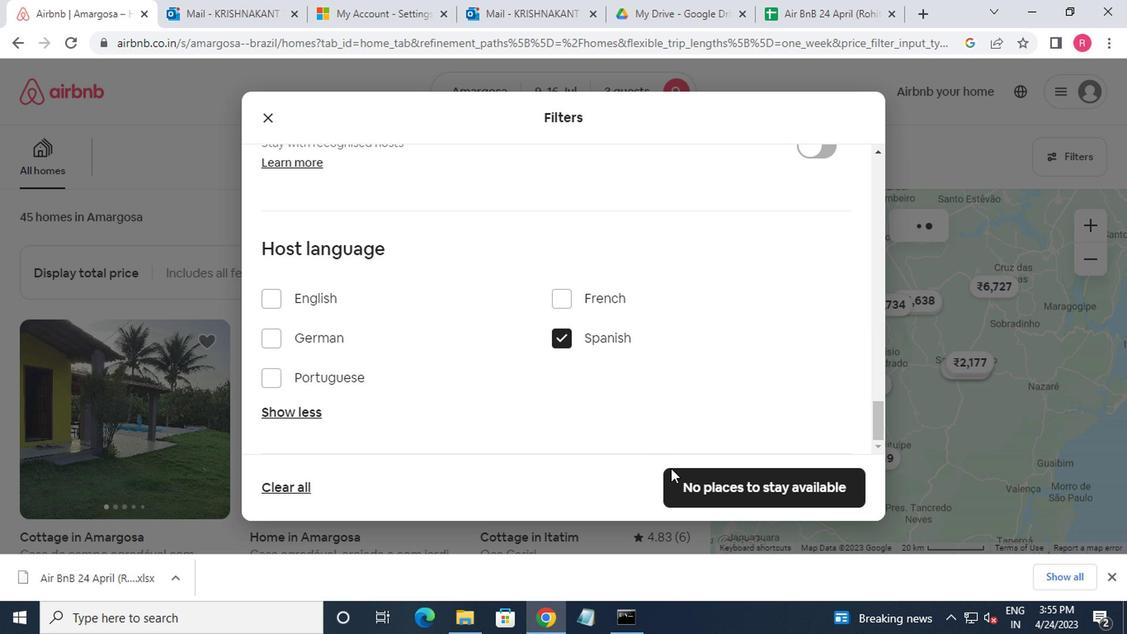 
Action: Mouse pressed left at (683, 486)
Screenshot: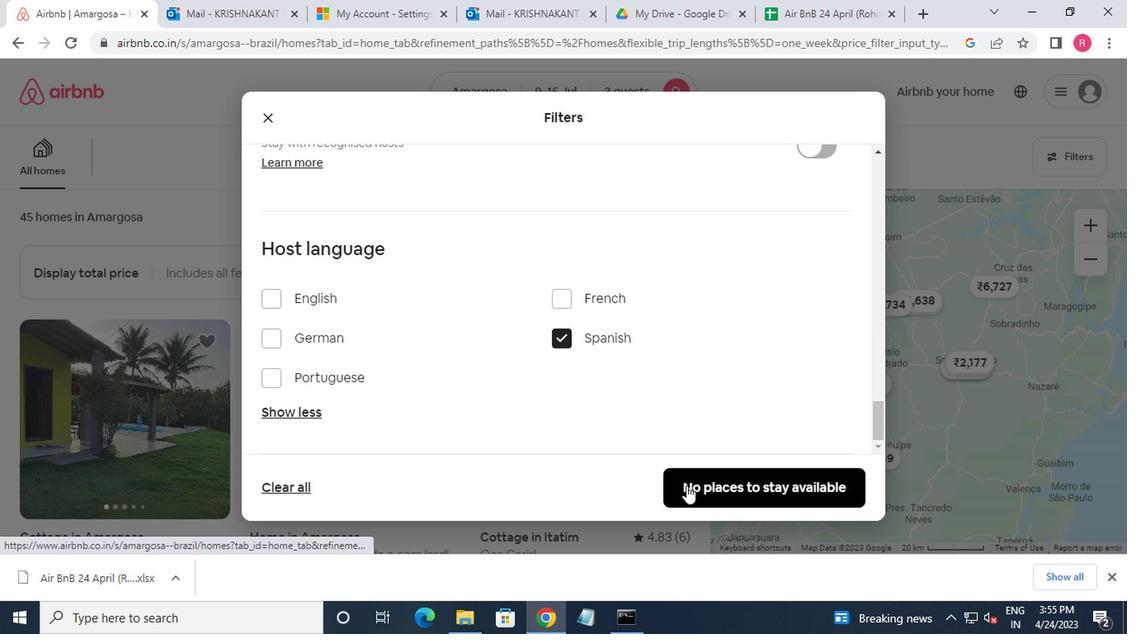 
